 Task: Find connections with filter location Aberdare with filter topic #Learningswith filter profile language Spanish with filter current company Bata India Limited with filter school Pillai College of Arts,Commerce and Science with filter industry Wholesale Photography Equipment and Supplies with filter service category Copywriting with filter keywords title Web Developer
Action: Mouse moved to (168, 246)
Screenshot: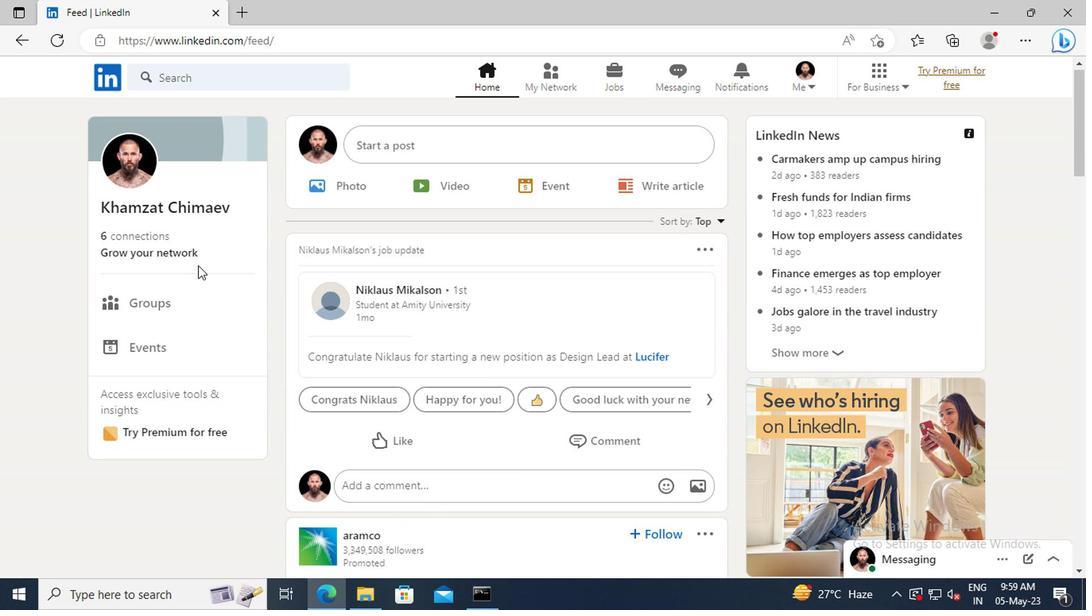 
Action: Mouse pressed left at (168, 246)
Screenshot: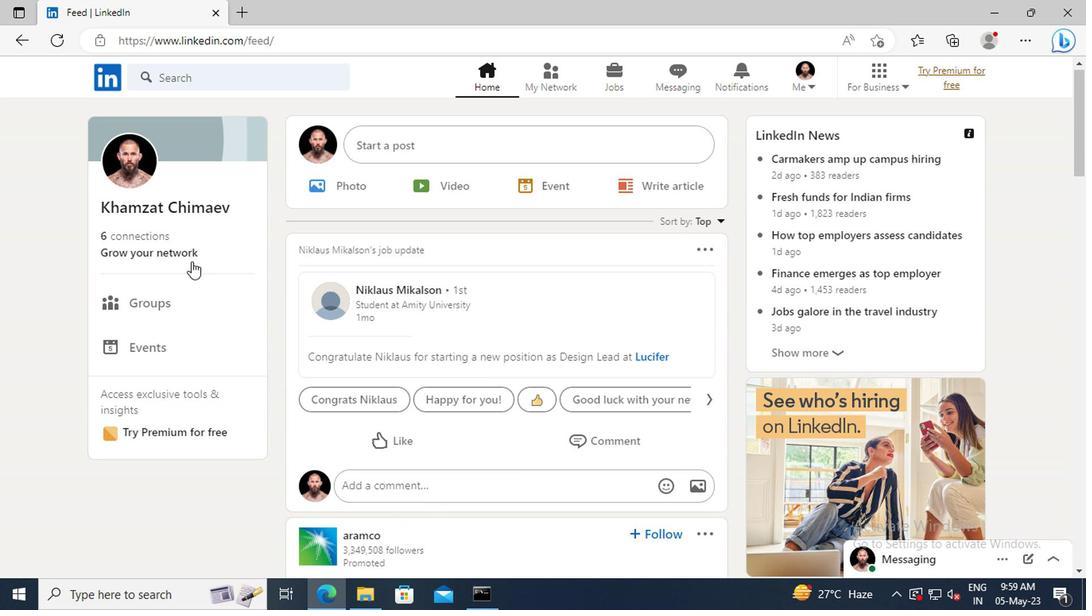
Action: Mouse moved to (169, 168)
Screenshot: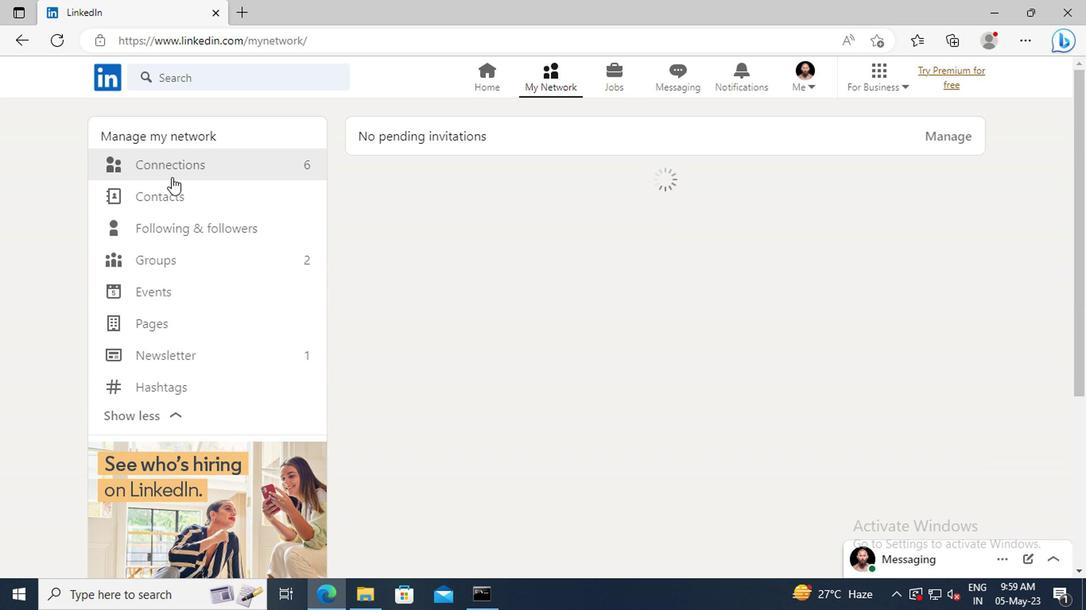 
Action: Mouse pressed left at (169, 168)
Screenshot: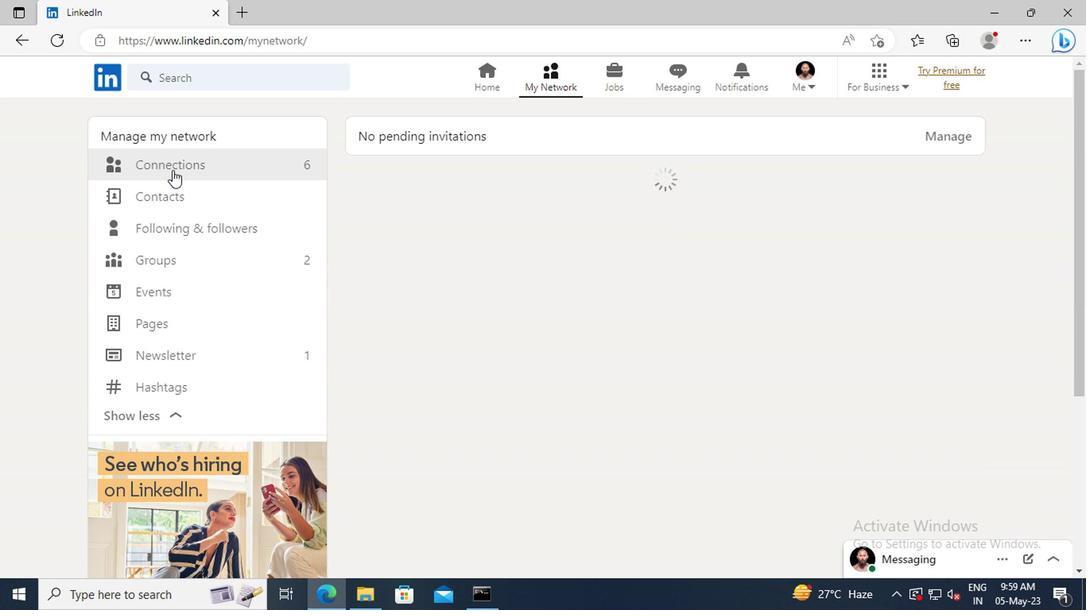 
Action: Mouse moved to (643, 166)
Screenshot: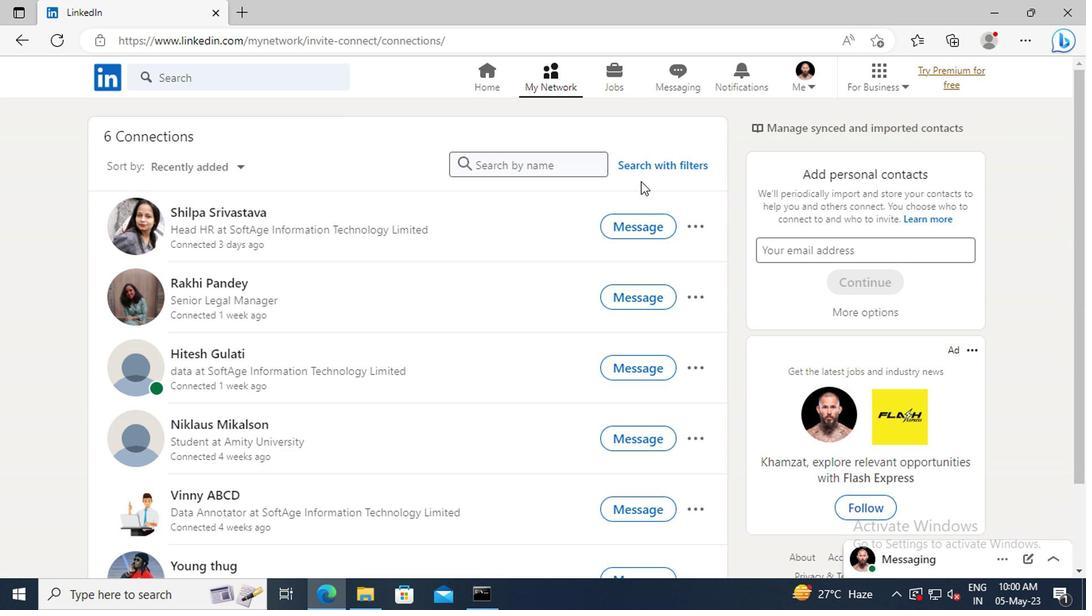 
Action: Mouse pressed left at (643, 166)
Screenshot: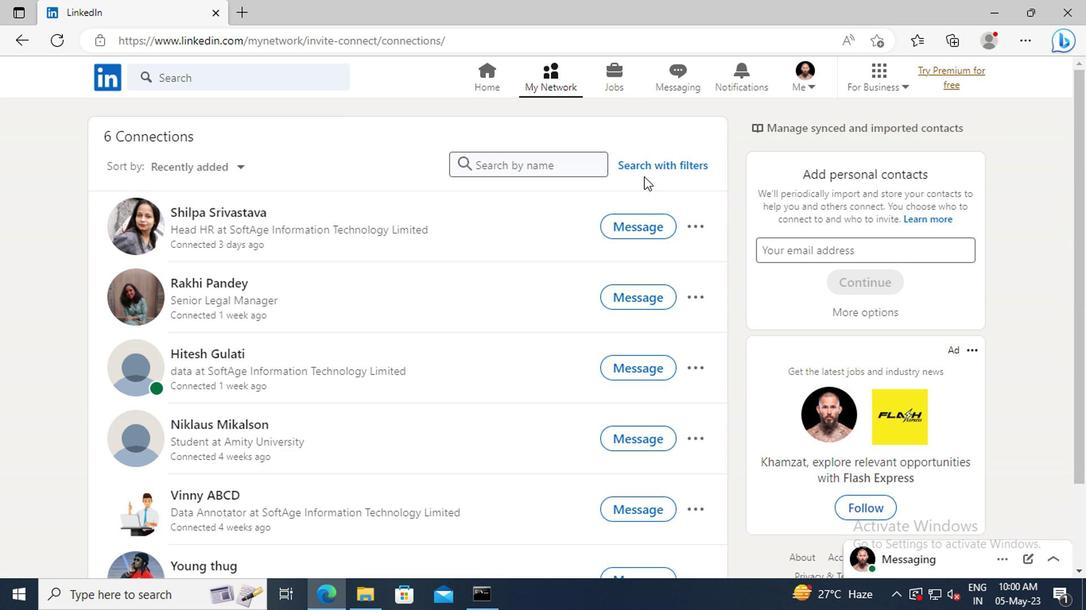 
Action: Mouse moved to (592, 128)
Screenshot: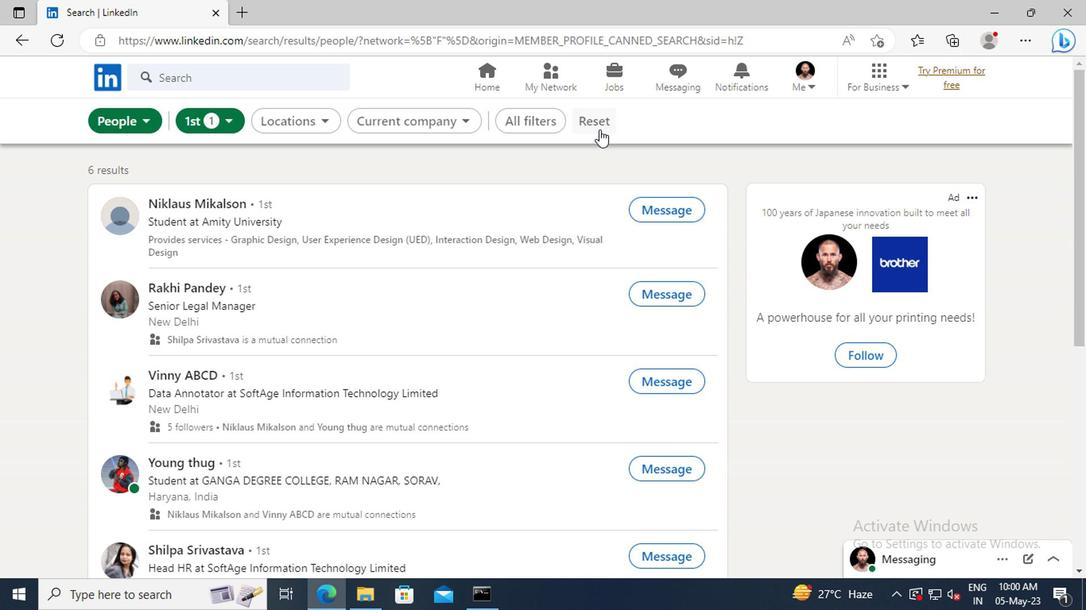 
Action: Mouse pressed left at (592, 128)
Screenshot: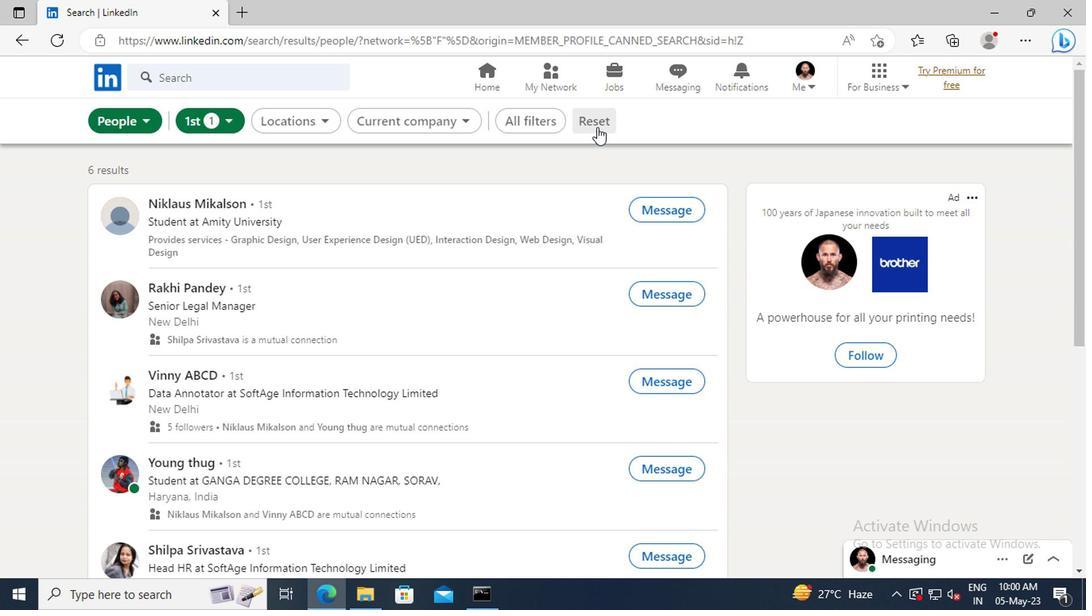 
Action: Mouse moved to (568, 127)
Screenshot: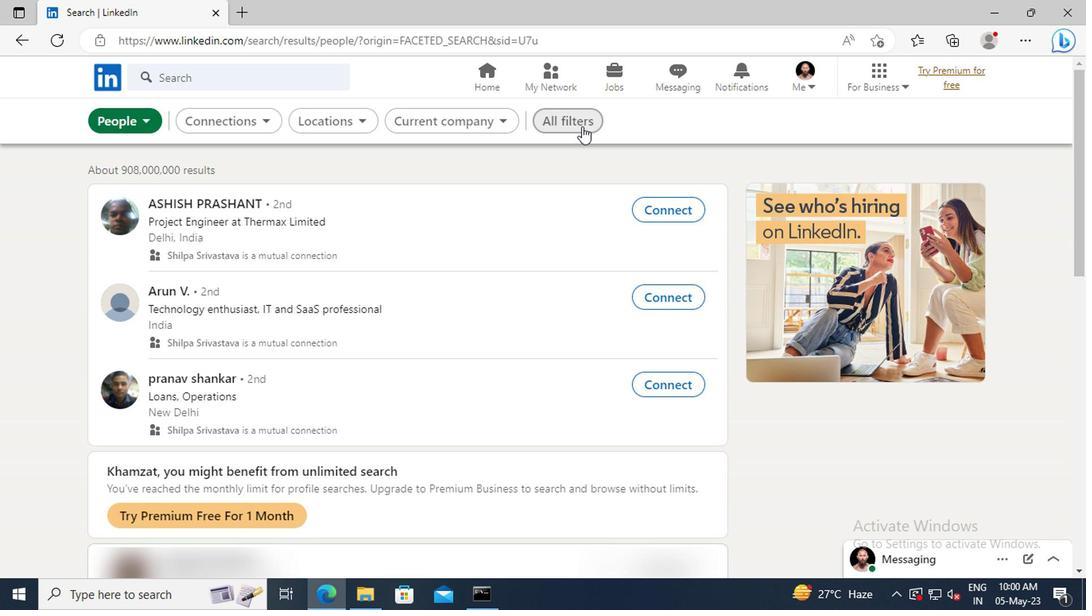 
Action: Mouse pressed left at (568, 127)
Screenshot: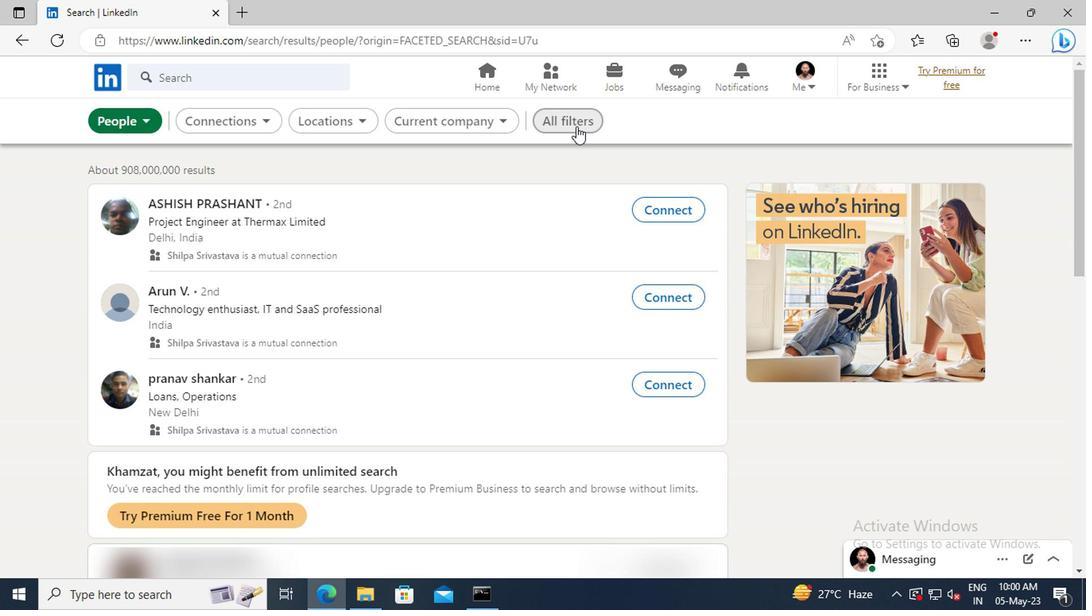 
Action: Mouse moved to (858, 279)
Screenshot: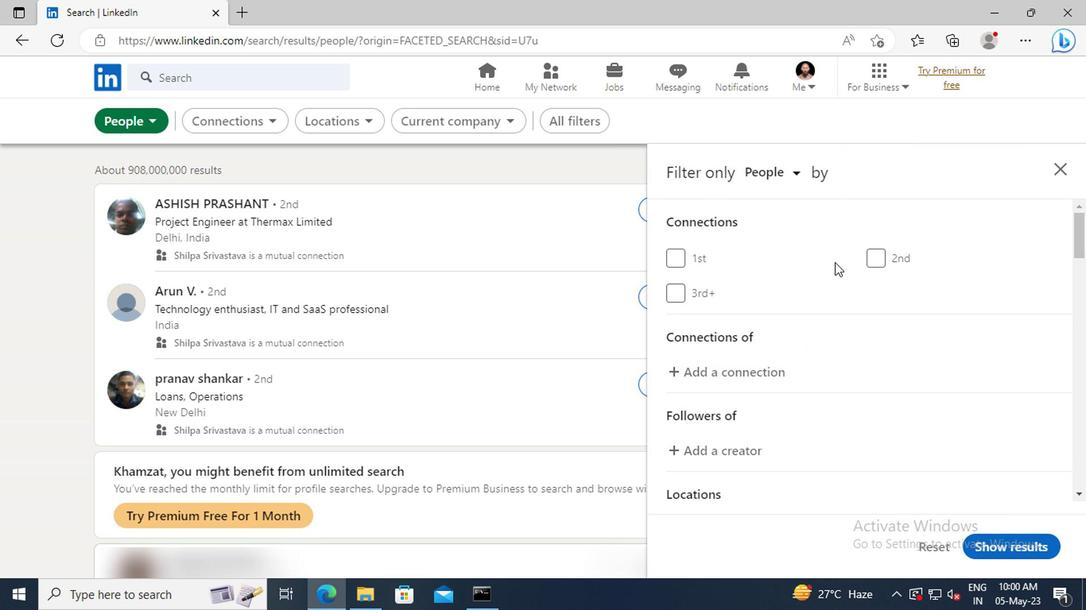 
Action: Mouse scrolled (858, 278) with delta (0, 0)
Screenshot: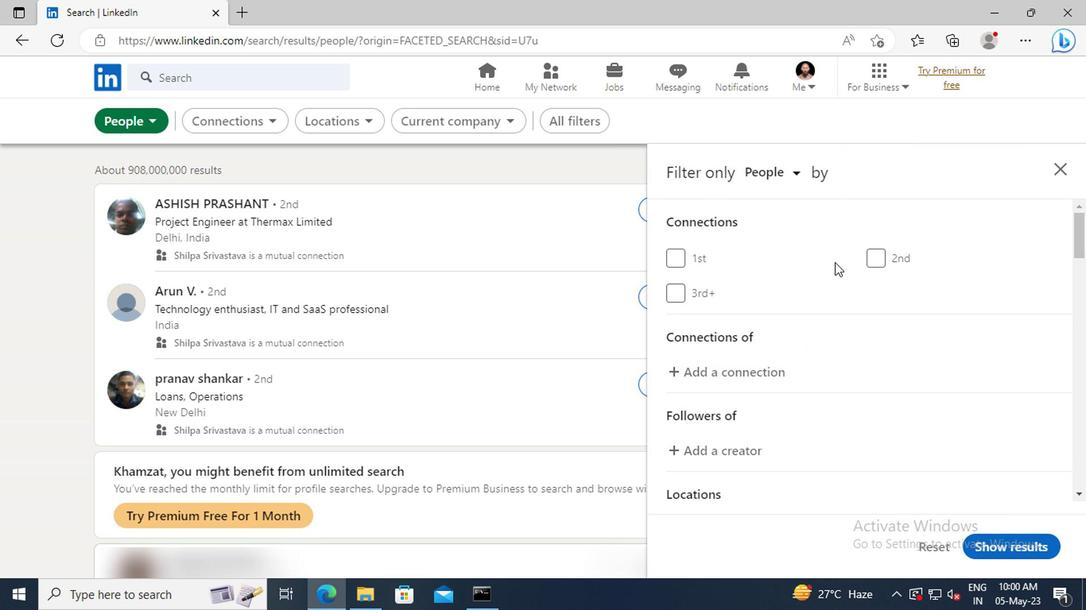 
Action: Mouse moved to (858, 280)
Screenshot: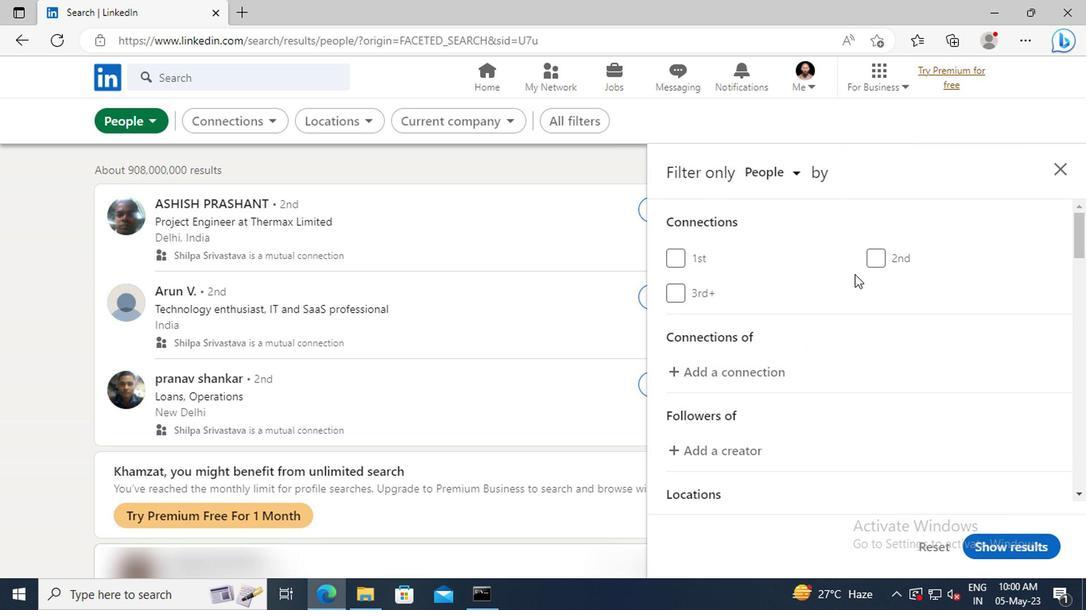 
Action: Mouse scrolled (858, 279) with delta (0, -1)
Screenshot: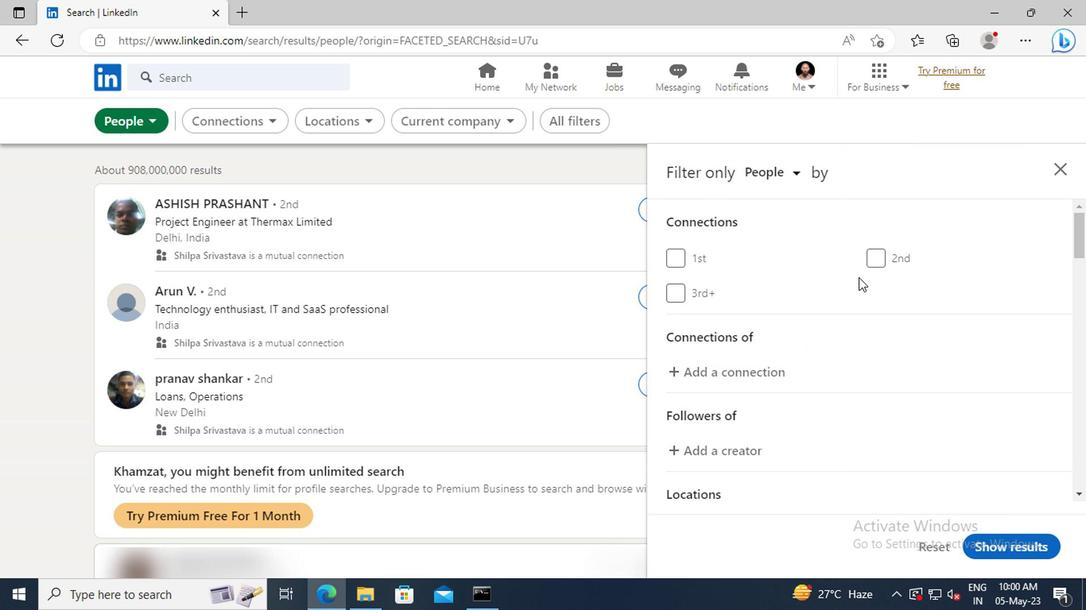 
Action: Mouse scrolled (858, 279) with delta (0, -1)
Screenshot: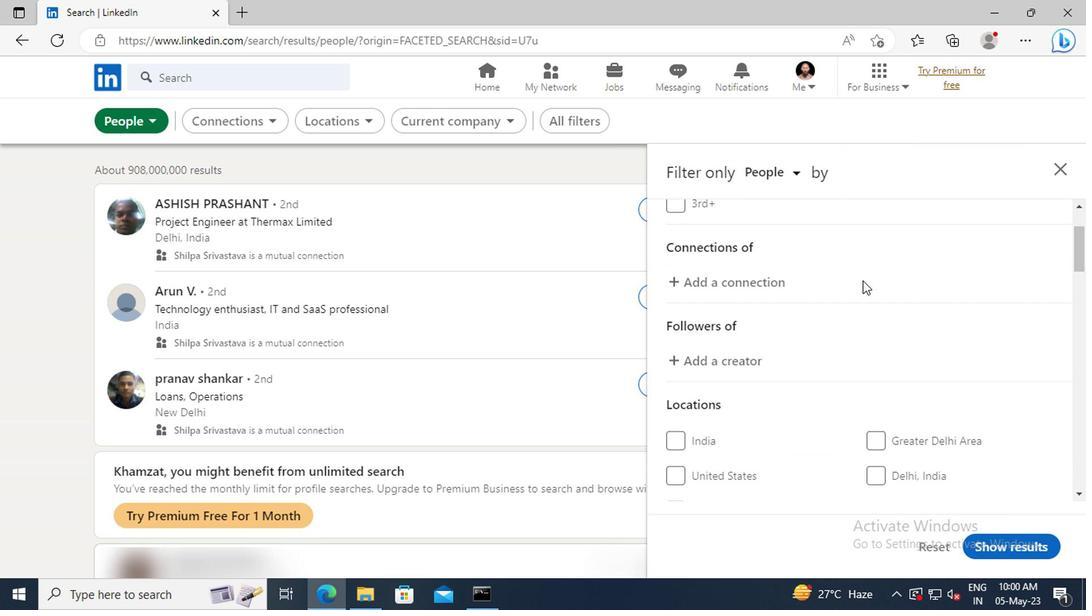 
Action: Mouse scrolled (858, 279) with delta (0, -1)
Screenshot: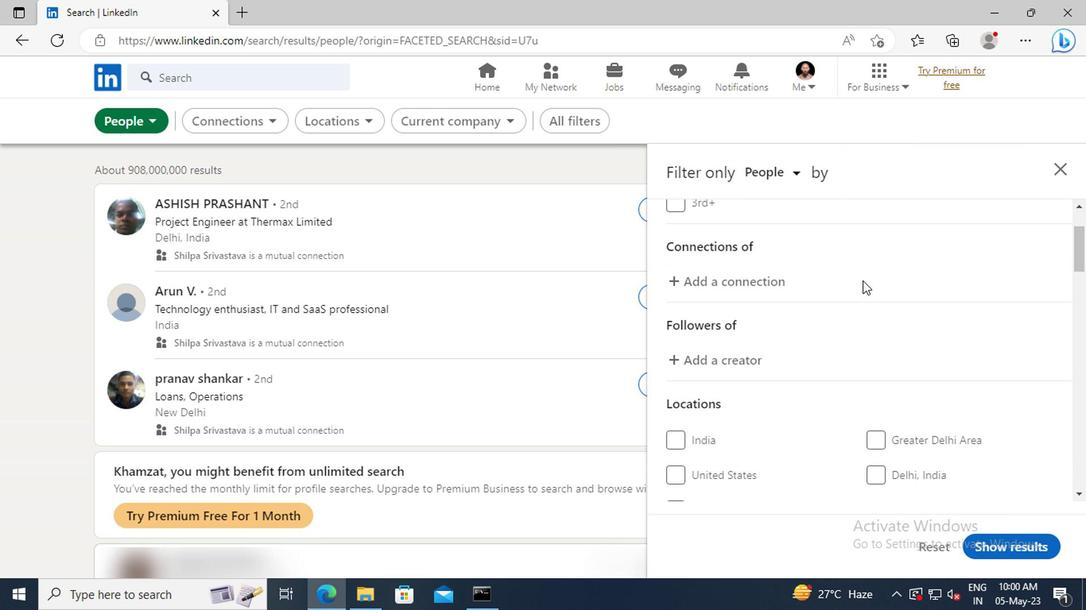 
Action: Mouse scrolled (858, 279) with delta (0, -1)
Screenshot: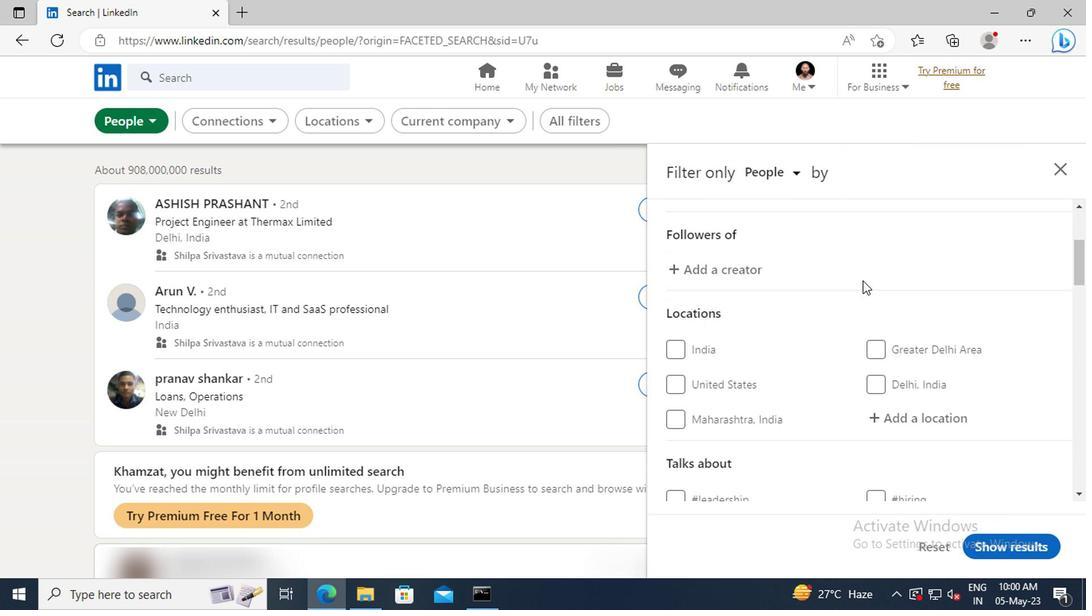 
Action: Mouse scrolled (858, 279) with delta (0, -1)
Screenshot: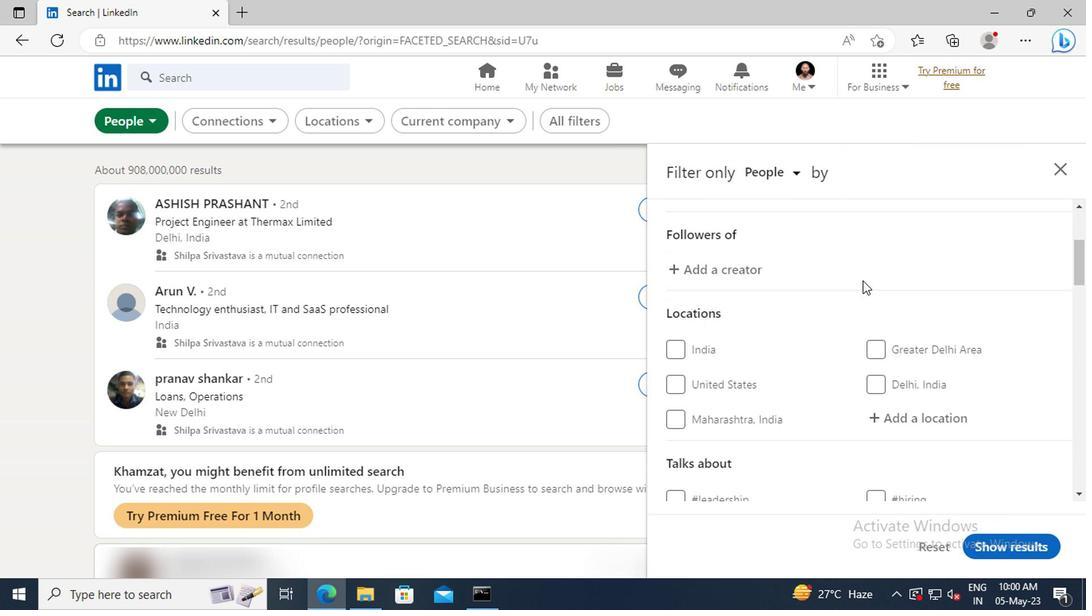 
Action: Mouse scrolled (858, 279) with delta (0, -1)
Screenshot: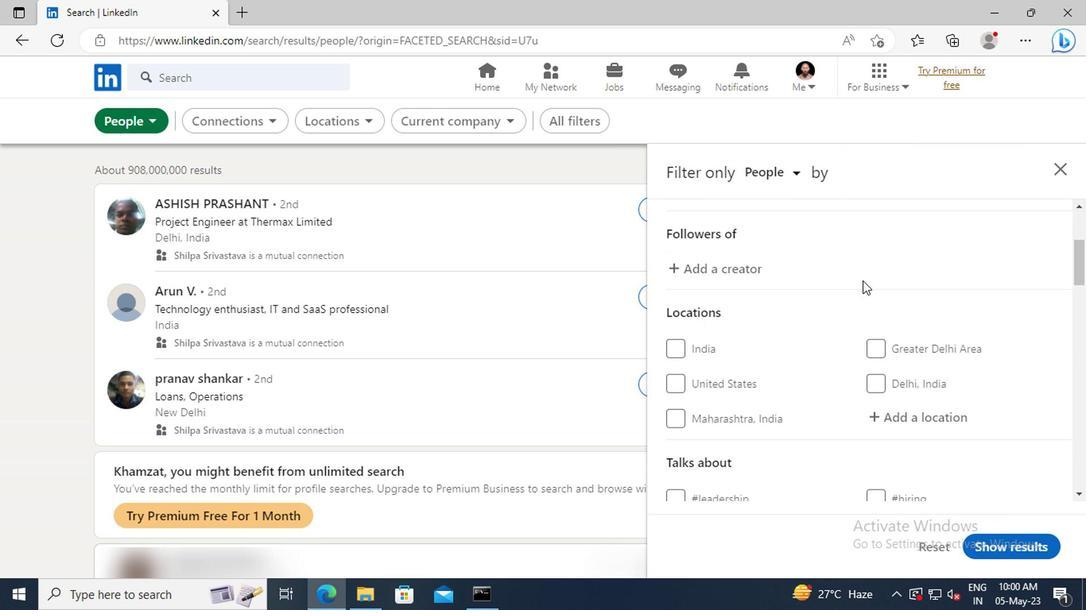 
Action: Mouse moved to (872, 286)
Screenshot: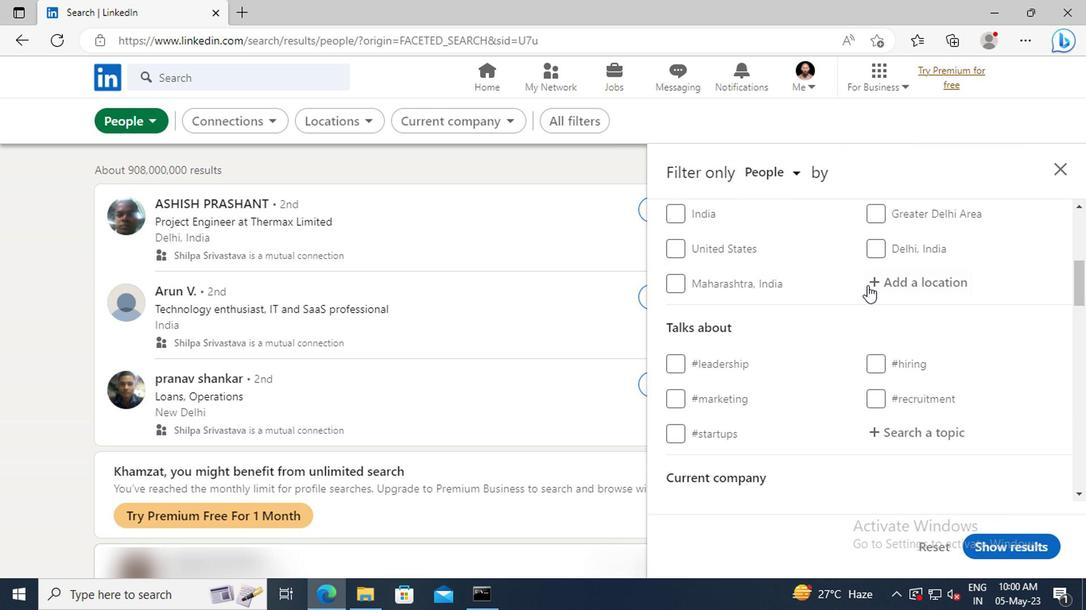 
Action: Mouse pressed left at (872, 286)
Screenshot: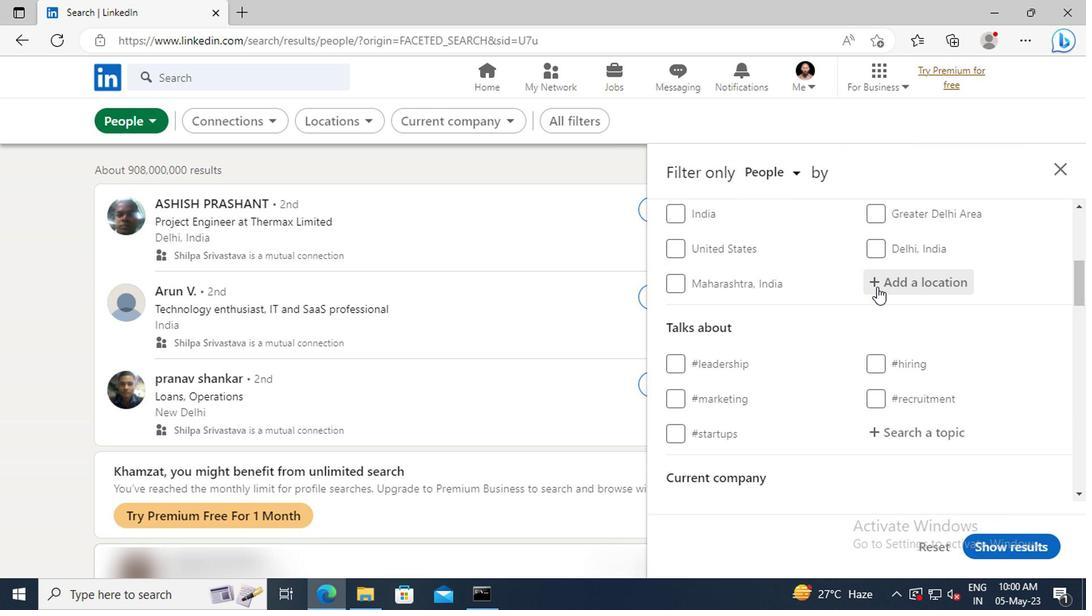 
Action: Key pressed <Key.shift>ABERDARE
Screenshot: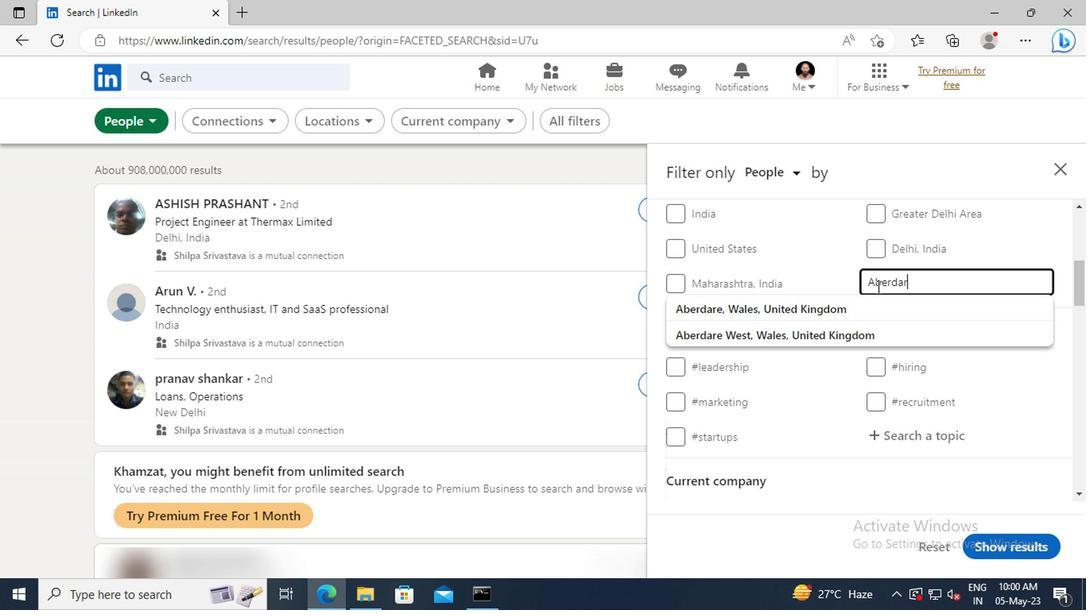 
Action: Mouse moved to (872, 305)
Screenshot: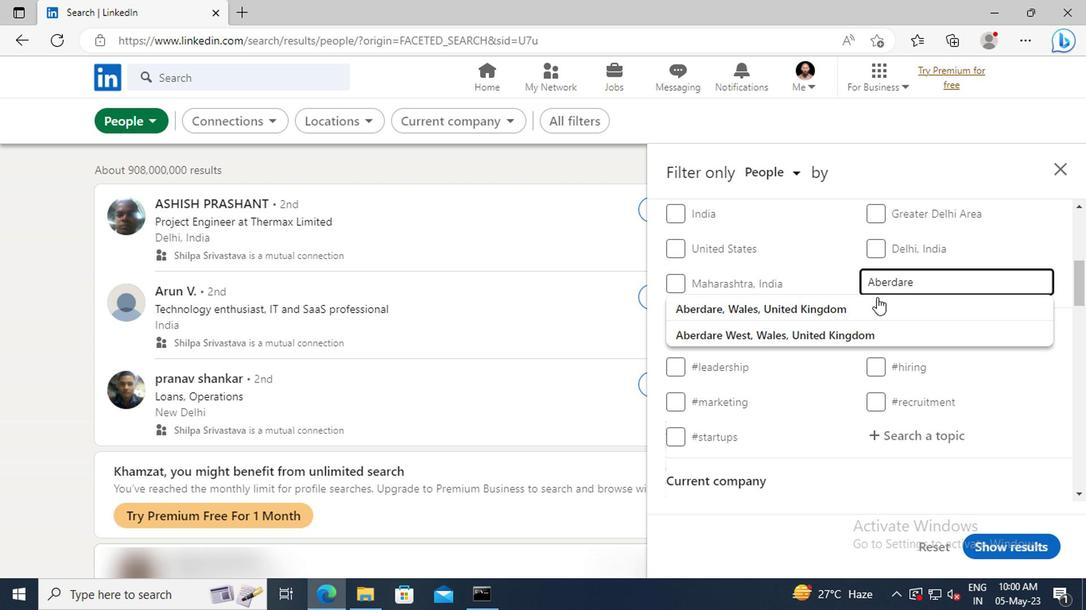 
Action: Mouse pressed left at (872, 305)
Screenshot: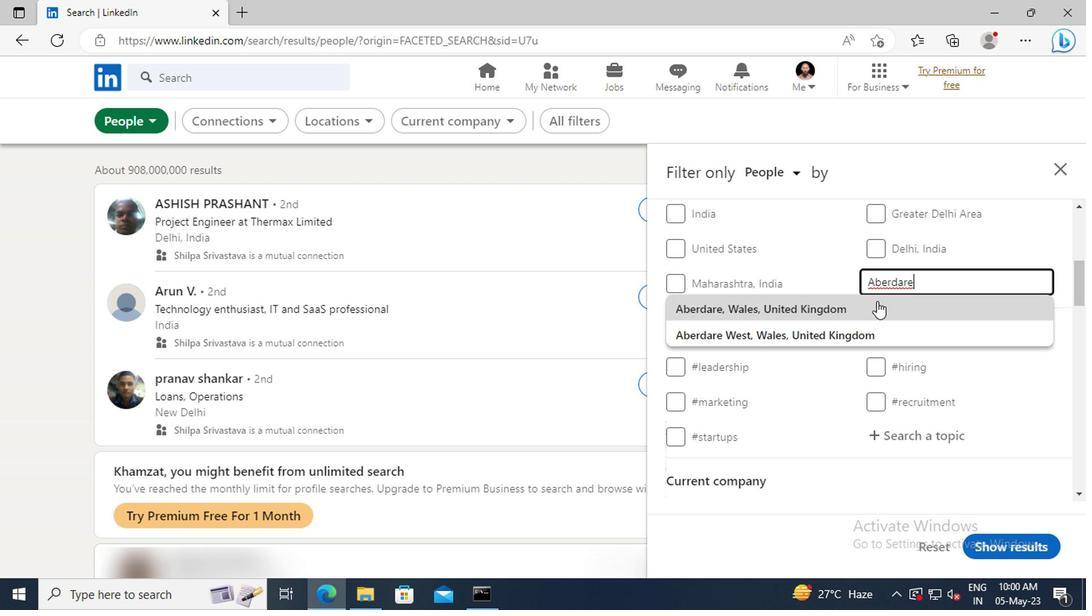 
Action: Mouse moved to (872, 306)
Screenshot: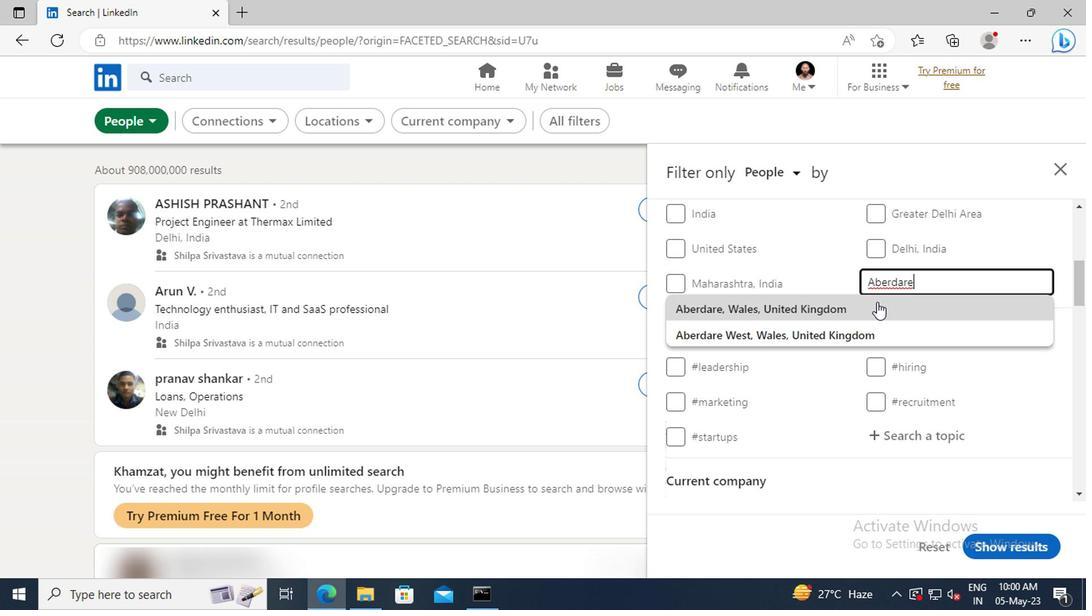 
Action: Mouse scrolled (872, 305) with delta (0, -1)
Screenshot: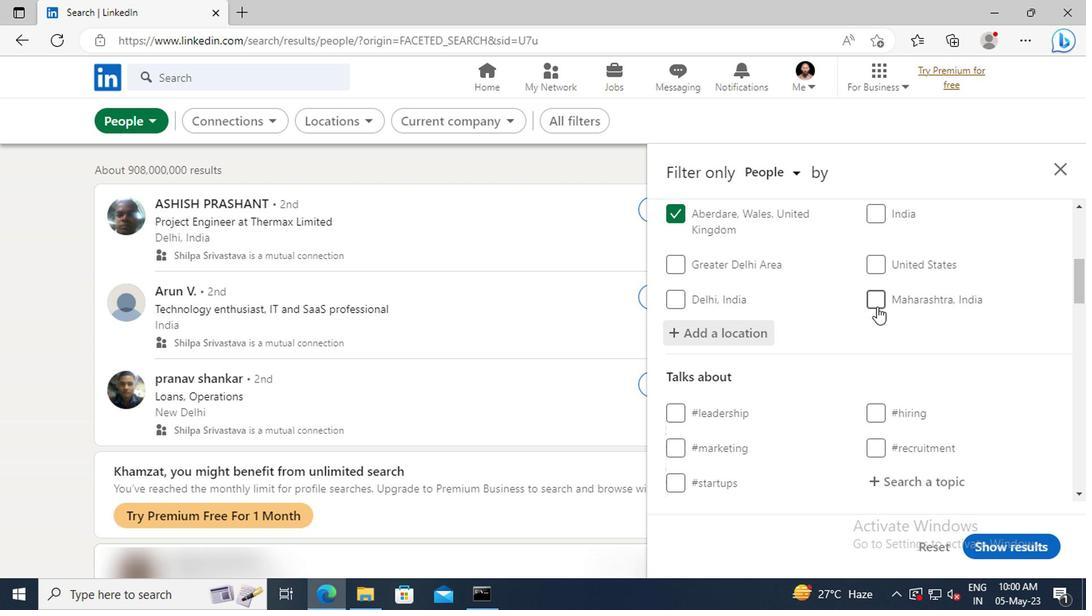 
Action: Mouse scrolled (872, 305) with delta (0, -1)
Screenshot: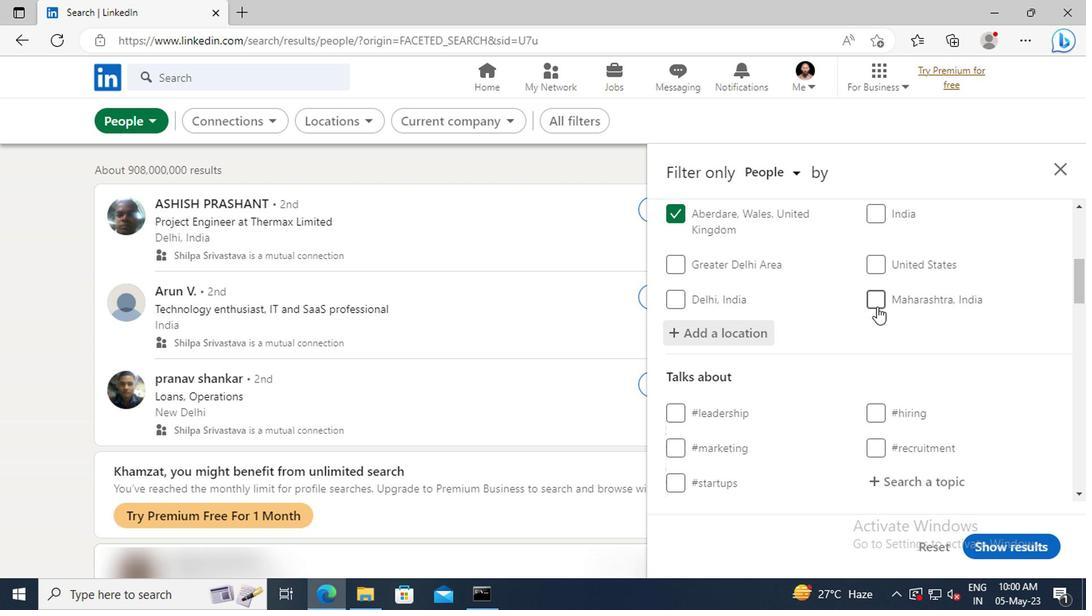 
Action: Mouse scrolled (872, 305) with delta (0, -1)
Screenshot: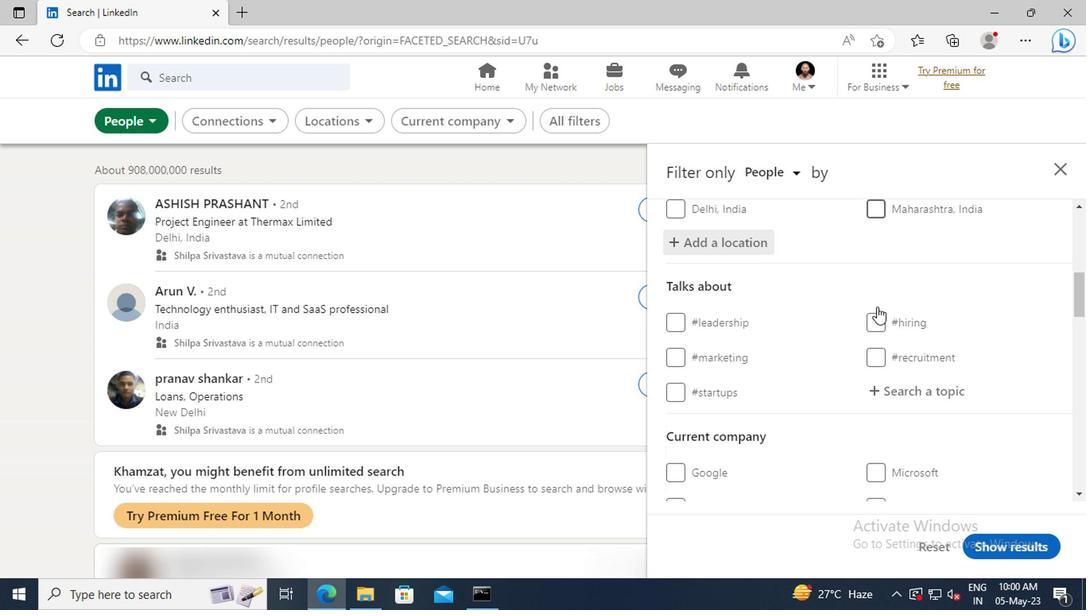
Action: Mouse scrolled (872, 305) with delta (0, -1)
Screenshot: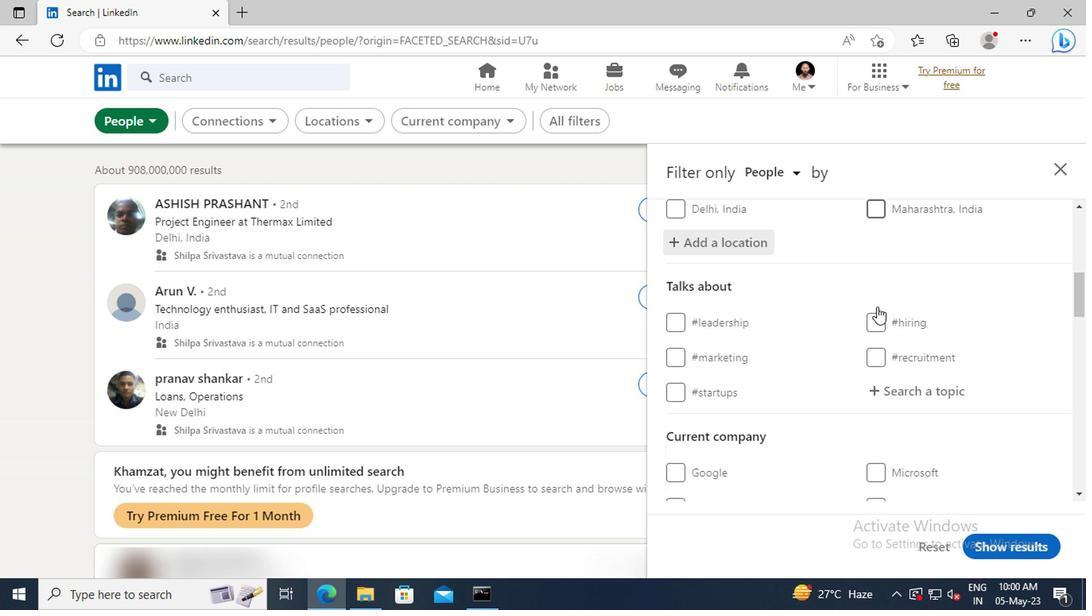 
Action: Mouse moved to (878, 306)
Screenshot: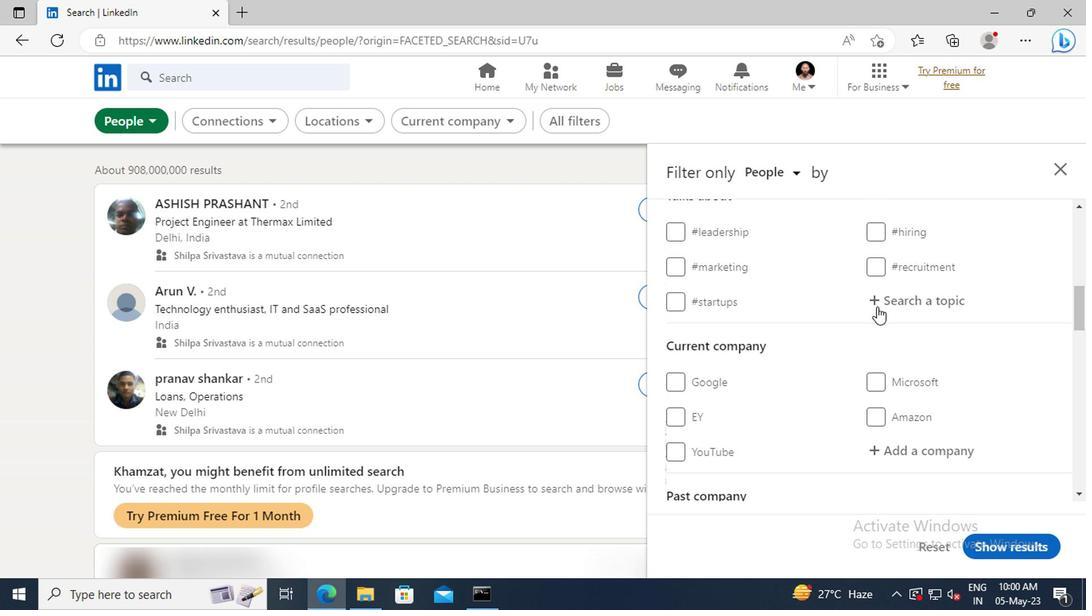 
Action: Mouse pressed left at (878, 306)
Screenshot: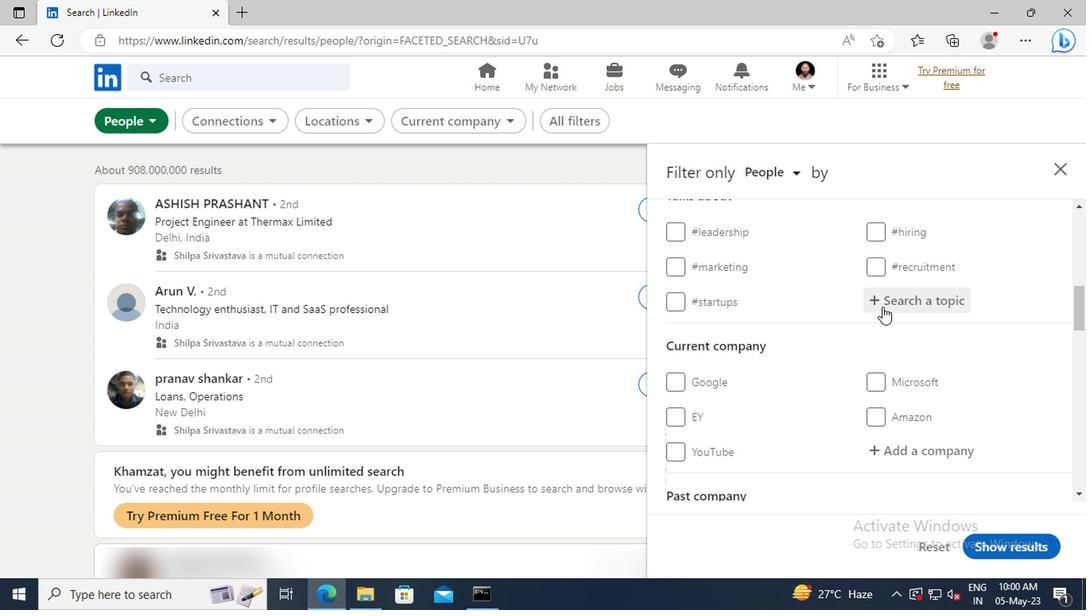 
Action: Key pressed <Key.shift>LEARNINGS
Screenshot: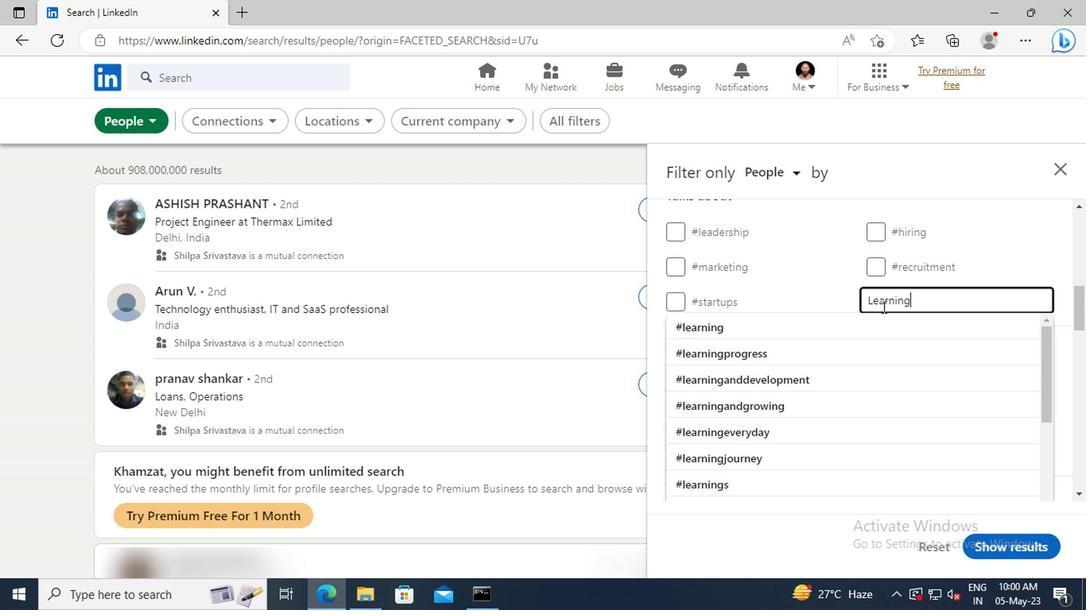 
Action: Mouse moved to (882, 319)
Screenshot: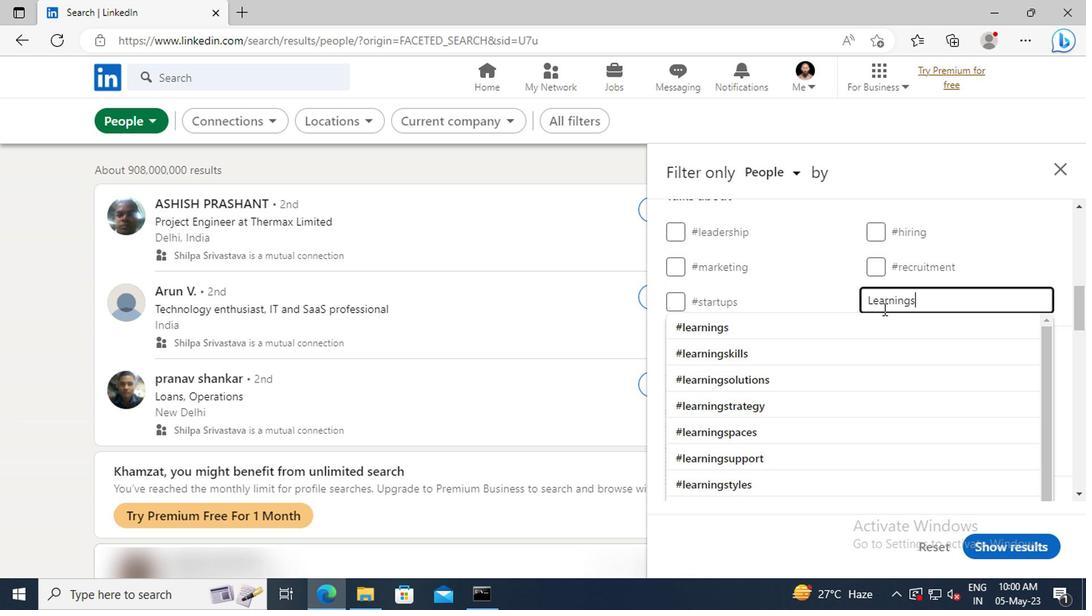 
Action: Mouse pressed left at (882, 319)
Screenshot: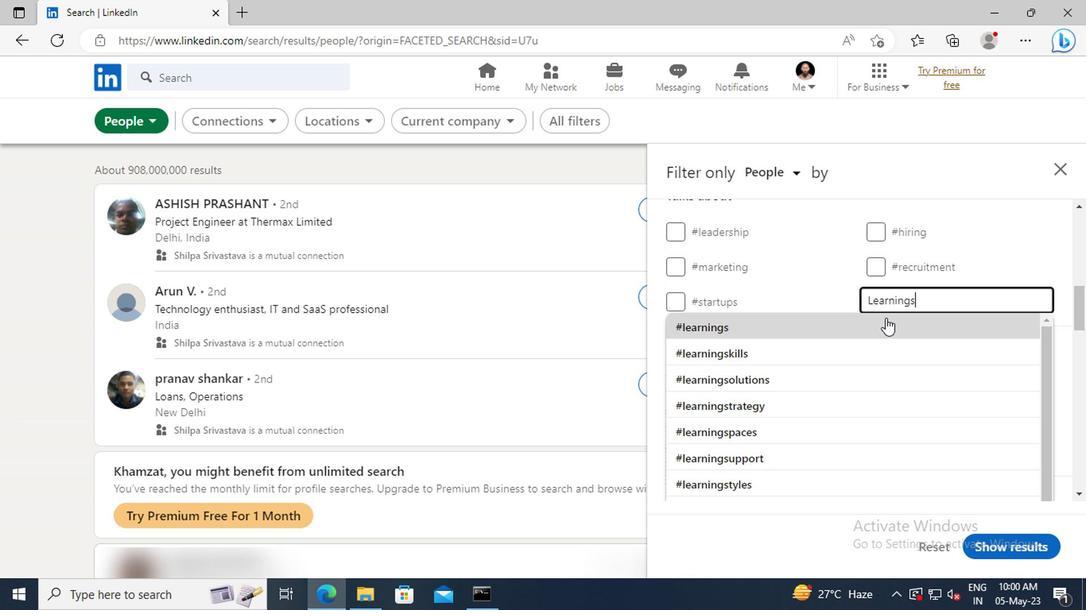 
Action: Mouse scrolled (882, 318) with delta (0, 0)
Screenshot: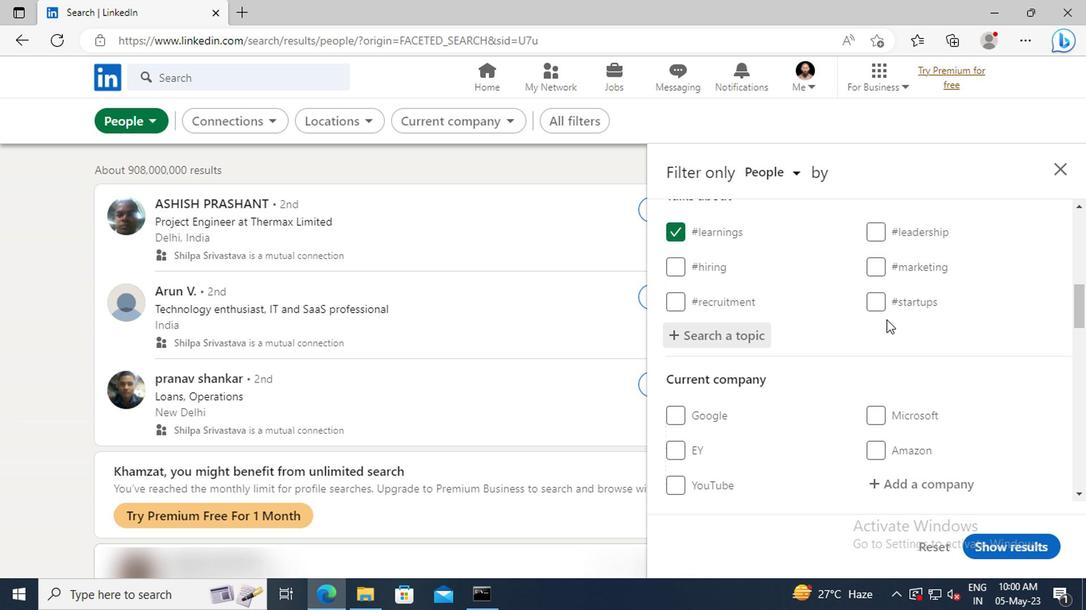 
Action: Mouse scrolled (882, 318) with delta (0, 0)
Screenshot: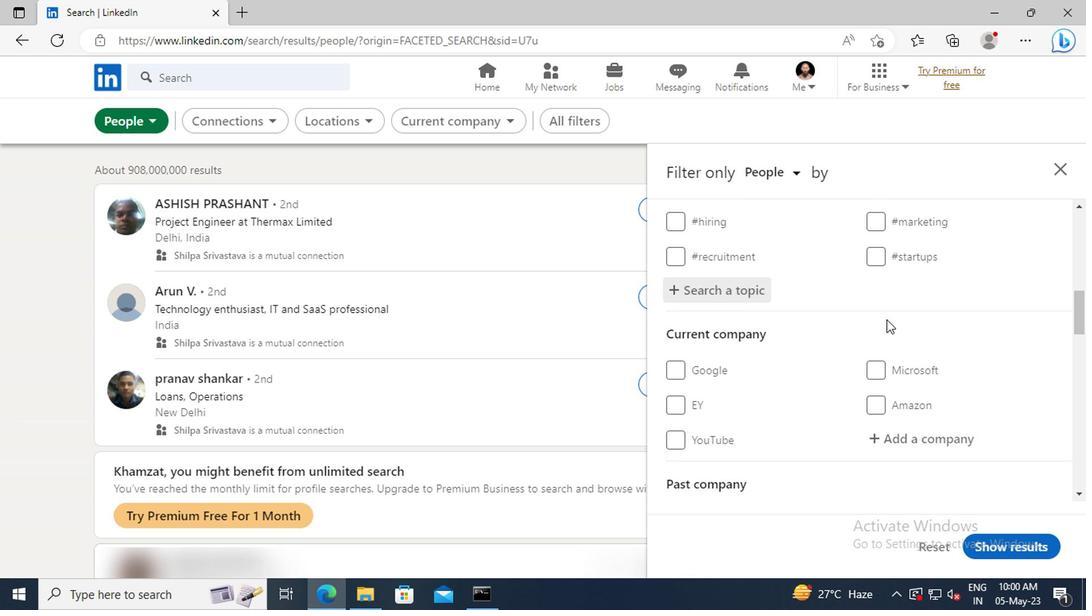 
Action: Mouse scrolled (882, 318) with delta (0, 0)
Screenshot: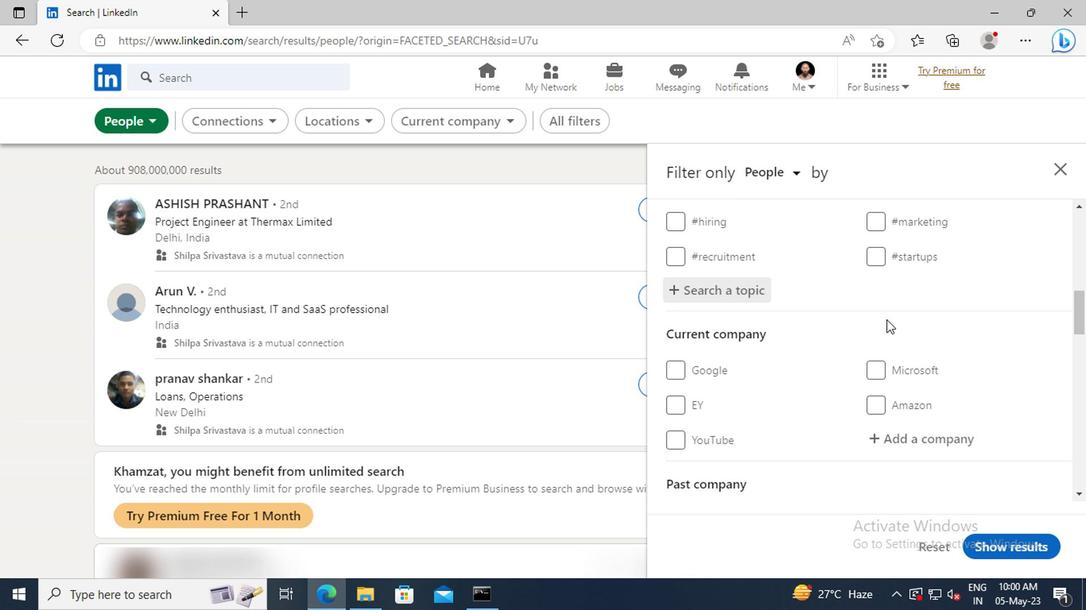 
Action: Mouse scrolled (882, 318) with delta (0, 0)
Screenshot: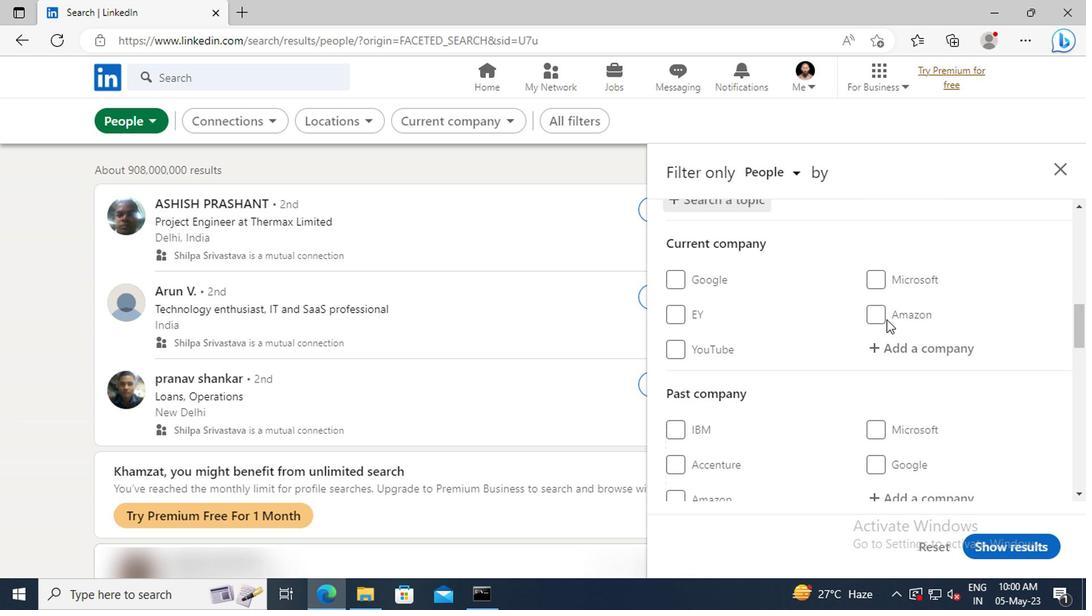 
Action: Mouse scrolled (882, 318) with delta (0, 0)
Screenshot: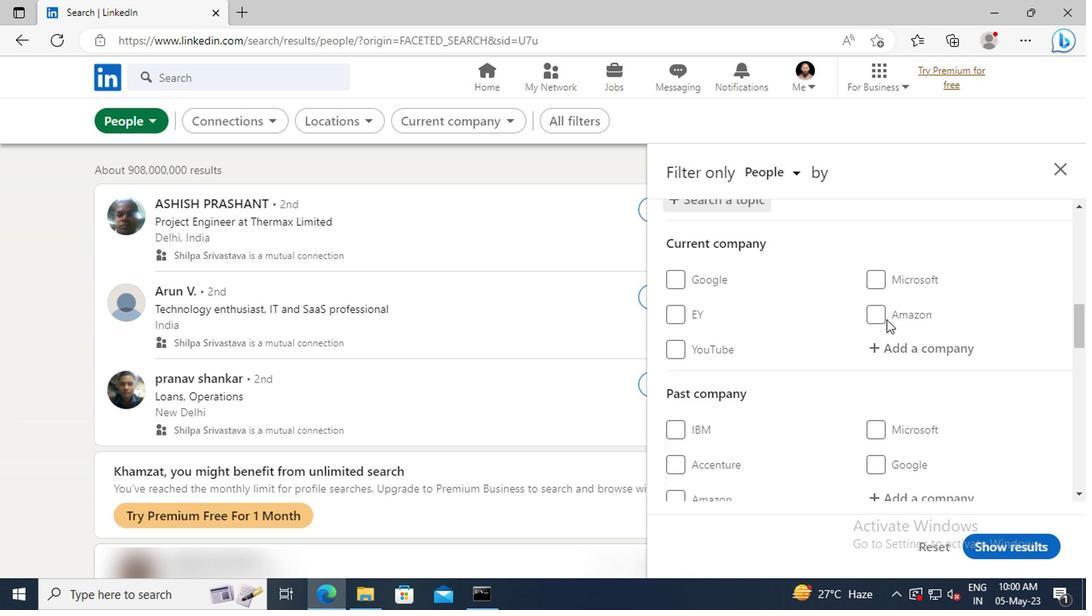 
Action: Mouse scrolled (882, 318) with delta (0, 0)
Screenshot: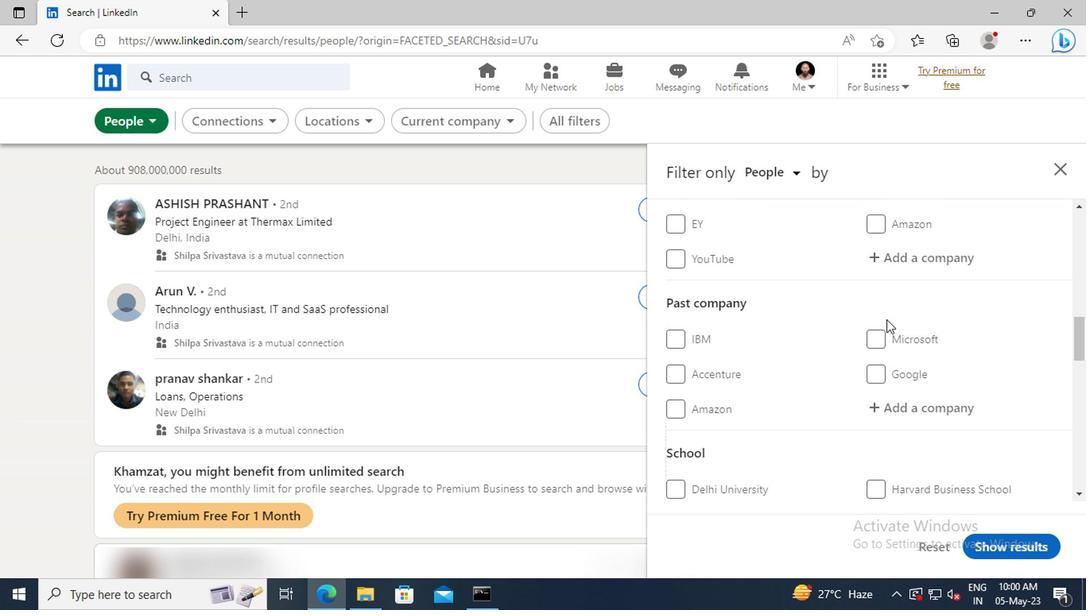 
Action: Mouse scrolled (882, 318) with delta (0, 0)
Screenshot: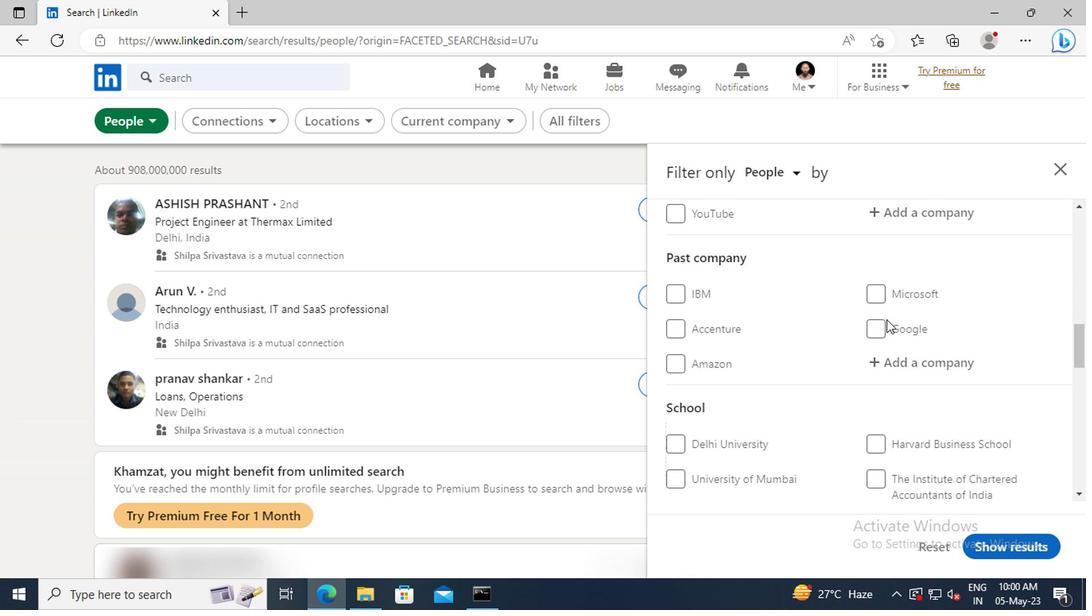 
Action: Mouse scrolled (882, 318) with delta (0, 0)
Screenshot: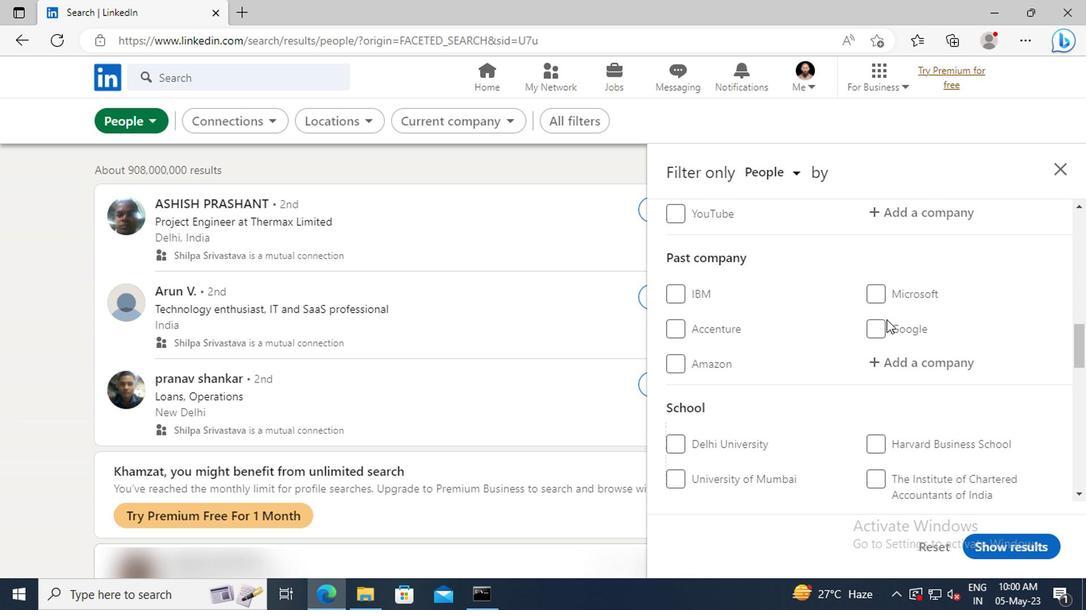 
Action: Mouse scrolled (882, 318) with delta (0, 0)
Screenshot: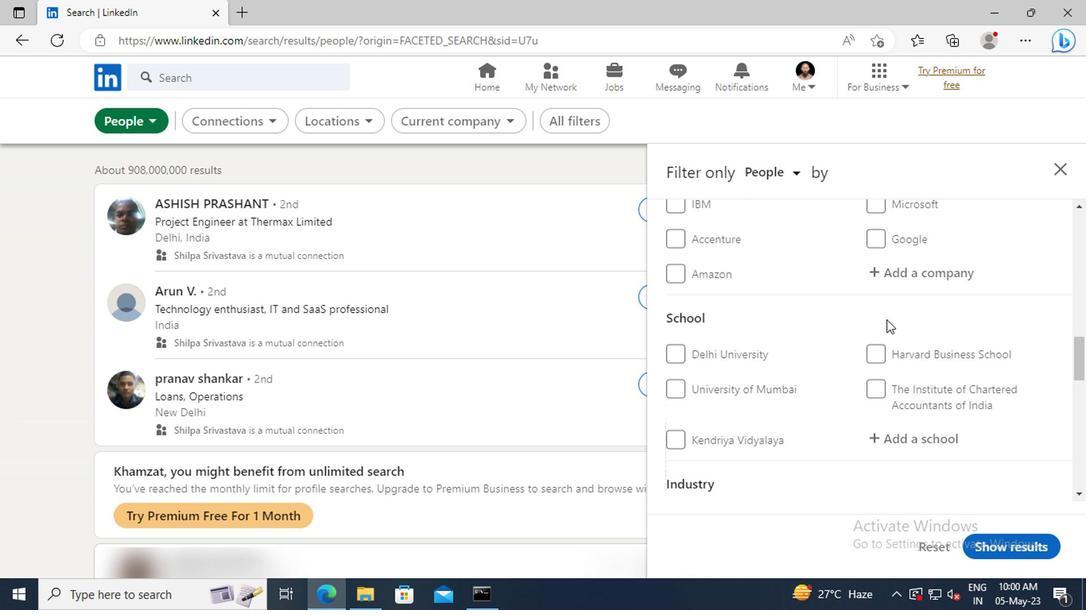 
Action: Mouse scrolled (882, 318) with delta (0, 0)
Screenshot: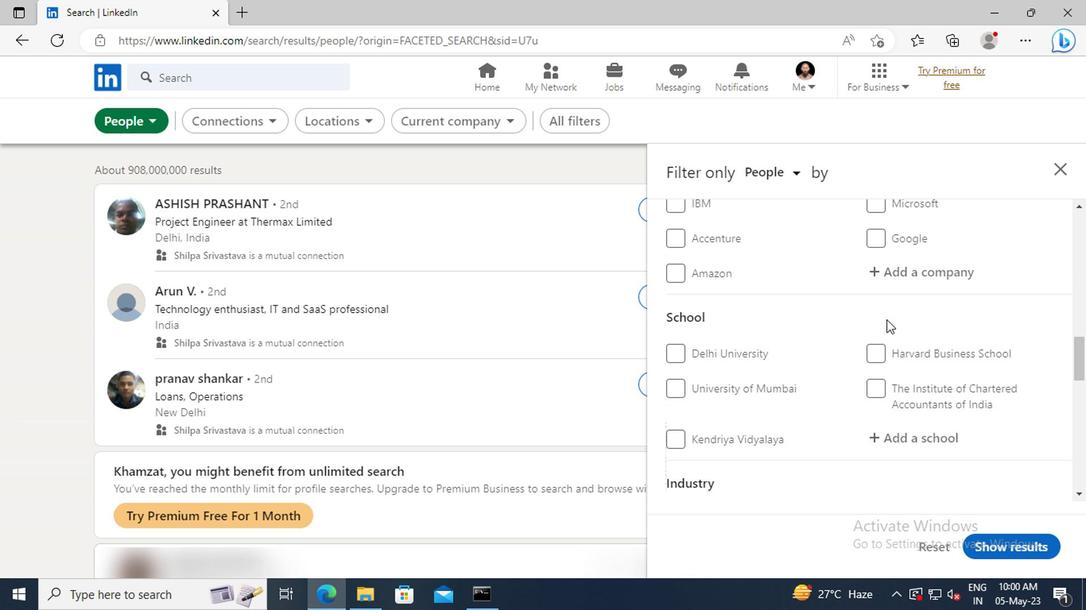 
Action: Mouse scrolled (882, 318) with delta (0, 0)
Screenshot: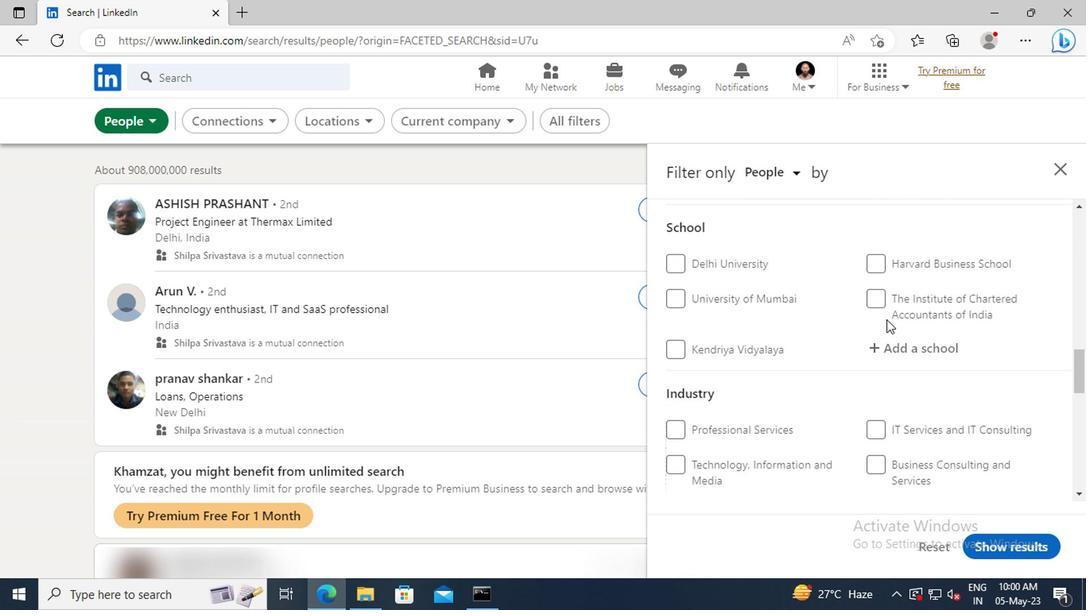 
Action: Mouse scrolled (882, 318) with delta (0, 0)
Screenshot: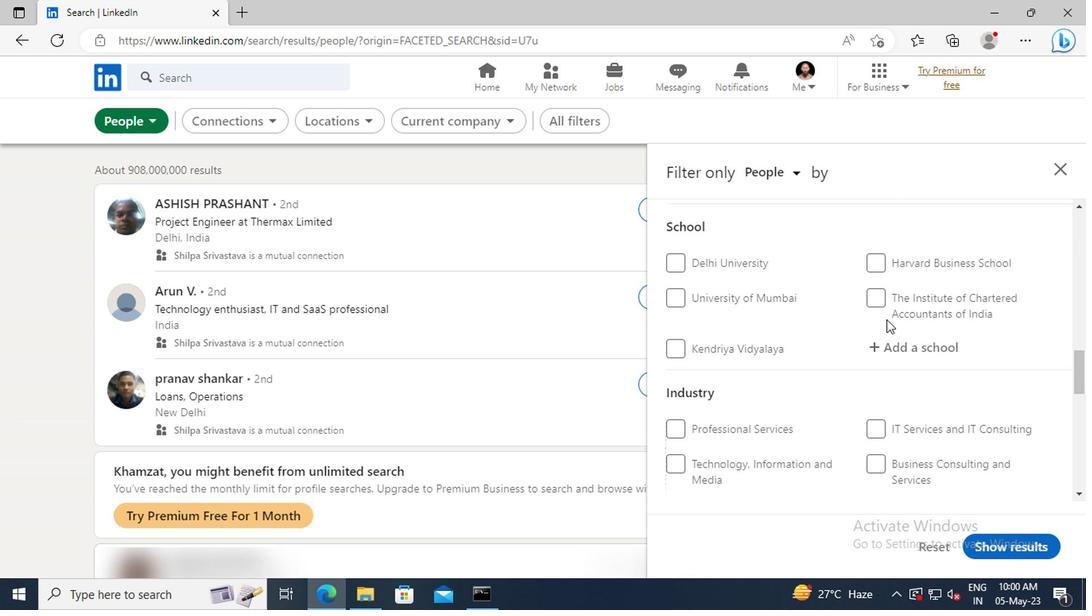 
Action: Mouse scrolled (882, 318) with delta (0, 0)
Screenshot: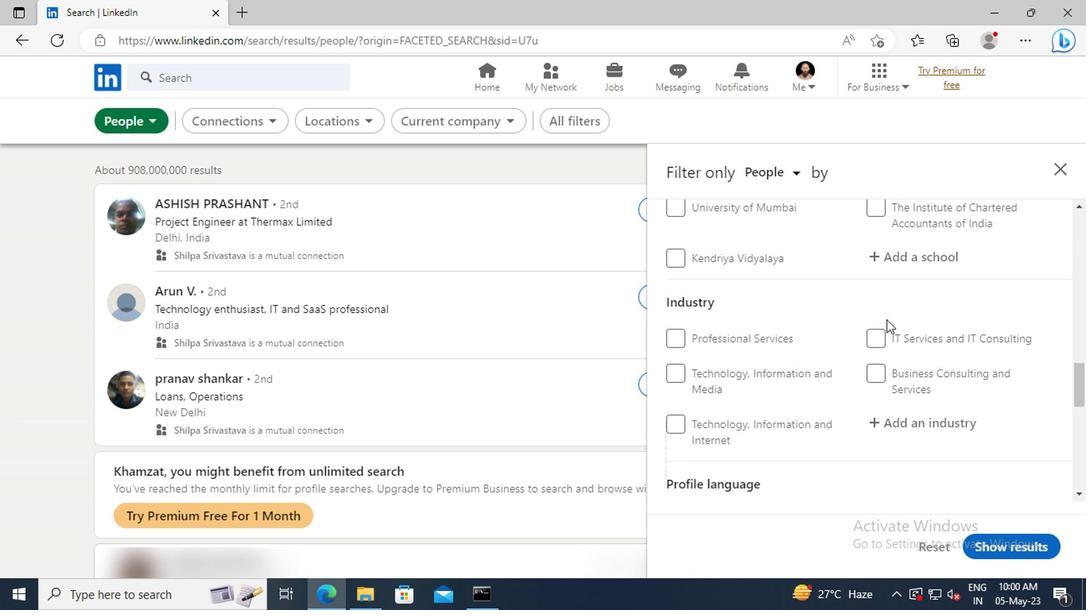 
Action: Mouse scrolled (882, 318) with delta (0, 0)
Screenshot: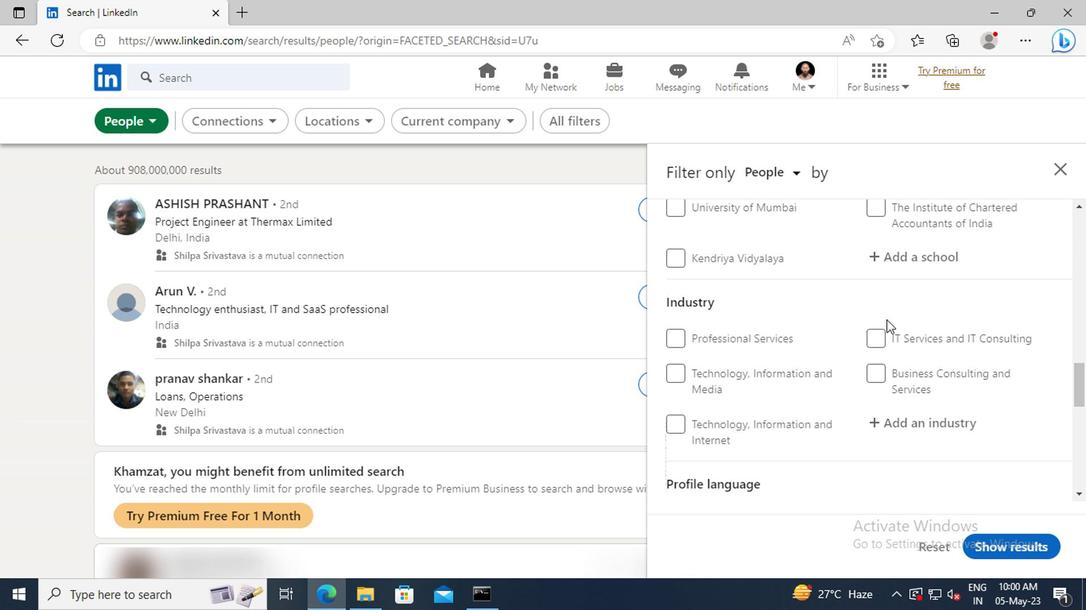 
Action: Mouse scrolled (882, 318) with delta (0, 0)
Screenshot: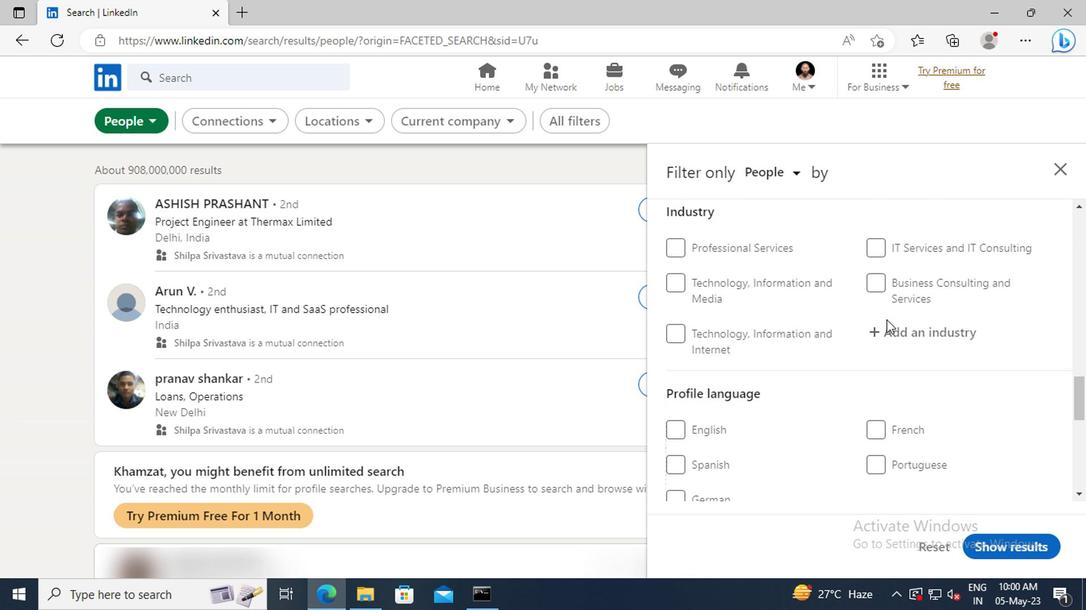 
Action: Mouse scrolled (882, 318) with delta (0, 0)
Screenshot: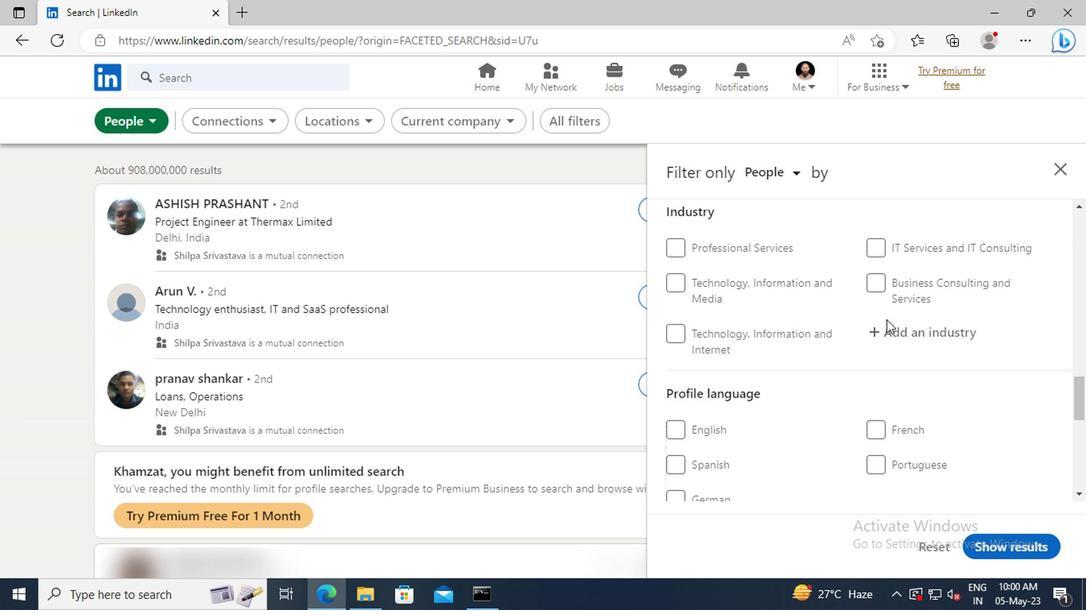 
Action: Mouse moved to (674, 376)
Screenshot: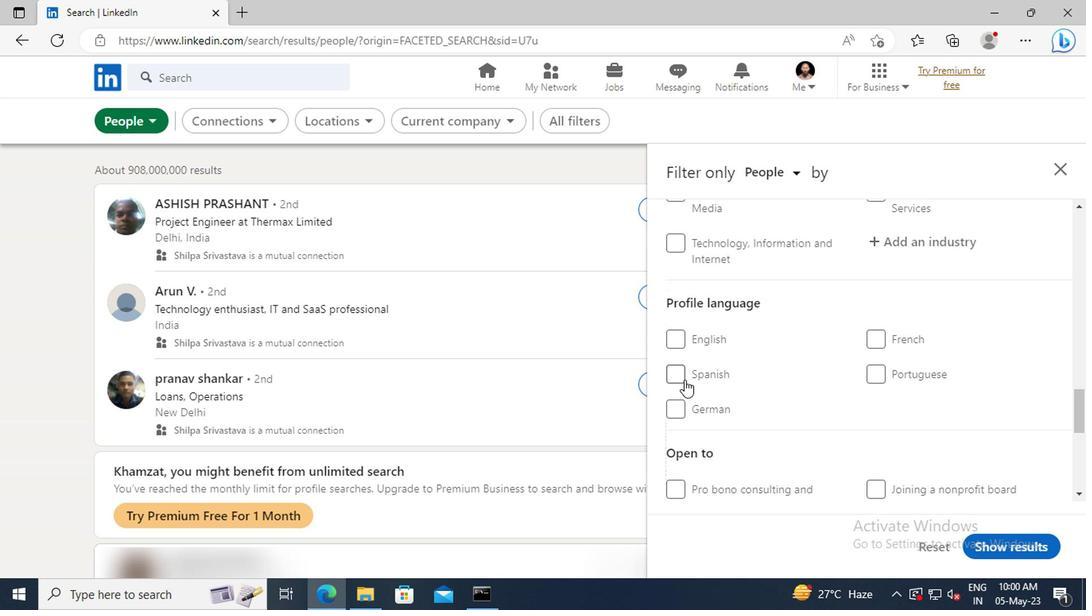 
Action: Mouse pressed left at (674, 376)
Screenshot: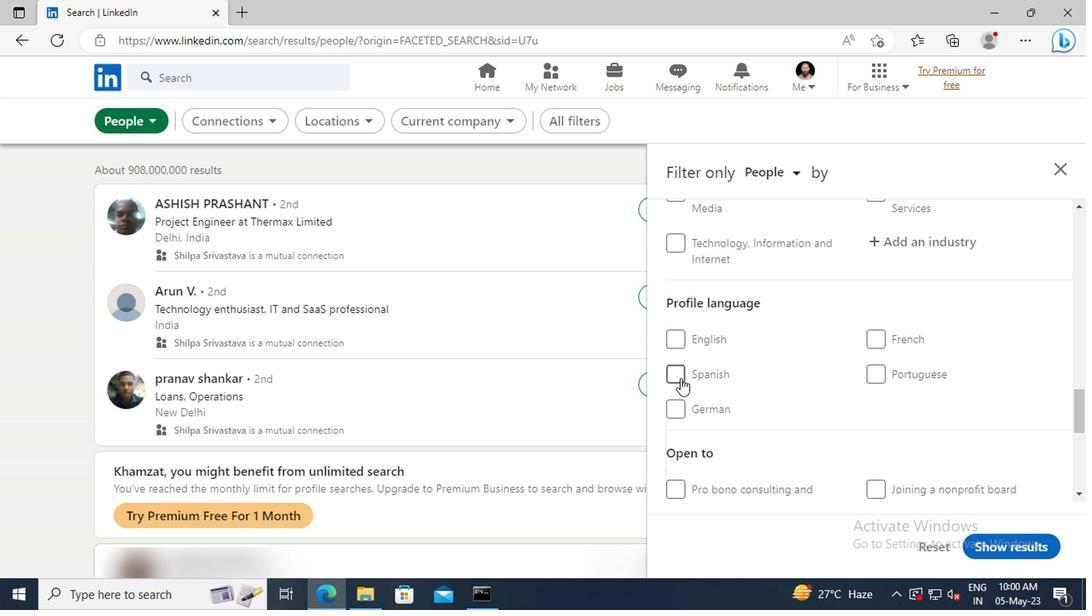 
Action: Mouse moved to (880, 356)
Screenshot: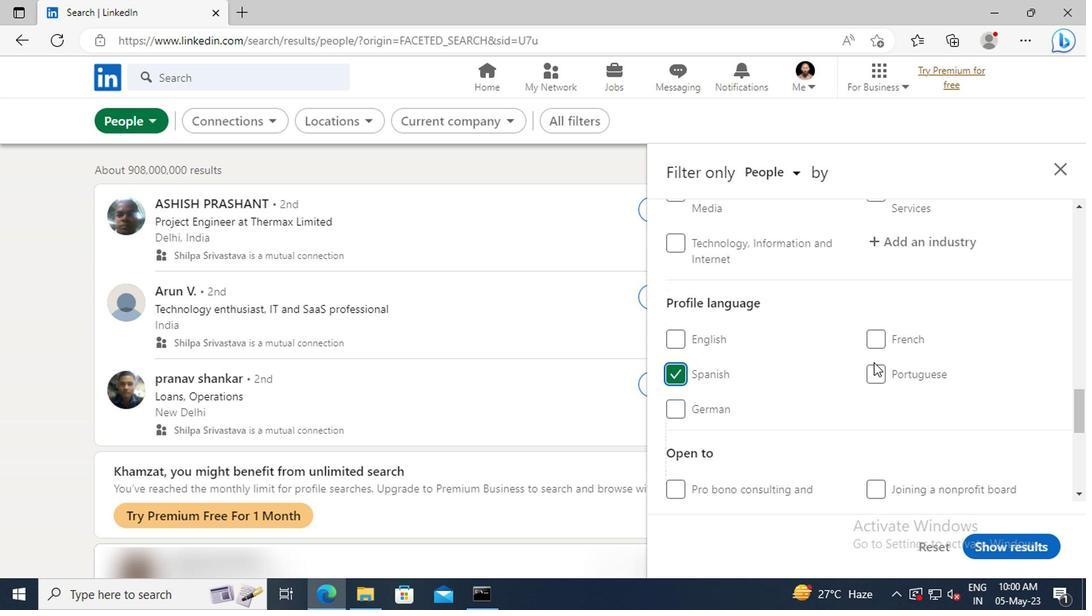 
Action: Mouse scrolled (880, 357) with delta (0, 0)
Screenshot: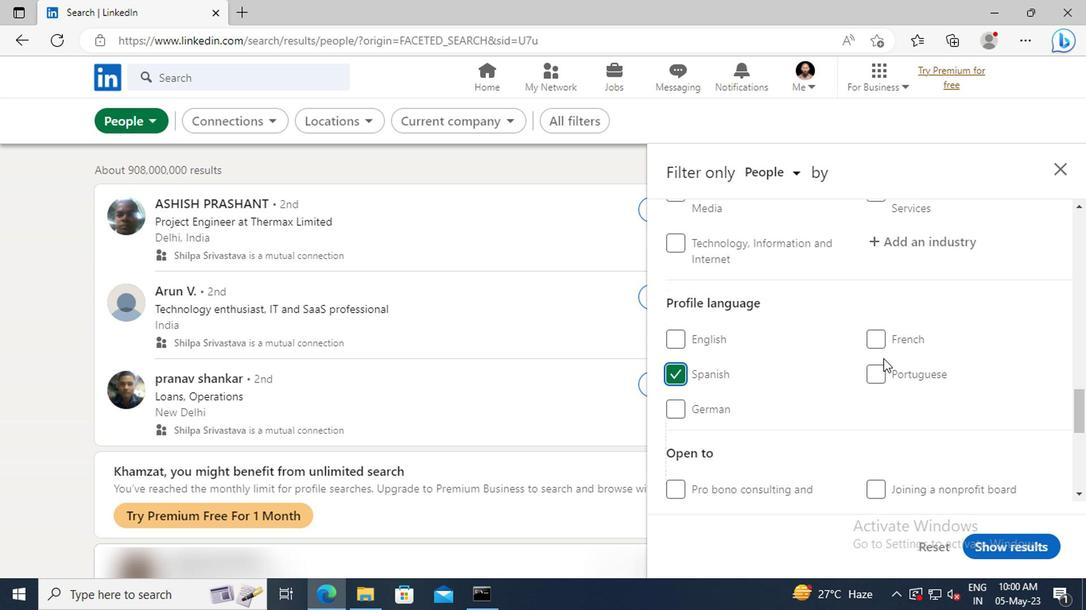 
Action: Mouse scrolled (880, 357) with delta (0, 0)
Screenshot: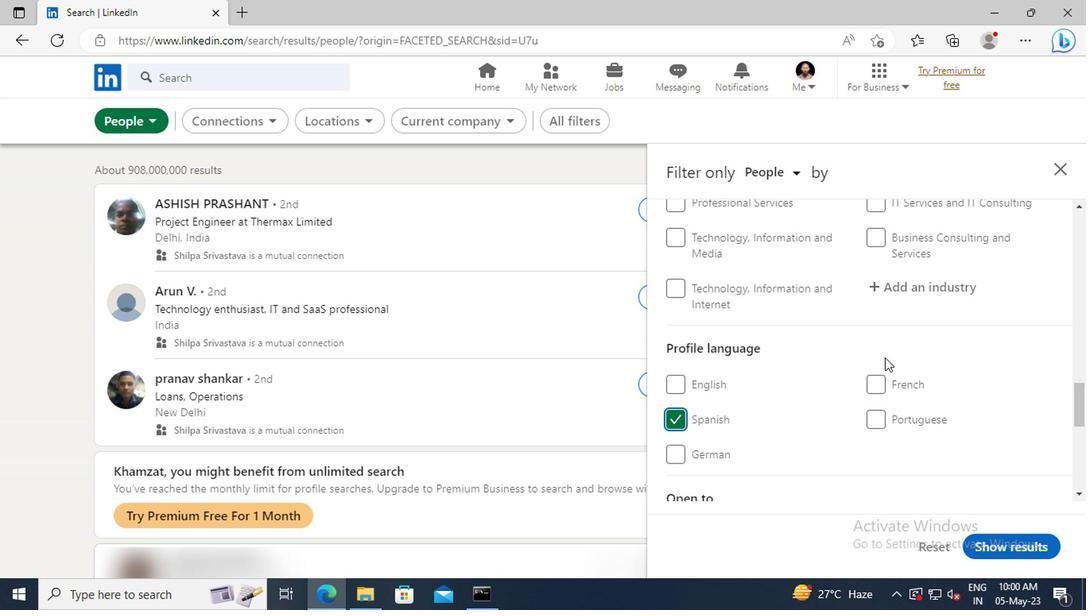 
Action: Mouse scrolled (880, 357) with delta (0, 0)
Screenshot: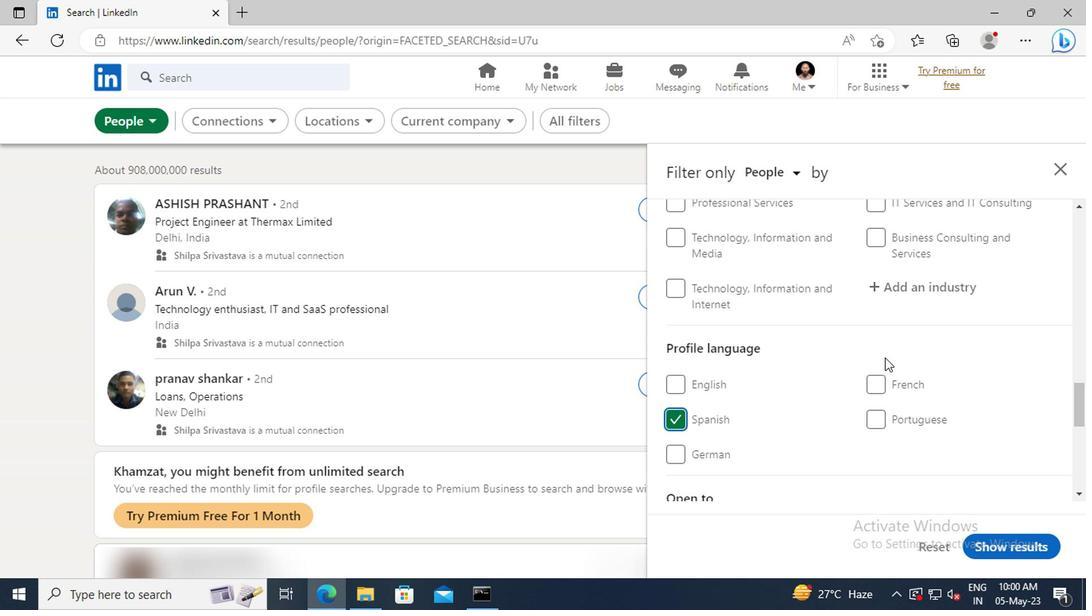 
Action: Mouse scrolled (880, 357) with delta (0, 0)
Screenshot: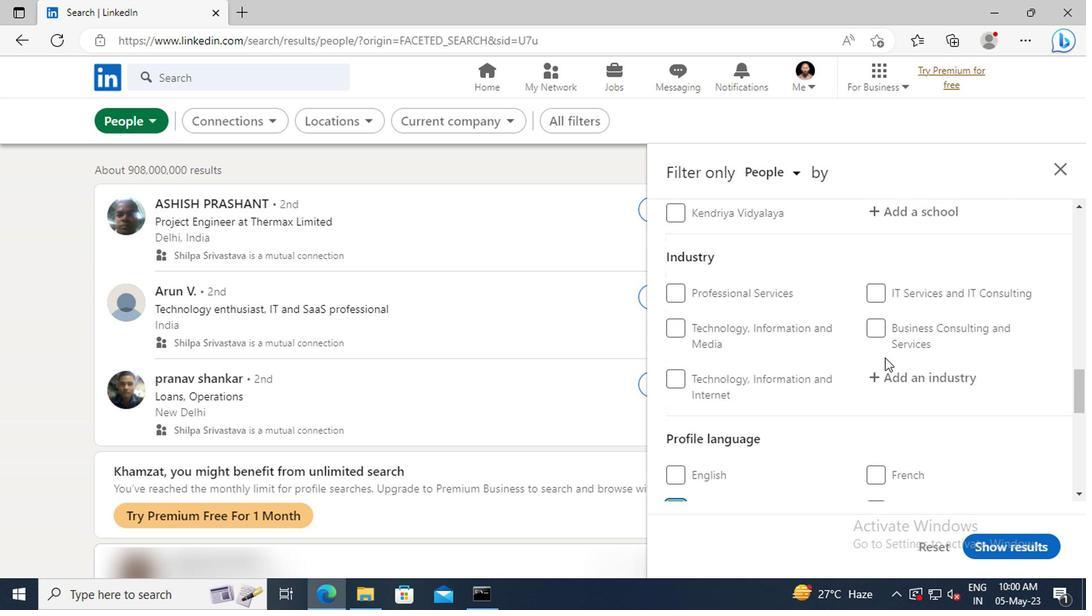 
Action: Mouse scrolled (880, 357) with delta (0, 0)
Screenshot: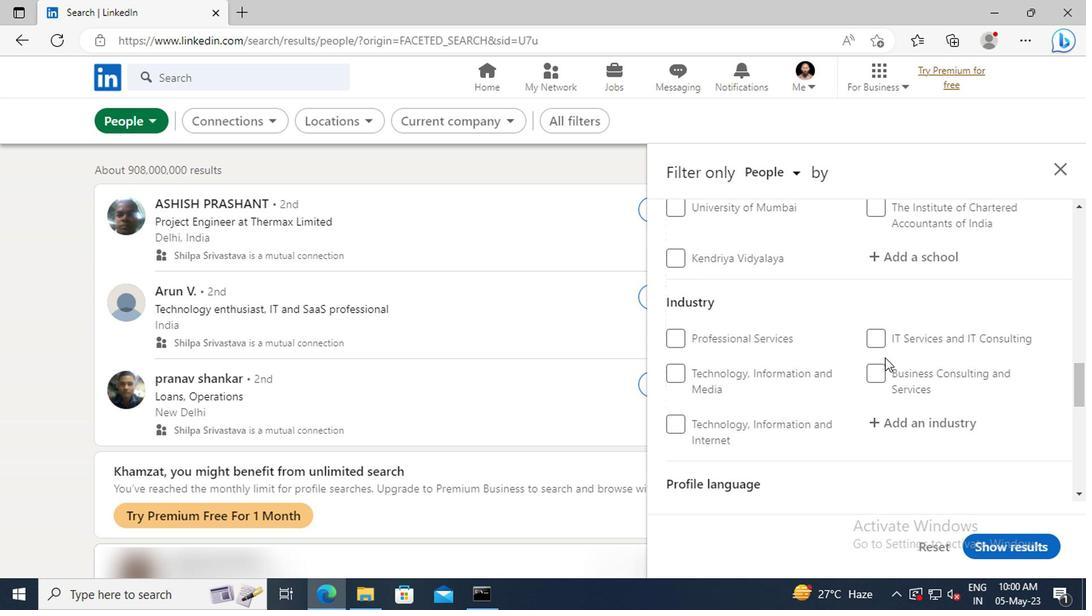 
Action: Mouse scrolled (880, 357) with delta (0, 0)
Screenshot: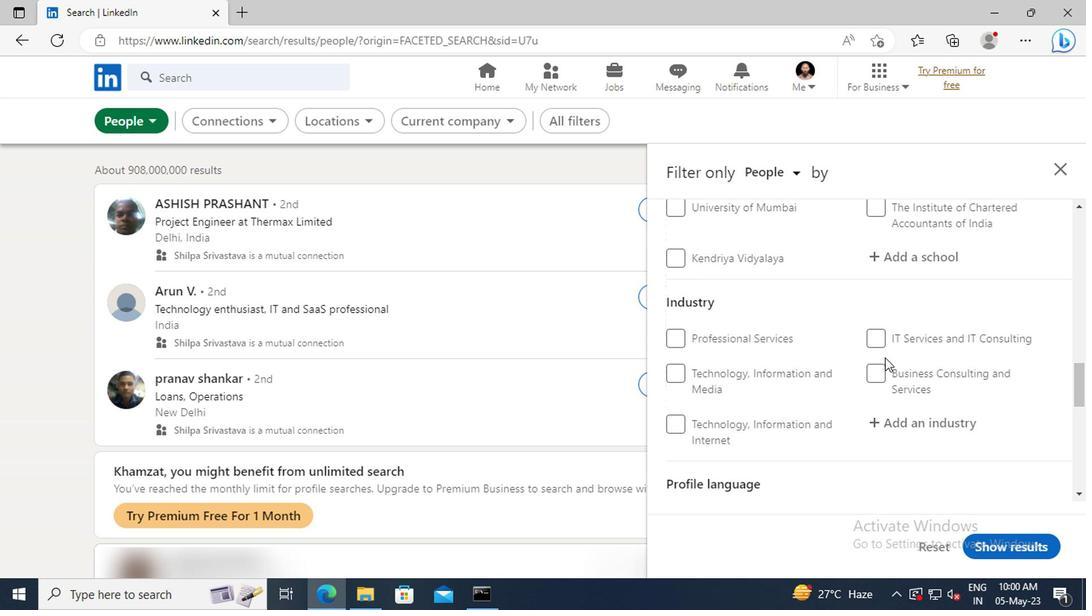 
Action: Mouse scrolled (880, 357) with delta (0, 0)
Screenshot: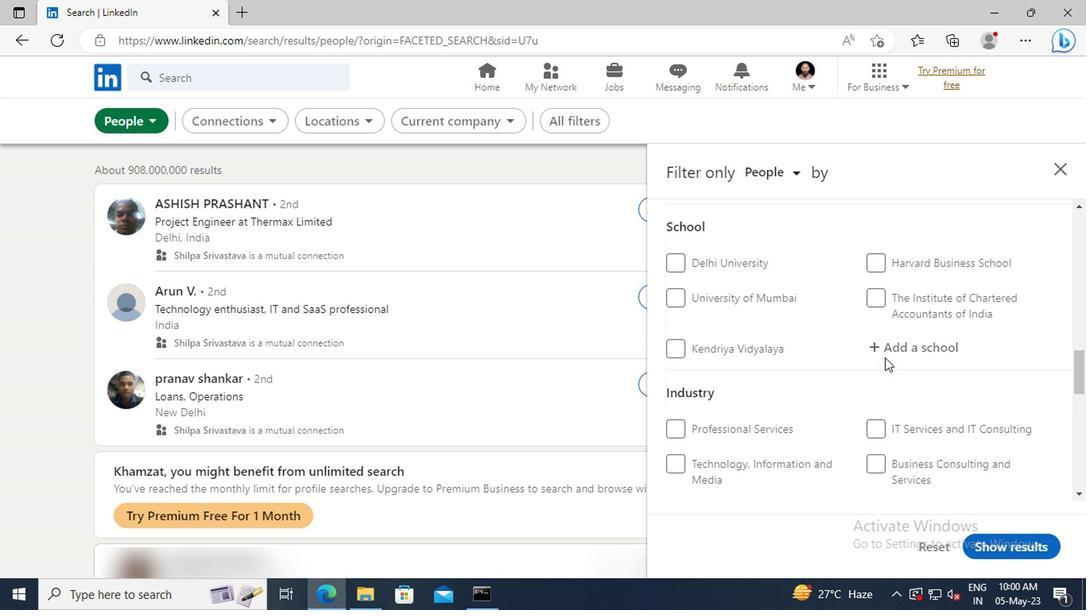 
Action: Mouse scrolled (880, 357) with delta (0, 0)
Screenshot: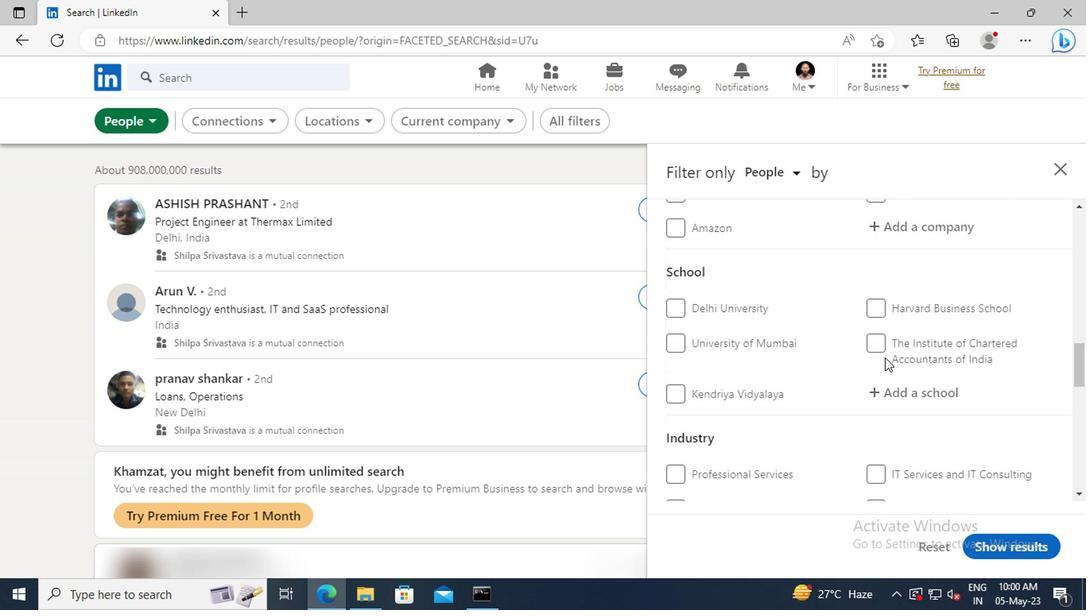 
Action: Mouse scrolled (880, 357) with delta (0, 0)
Screenshot: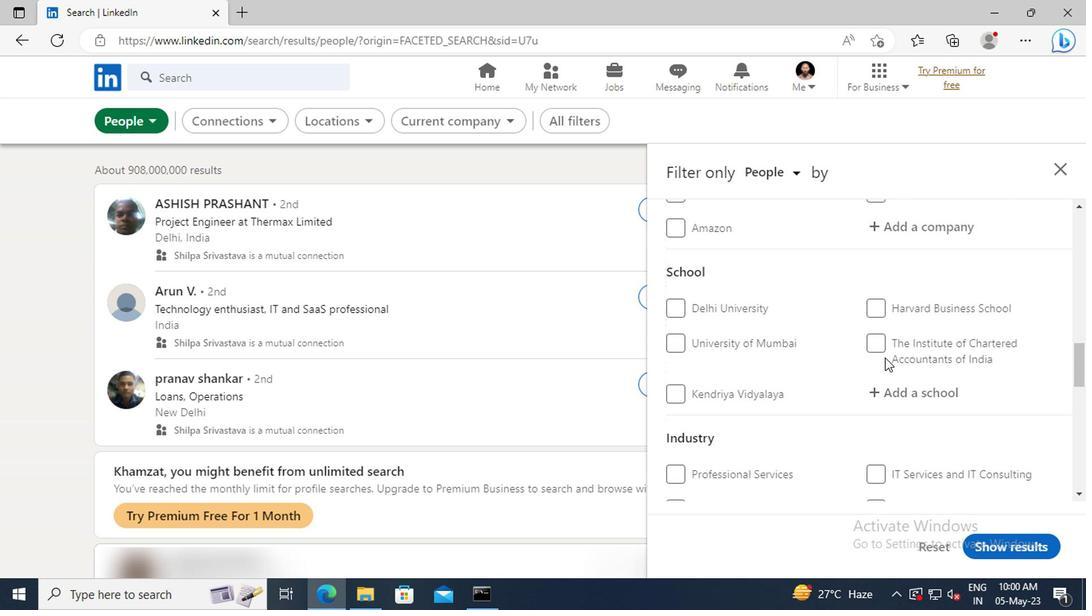 
Action: Mouse scrolled (880, 357) with delta (0, 0)
Screenshot: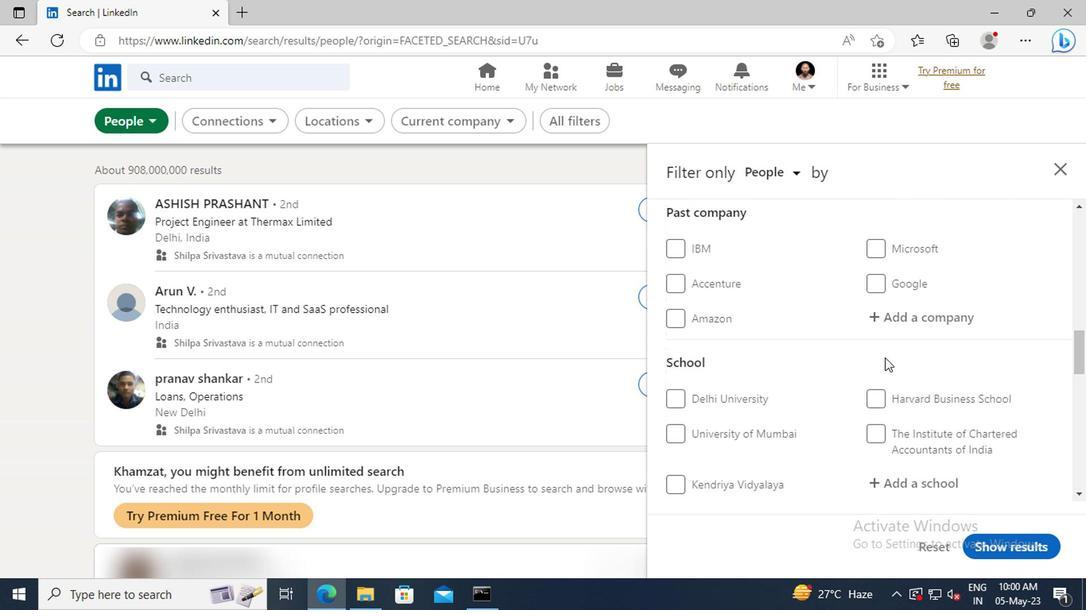 
Action: Mouse scrolled (880, 357) with delta (0, 0)
Screenshot: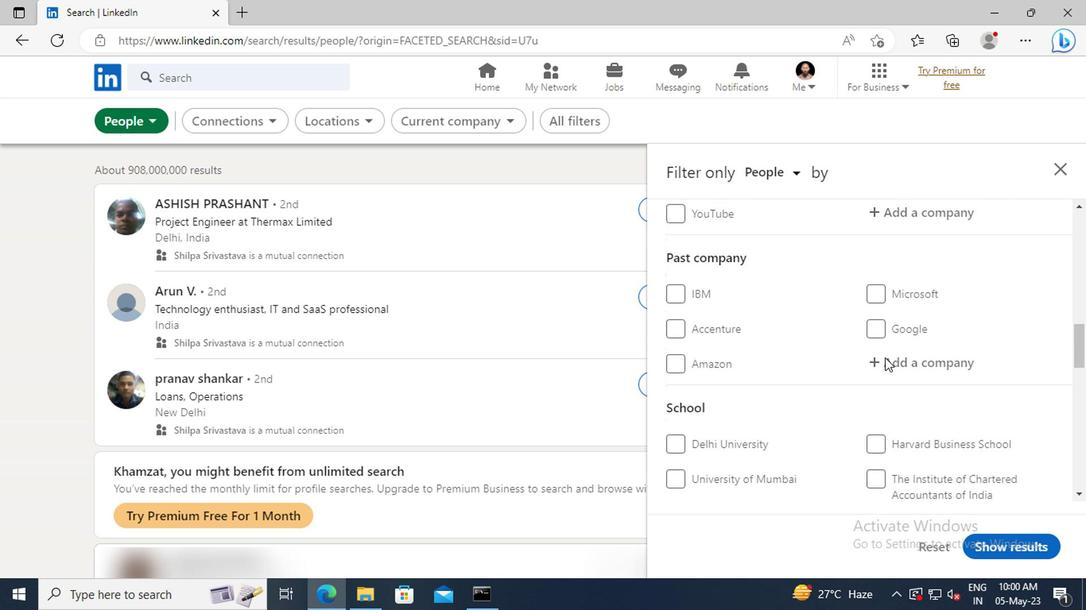 
Action: Mouse scrolled (880, 357) with delta (0, 0)
Screenshot: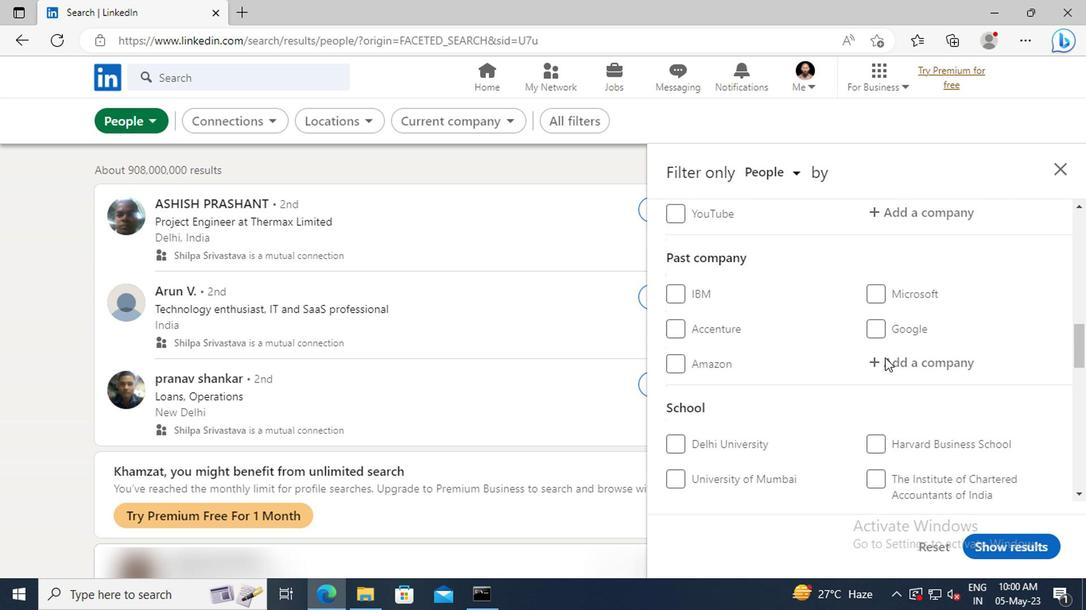 
Action: Mouse scrolled (880, 357) with delta (0, 0)
Screenshot: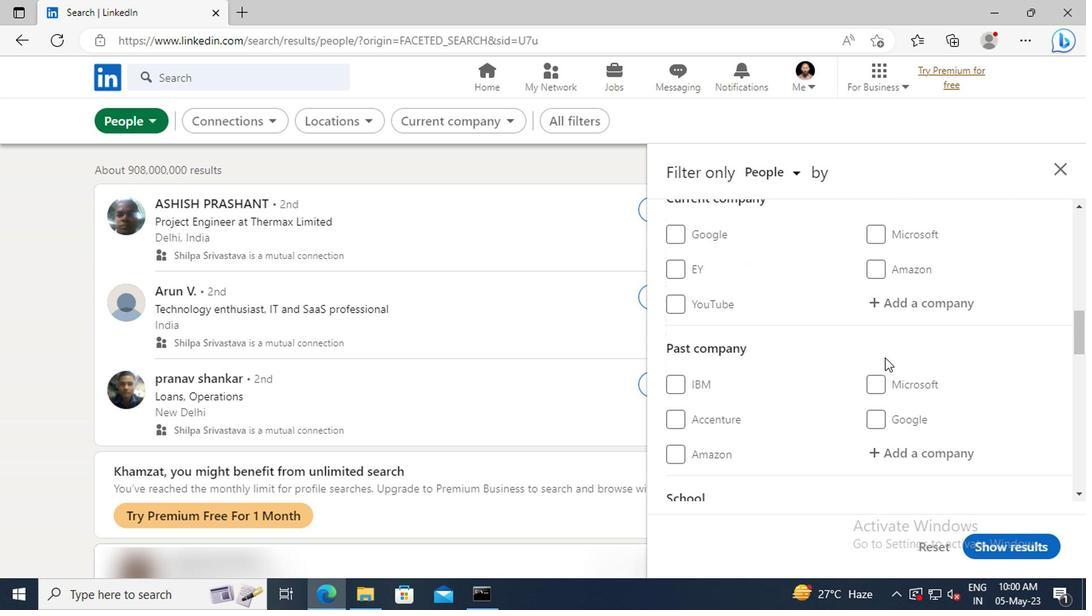 
Action: Mouse moved to (879, 348)
Screenshot: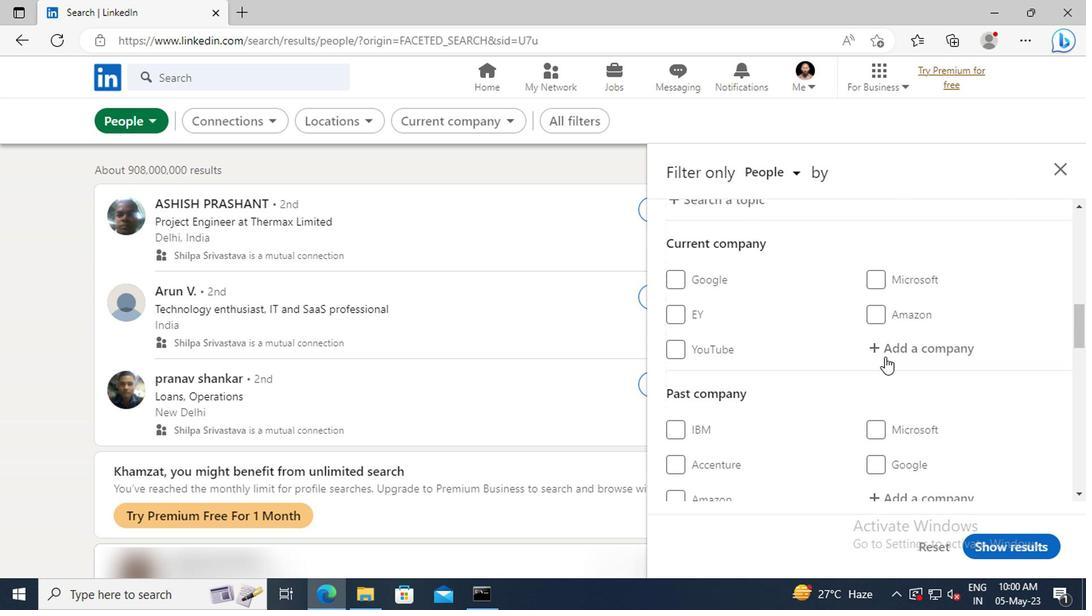 
Action: Mouse pressed left at (879, 348)
Screenshot: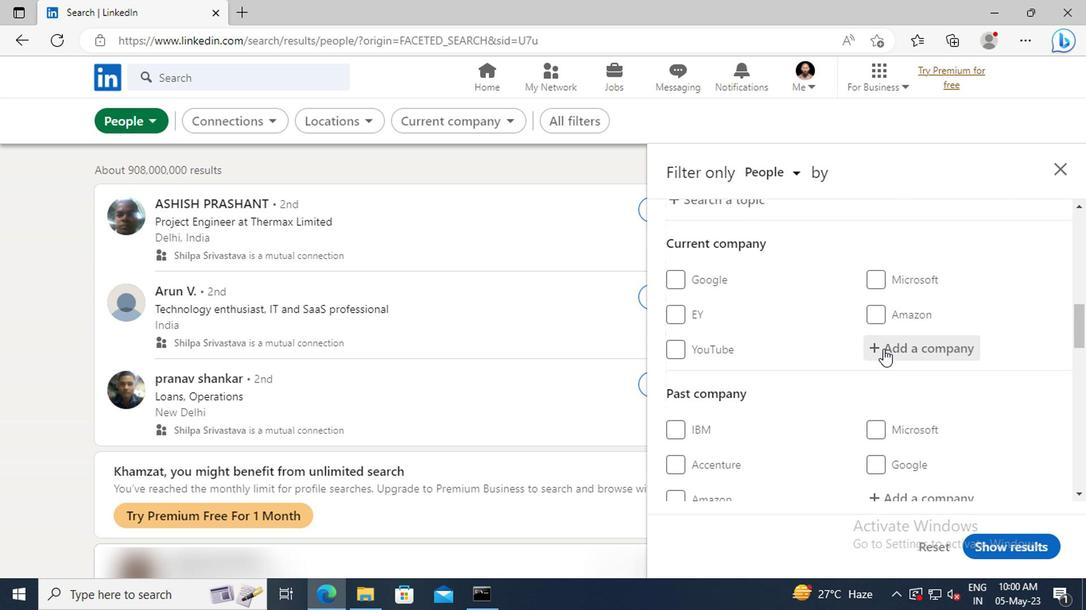 
Action: Key pressed <Key.shift>BATA<Key.space><Key.shift>IN
Screenshot: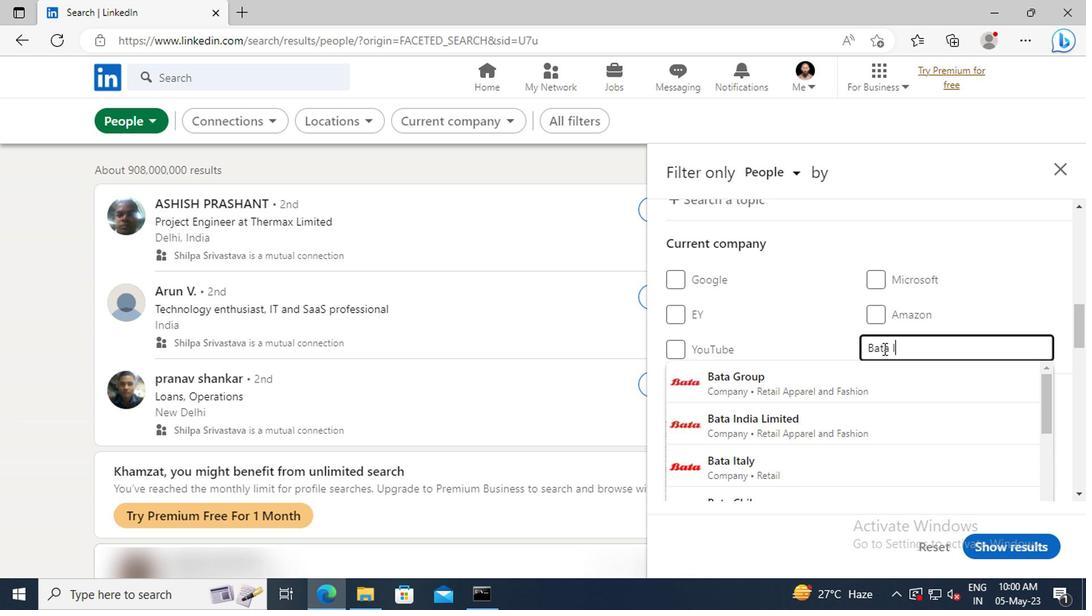 
Action: Mouse moved to (876, 372)
Screenshot: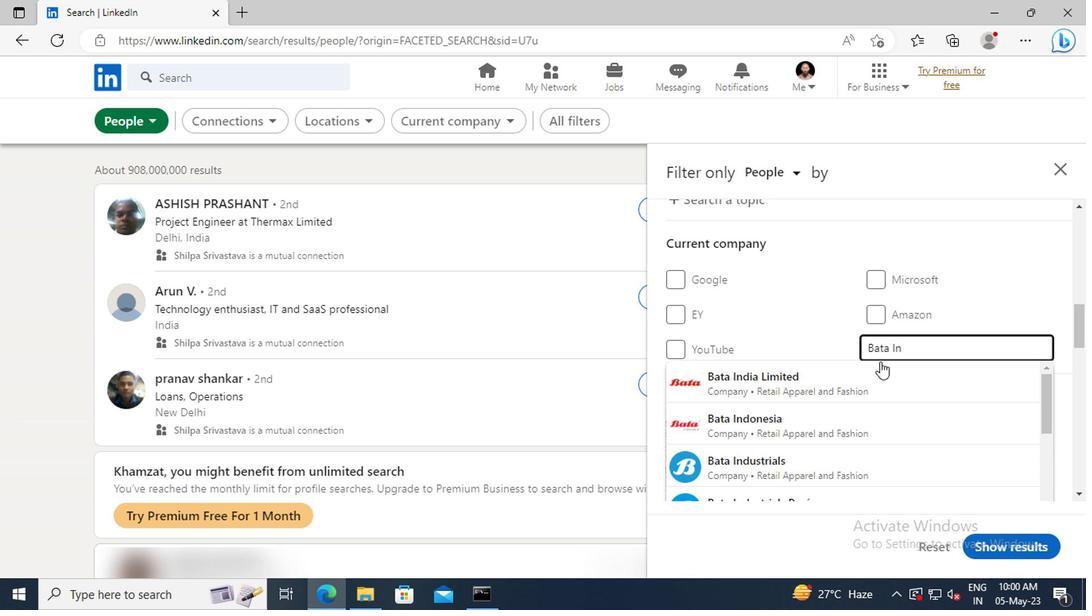 
Action: Mouse pressed left at (876, 372)
Screenshot: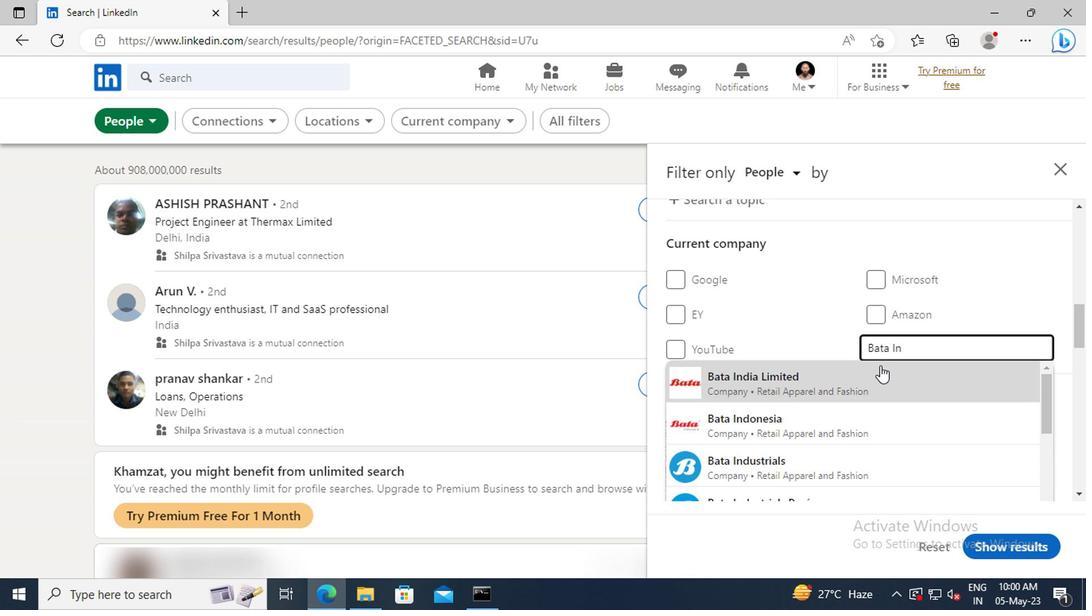 
Action: Mouse scrolled (876, 371) with delta (0, -1)
Screenshot: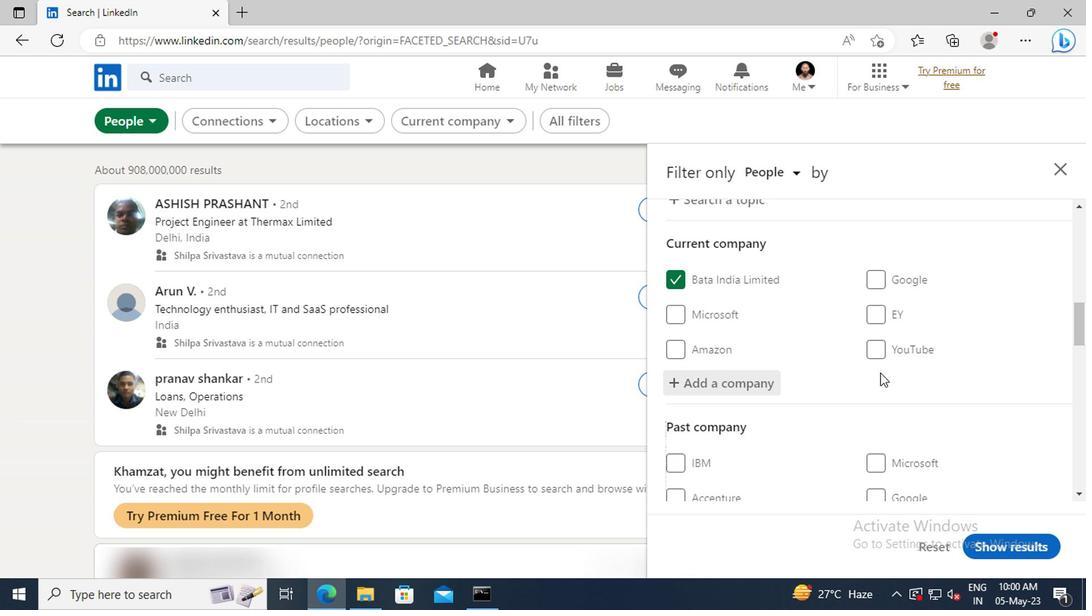 
Action: Mouse scrolled (876, 371) with delta (0, -1)
Screenshot: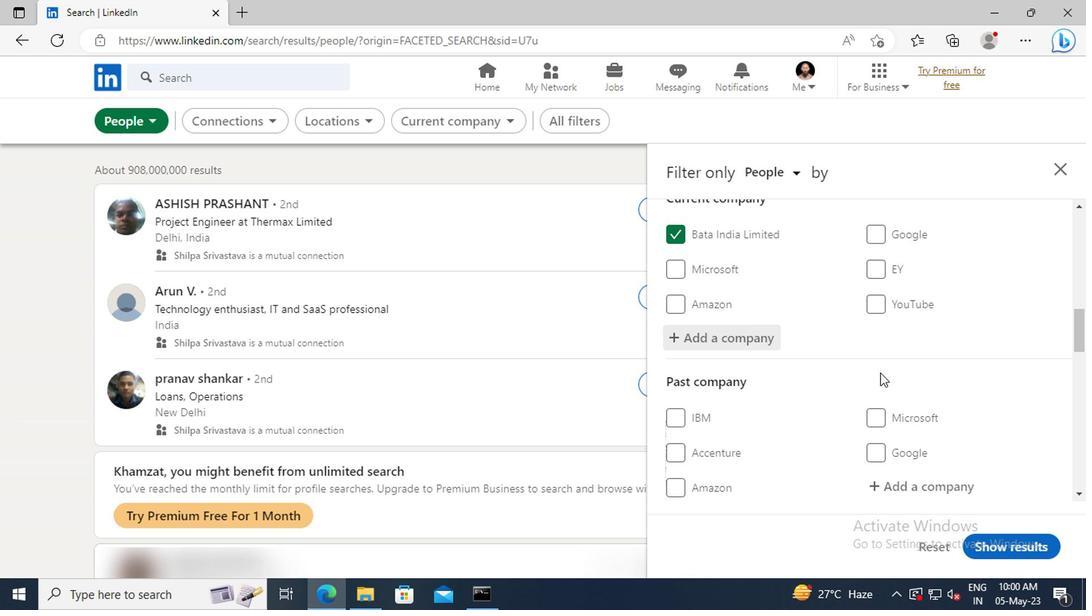 
Action: Mouse scrolled (876, 371) with delta (0, -1)
Screenshot: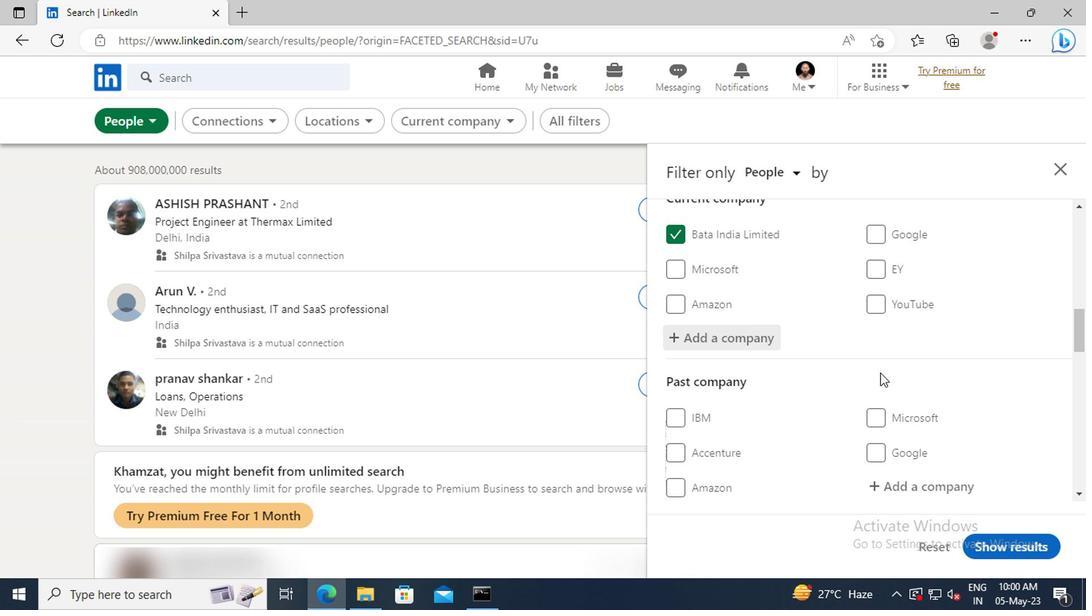 
Action: Mouse moved to (874, 368)
Screenshot: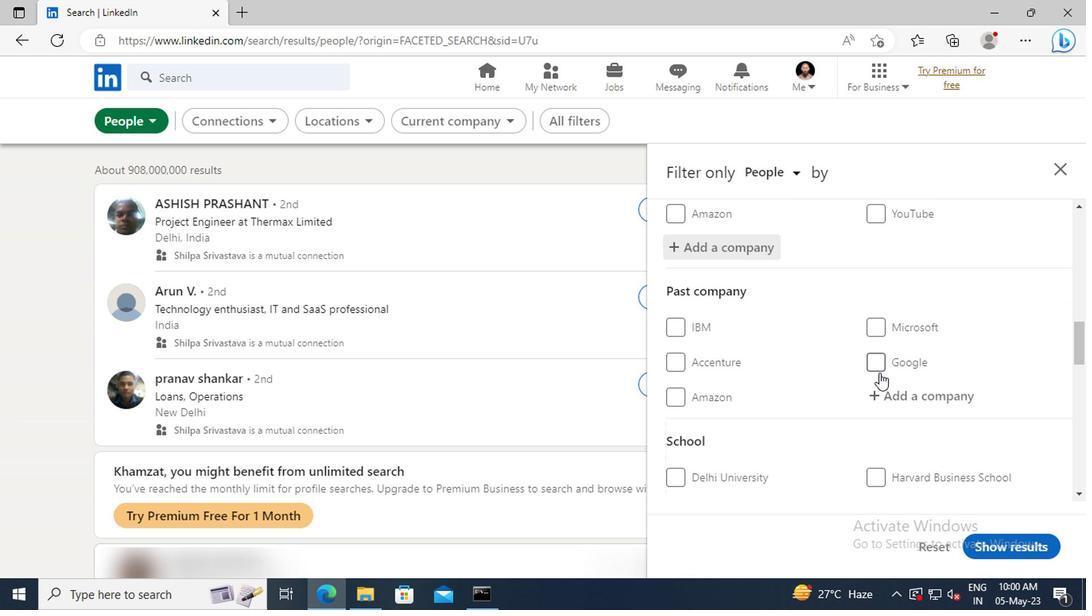
Action: Mouse scrolled (874, 367) with delta (0, -1)
Screenshot: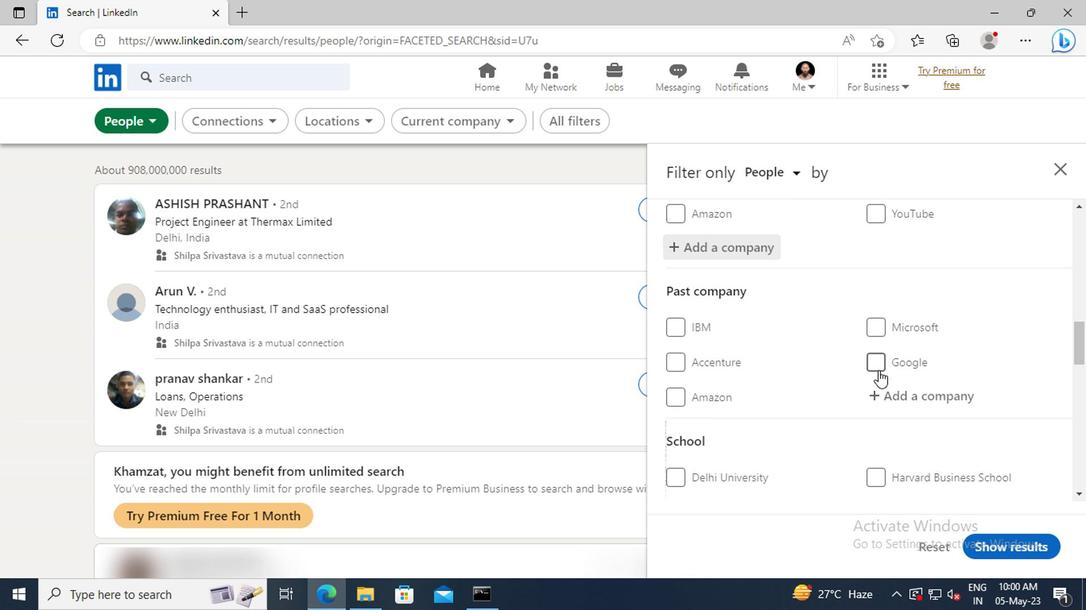 
Action: Mouse scrolled (874, 367) with delta (0, -1)
Screenshot: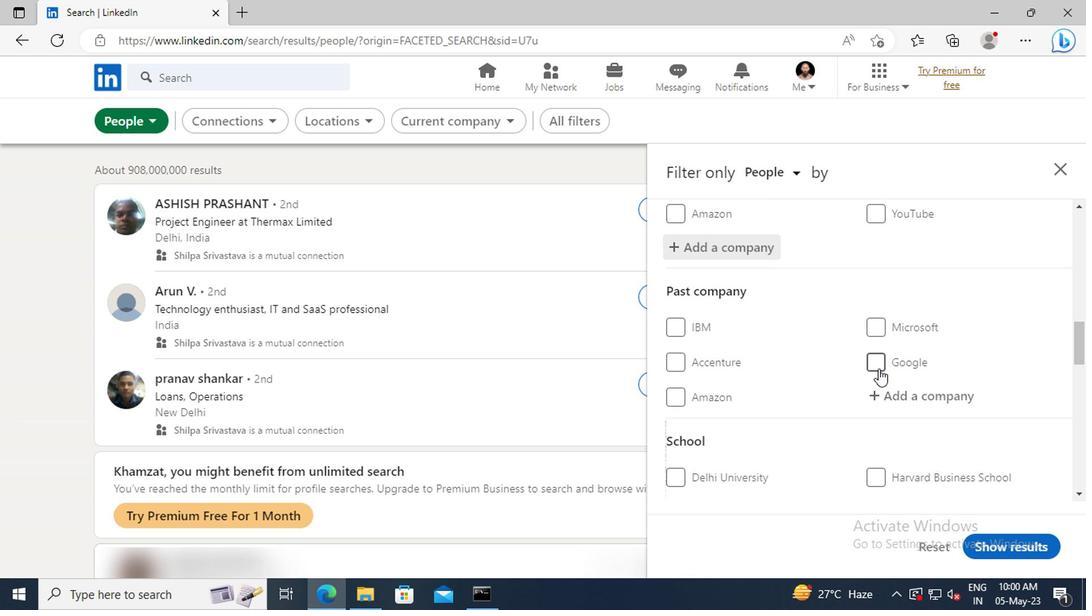 
Action: Mouse scrolled (874, 367) with delta (0, -1)
Screenshot: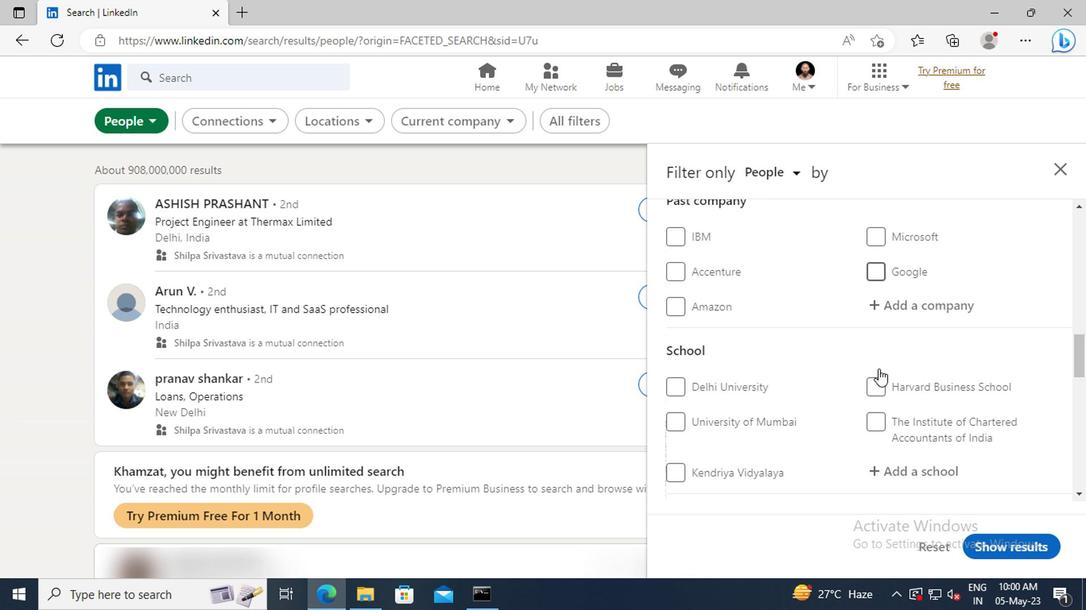 
Action: Mouse scrolled (874, 367) with delta (0, -1)
Screenshot: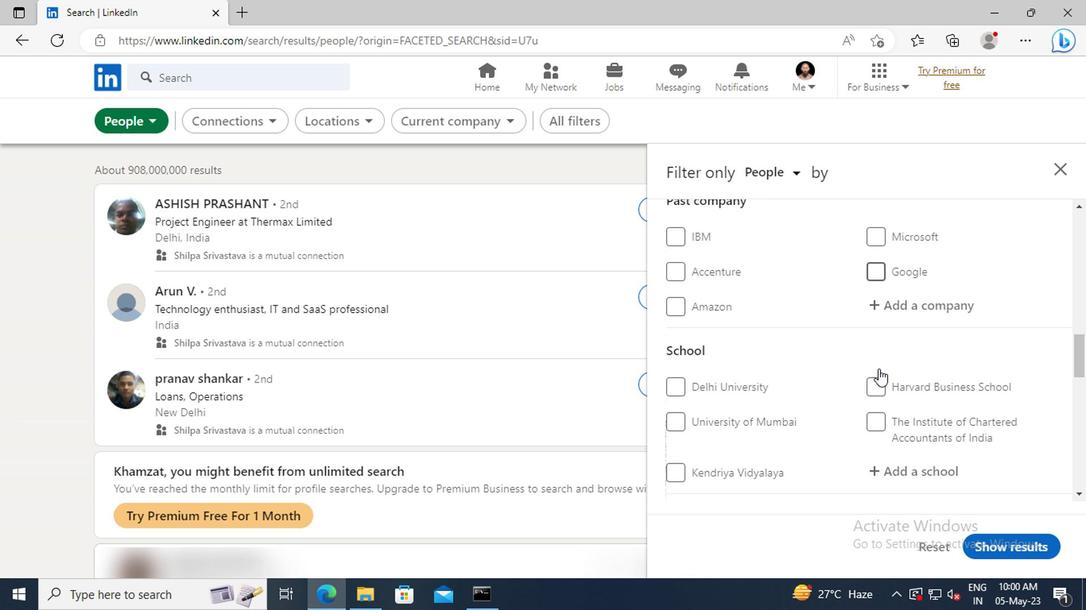 
Action: Mouse moved to (884, 379)
Screenshot: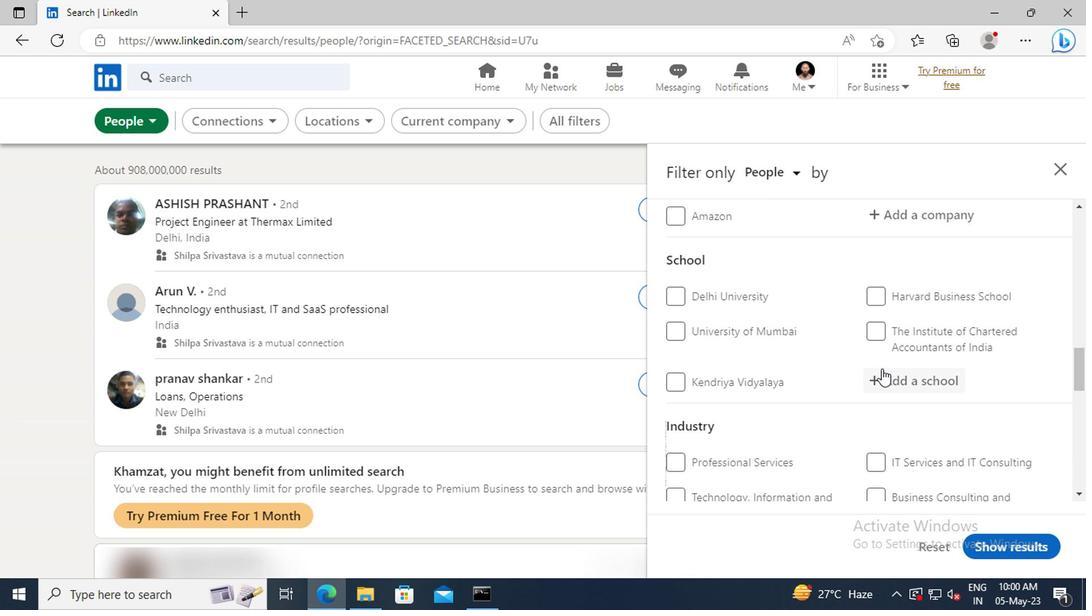 
Action: Mouse pressed left at (884, 379)
Screenshot: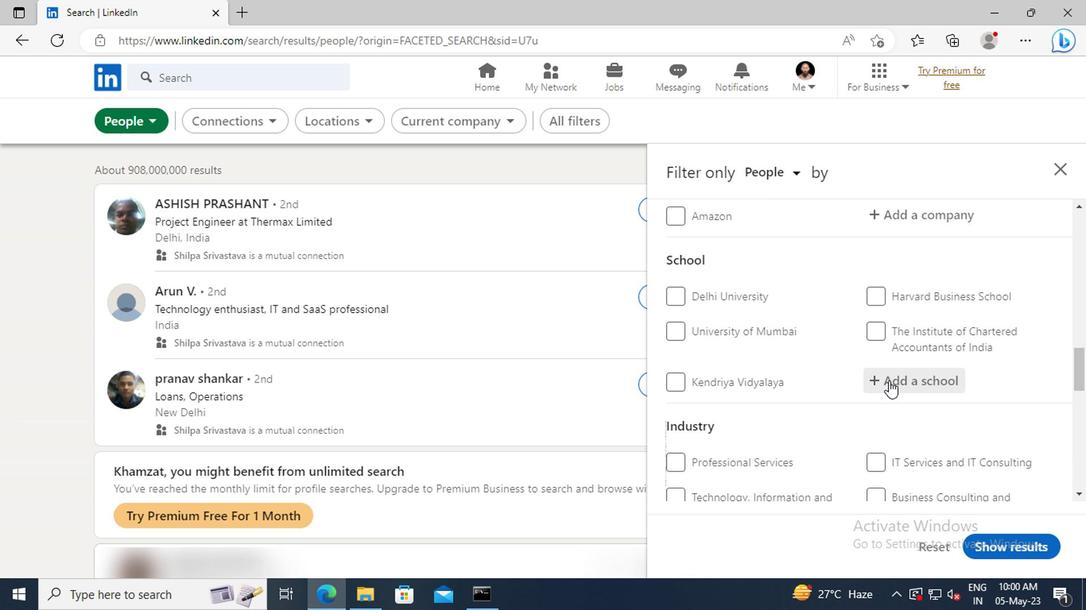 
Action: Key pressed <Key.shift>PILLAI<Key.space><Key.shift>COLL
Screenshot: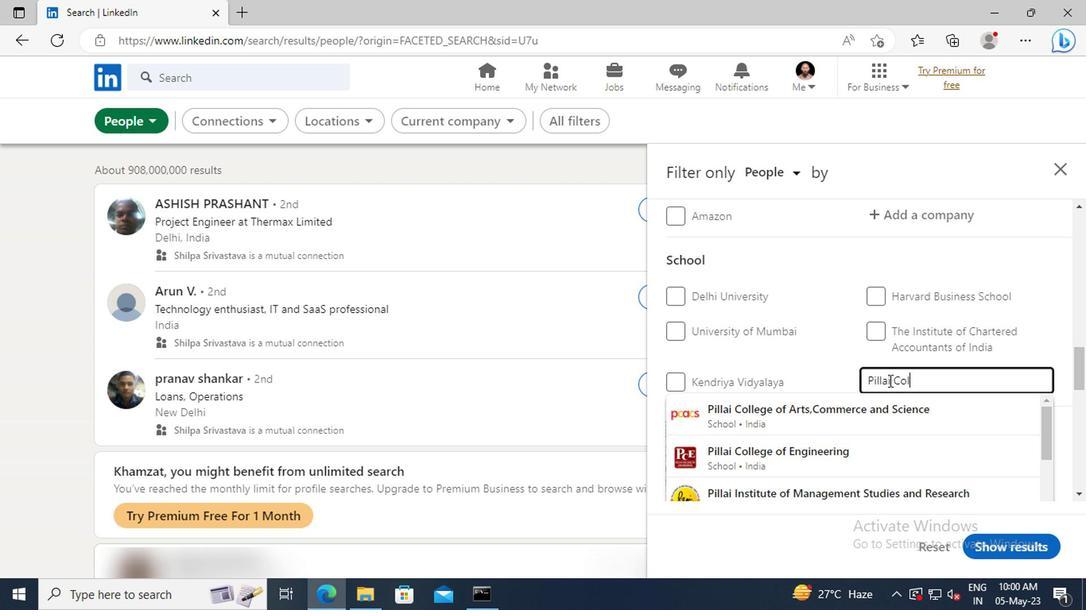 
Action: Mouse moved to (887, 439)
Screenshot: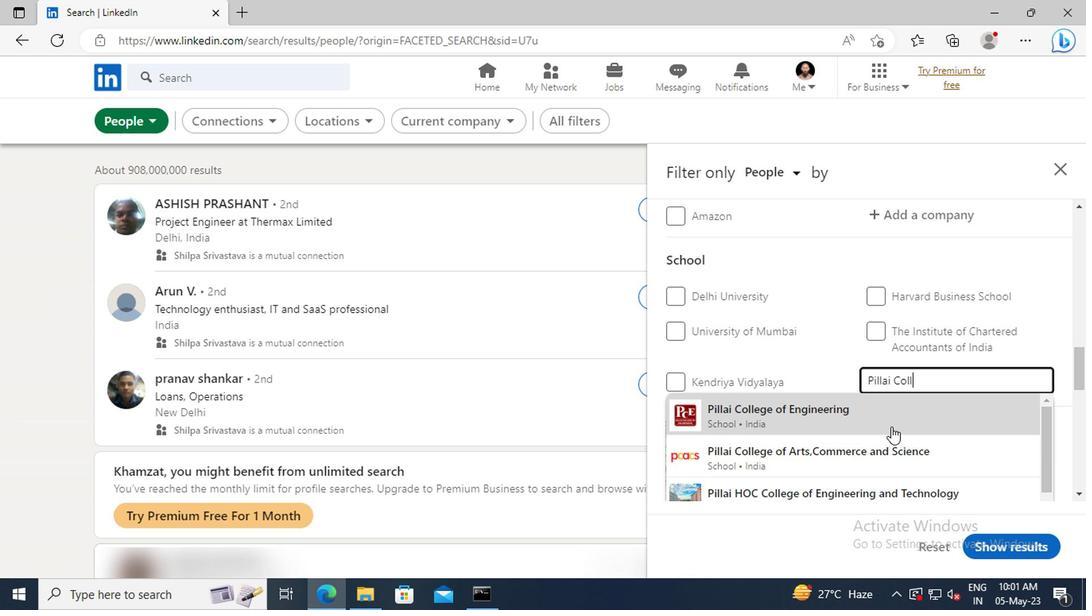
Action: Mouse pressed left at (887, 439)
Screenshot: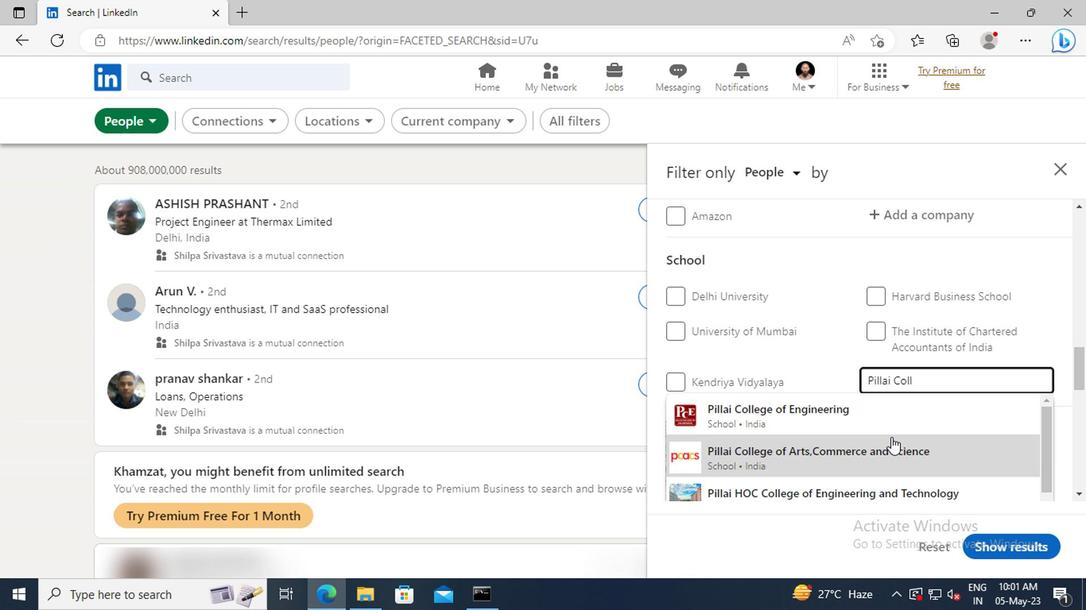 
Action: Mouse scrolled (887, 439) with delta (0, 0)
Screenshot: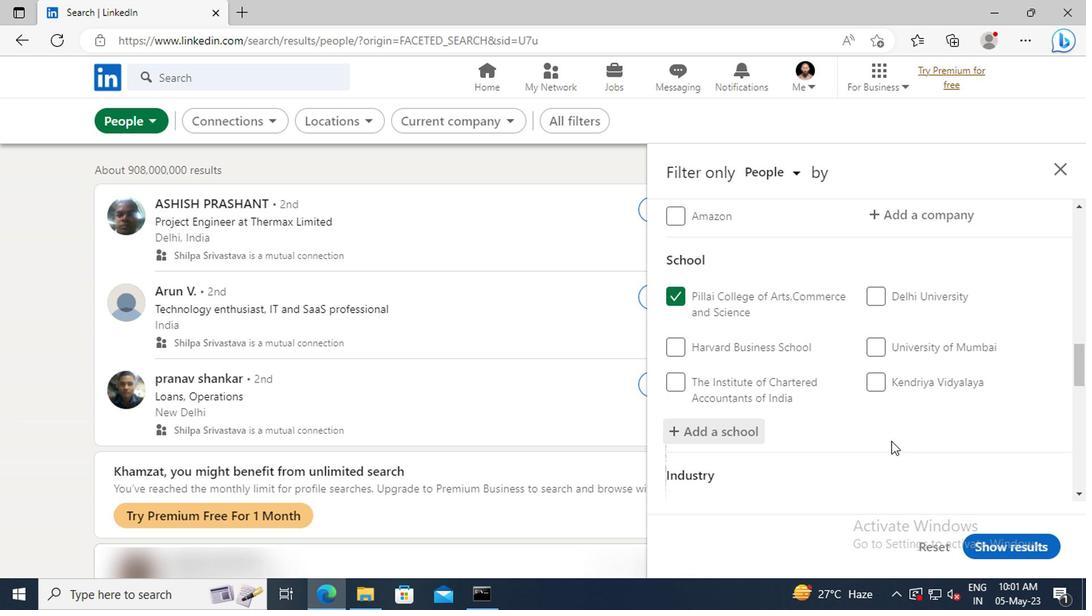 
Action: Mouse moved to (887, 435)
Screenshot: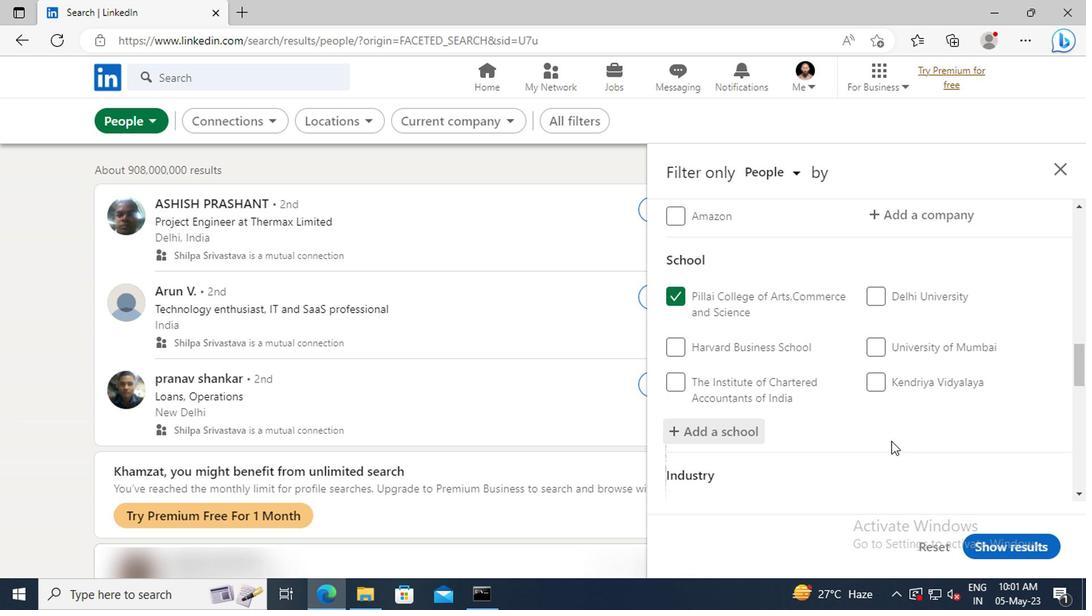 
Action: Mouse scrolled (887, 435) with delta (0, 0)
Screenshot: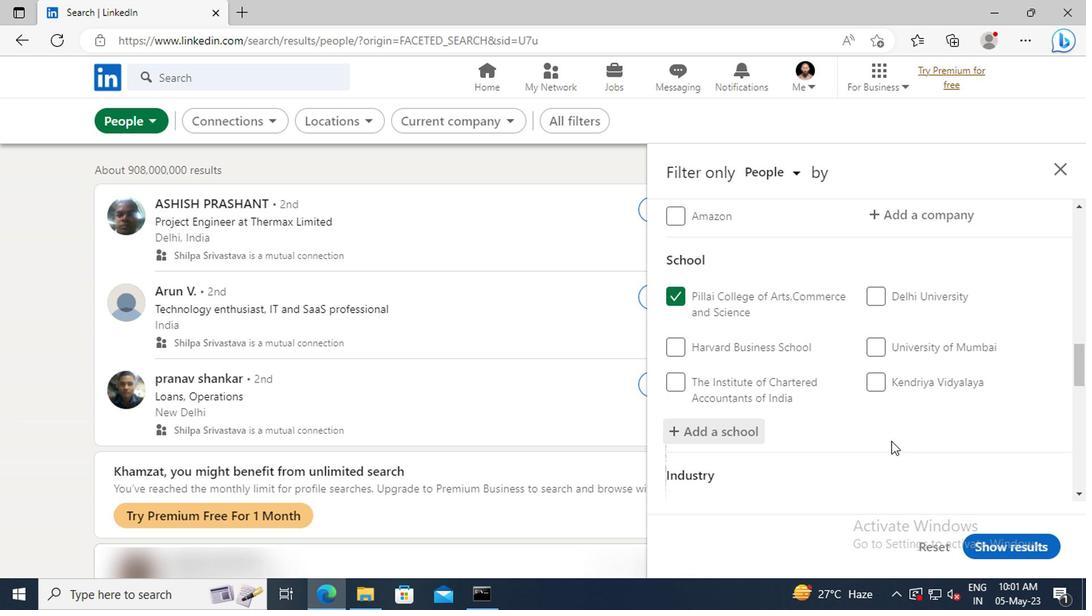 
Action: Mouse moved to (880, 400)
Screenshot: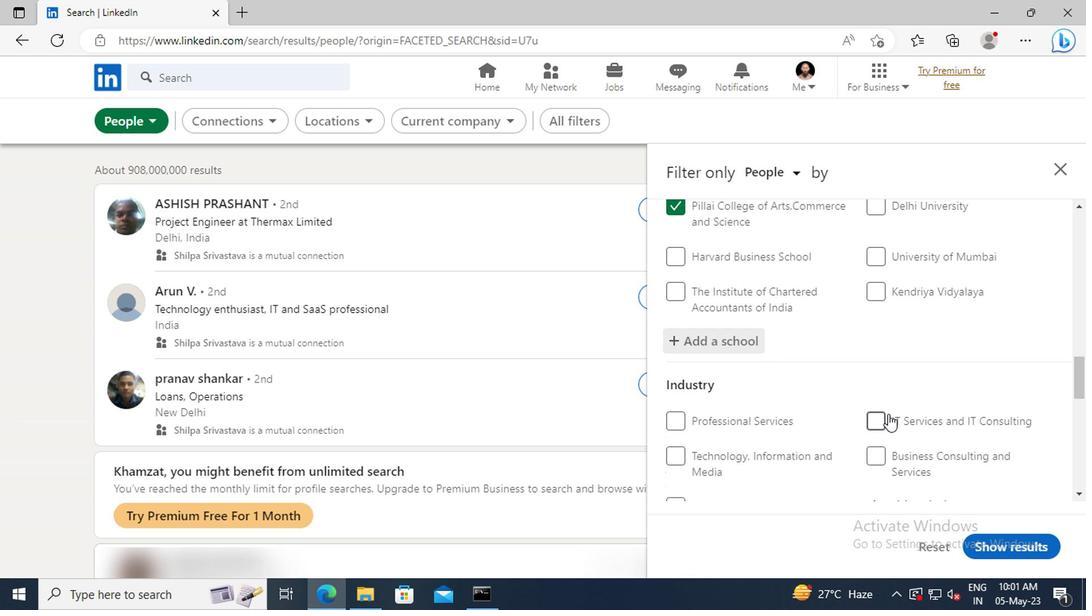 
Action: Mouse scrolled (880, 399) with delta (0, -1)
Screenshot: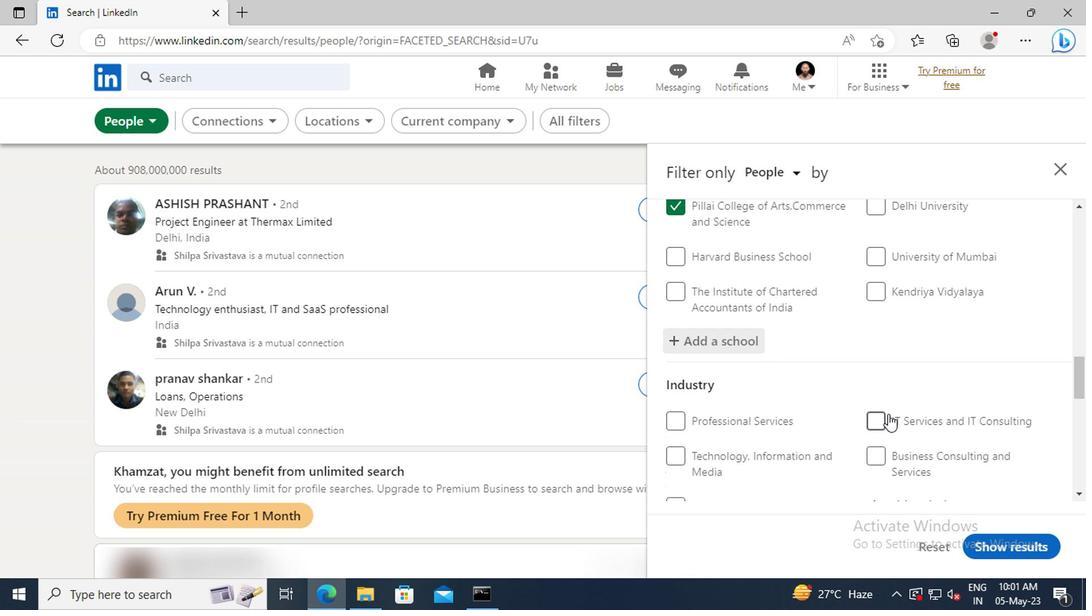 
Action: Mouse moved to (880, 397)
Screenshot: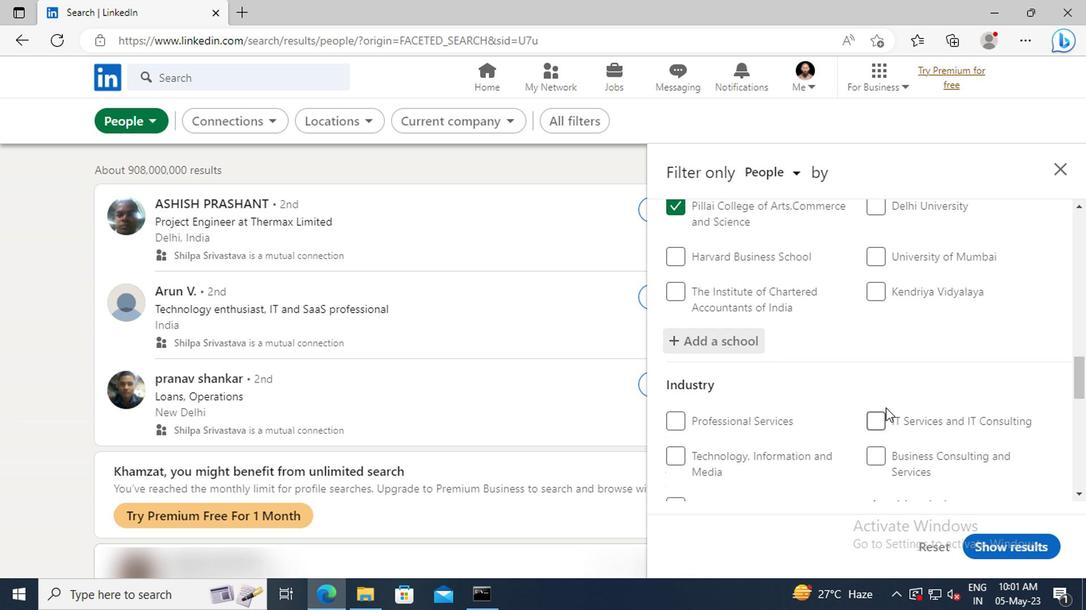 
Action: Mouse scrolled (880, 396) with delta (0, 0)
Screenshot: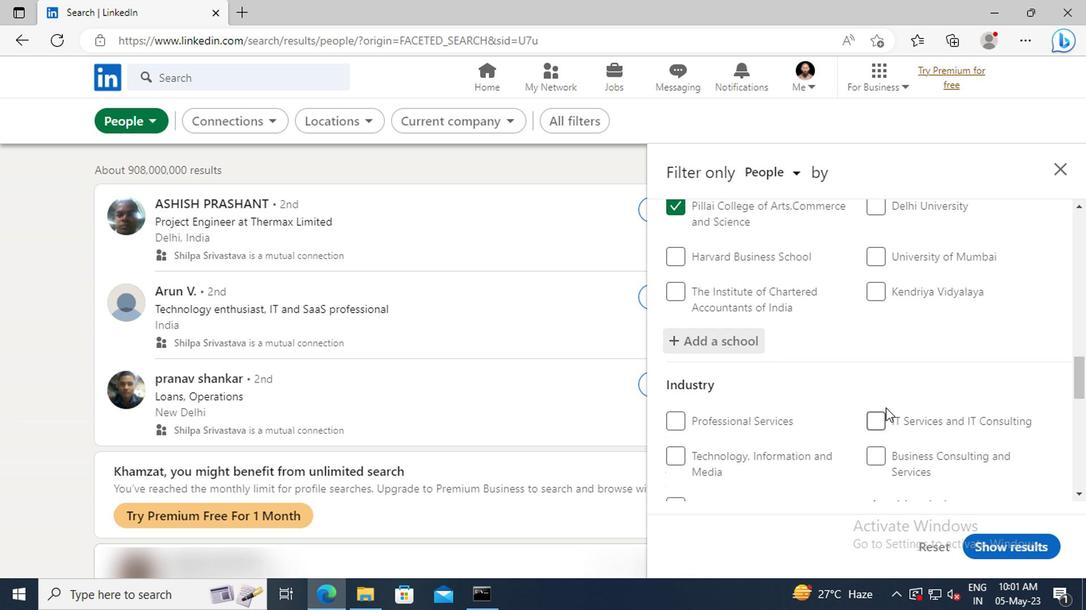 
Action: Mouse moved to (878, 393)
Screenshot: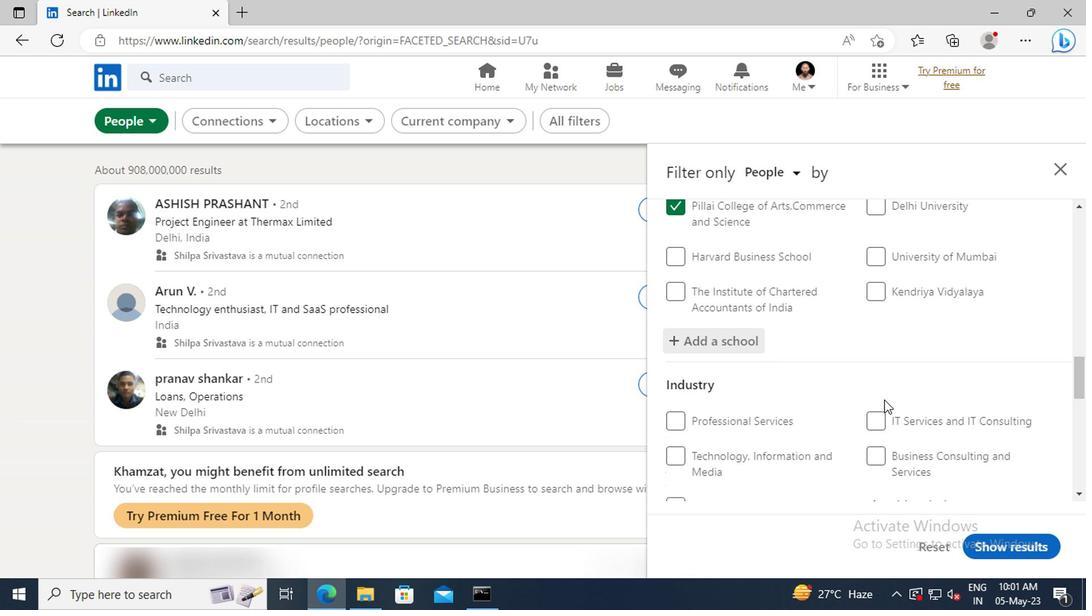 
Action: Mouse scrolled (878, 392) with delta (0, 0)
Screenshot: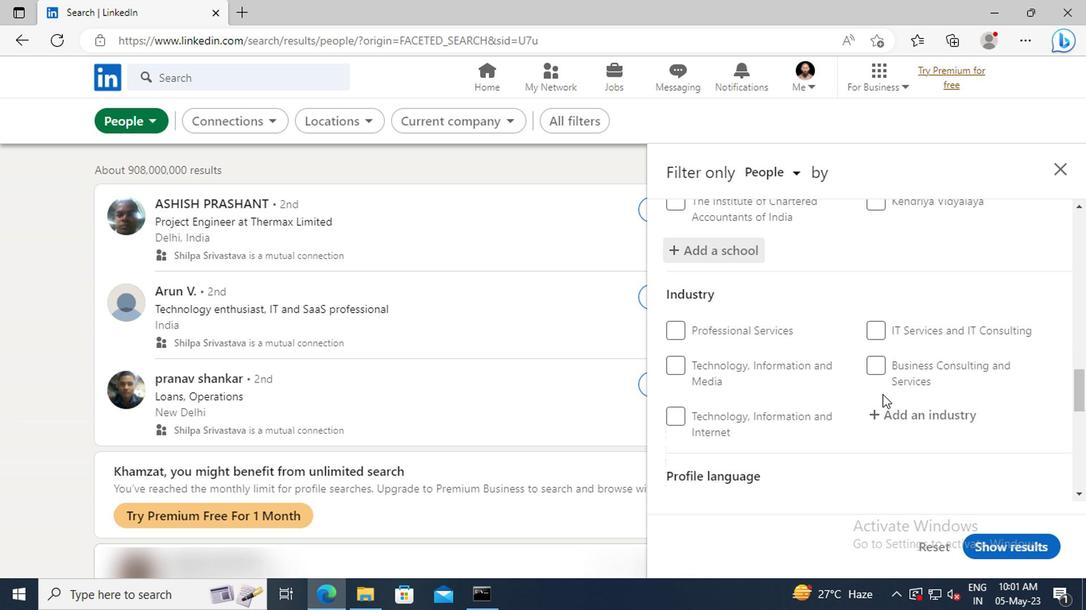 
Action: Mouse moved to (880, 377)
Screenshot: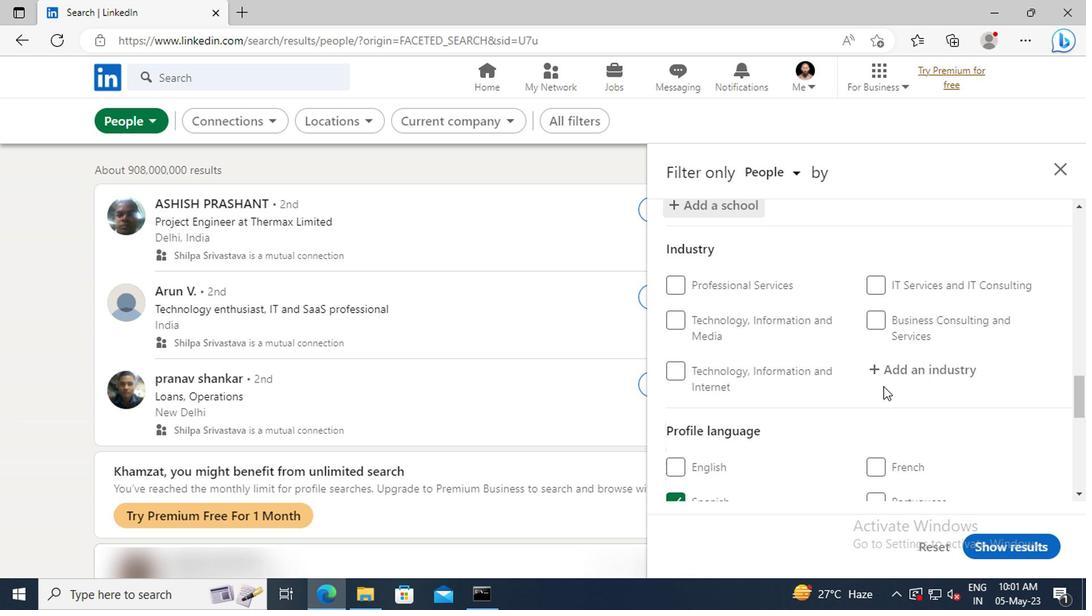 
Action: Mouse pressed left at (880, 377)
Screenshot: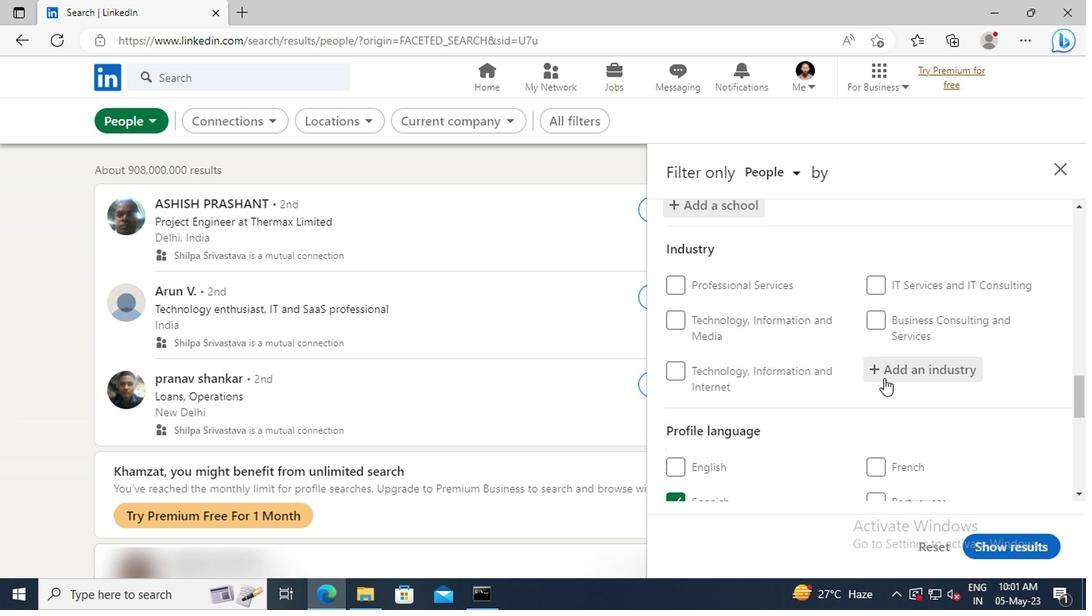 
Action: Key pressed <Key.shift>WHOLESALE<Key.space><Key.shift>PHO
Screenshot: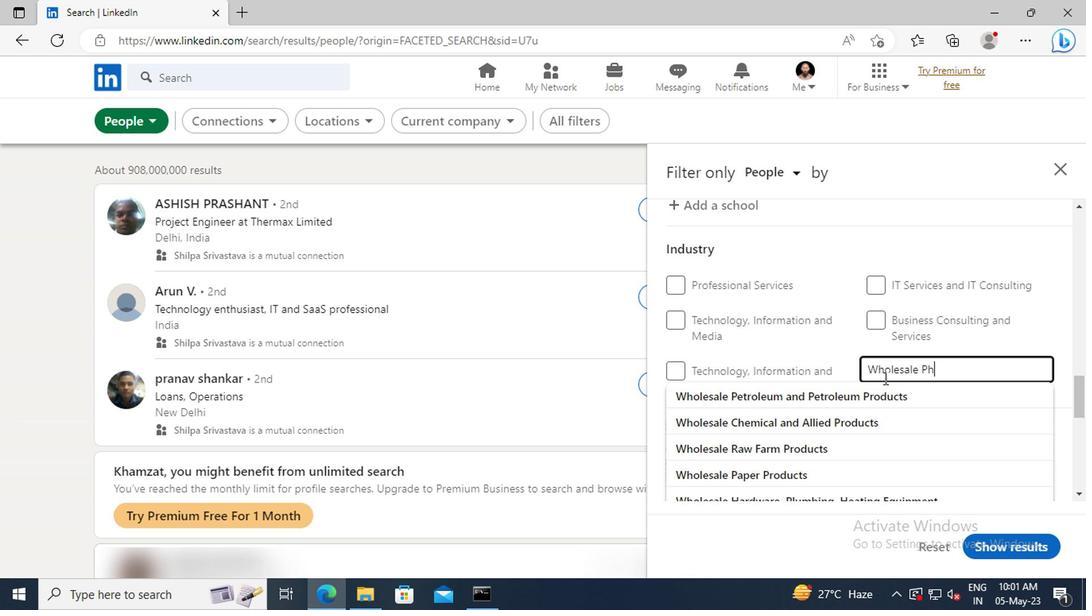 
Action: Mouse moved to (880, 391)
Screenshot: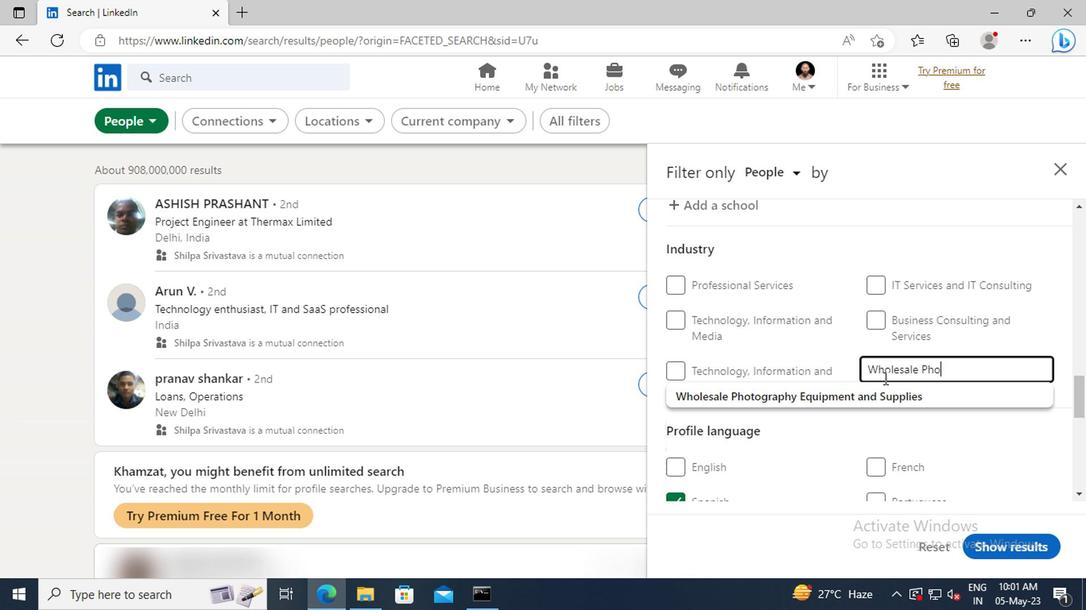 
Action: Mouse pressed left at (880, 391)
Screenshot: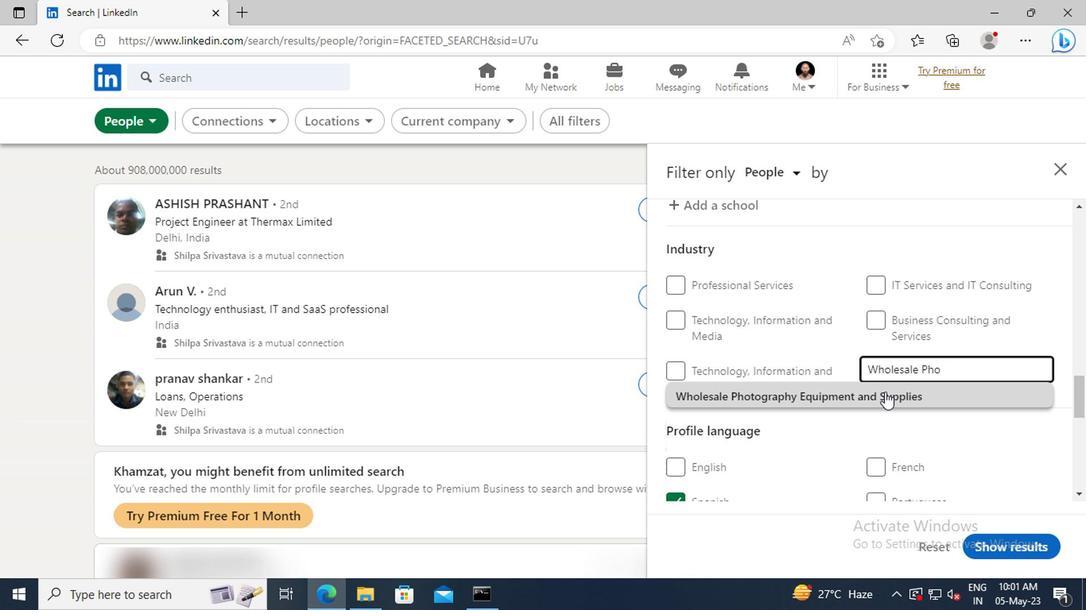 
Action: Mouse scrolled (880, 390) with delta (0, 0)
Screenshot: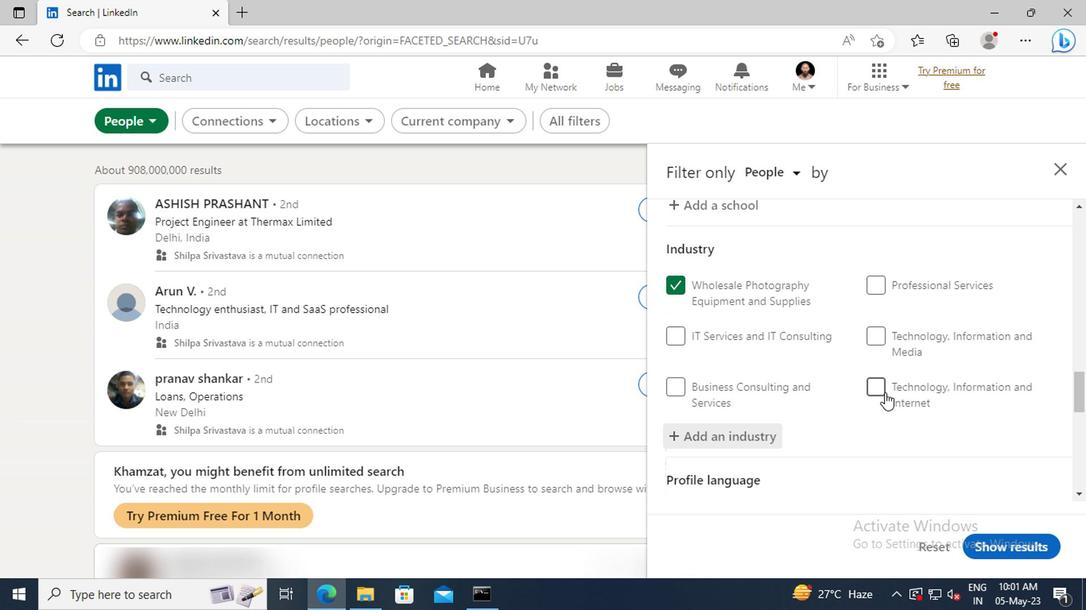 
Action: Mouse scrolled (880, 390) with delta (0, 0)
Screenshot: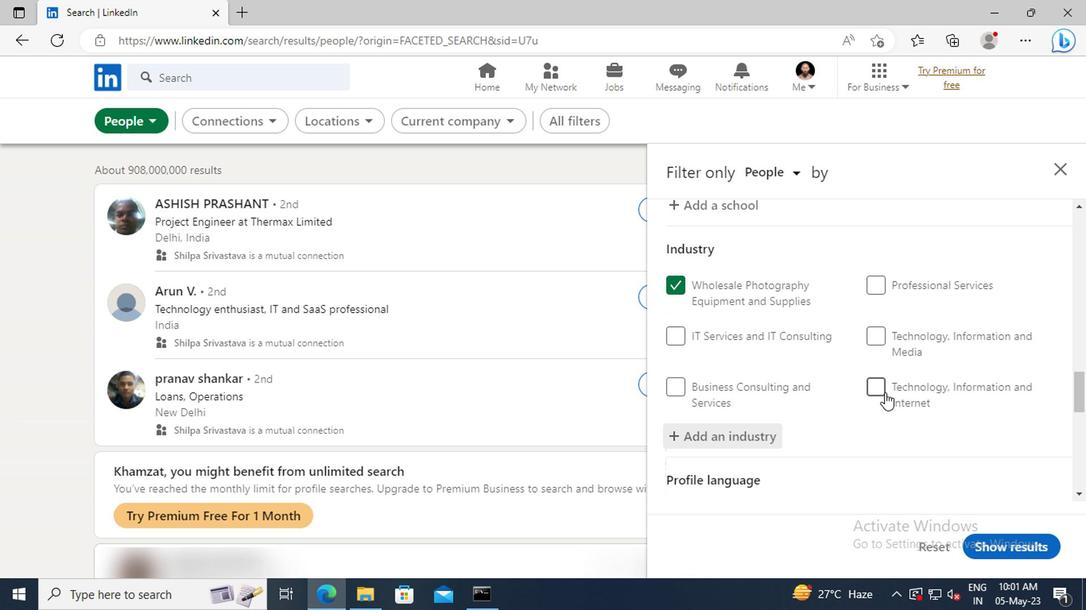 
Action: Mouse moved to (878, 378)
Screenshot: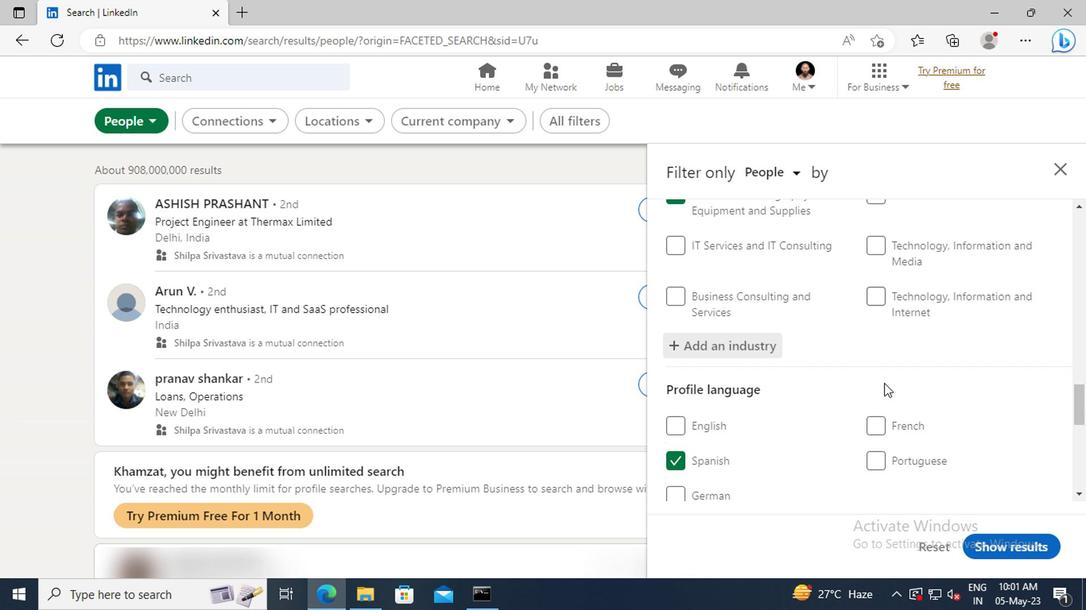
Action: Mouse scrolled (878, 377) with delta (0, -1)
Screenshot: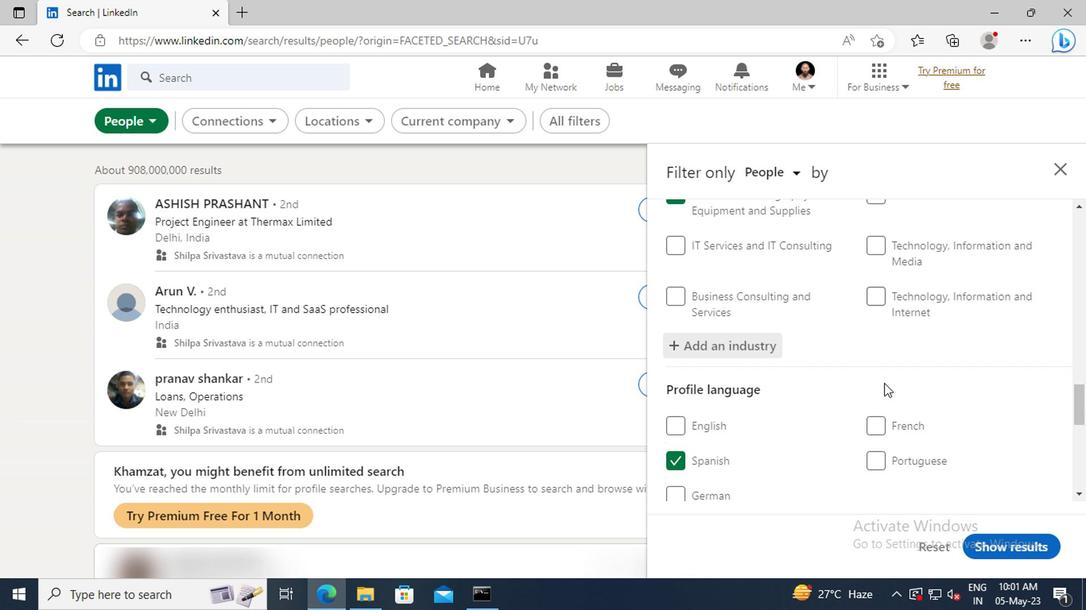 
Action: Mouse moved to (876, 376)
Screenshot: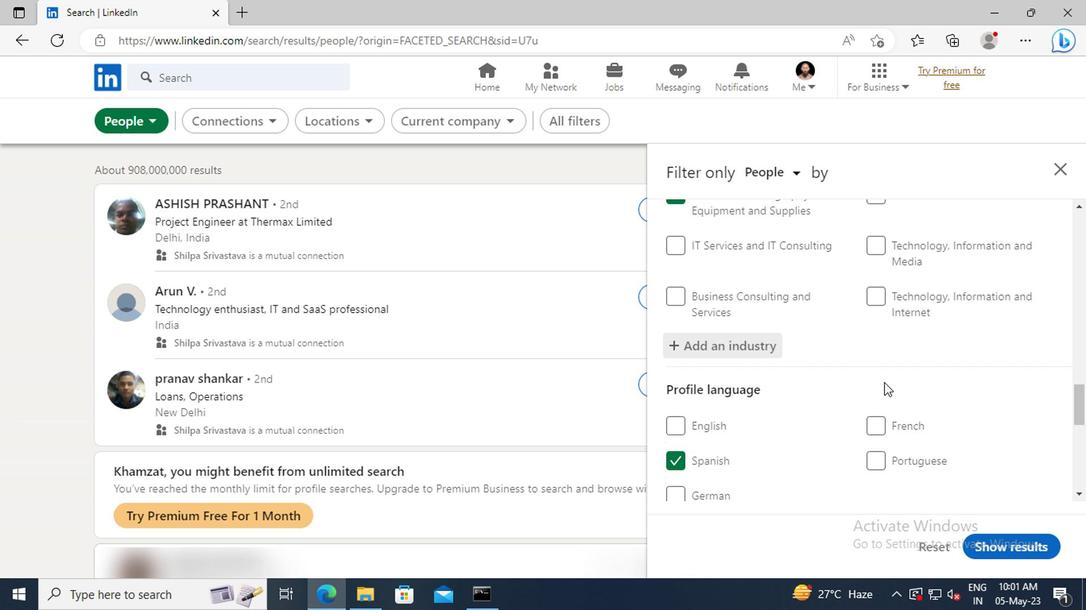 
Action: Mouse scrolled (876, 376) with delta (0, 0)
Screenshot: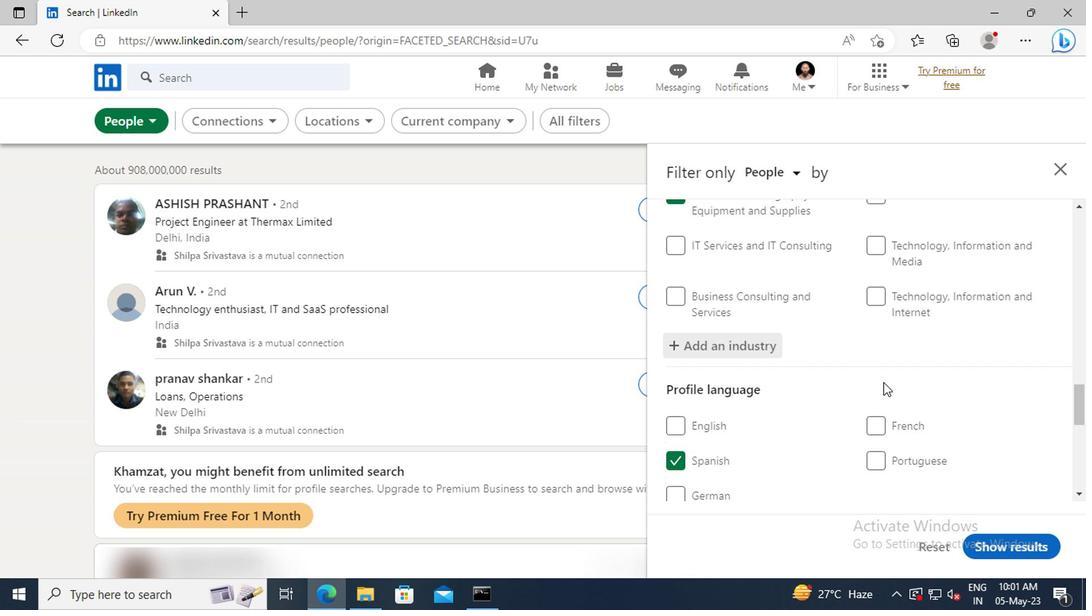 
Action: Mouse moved to (871, 357)
Screenshot: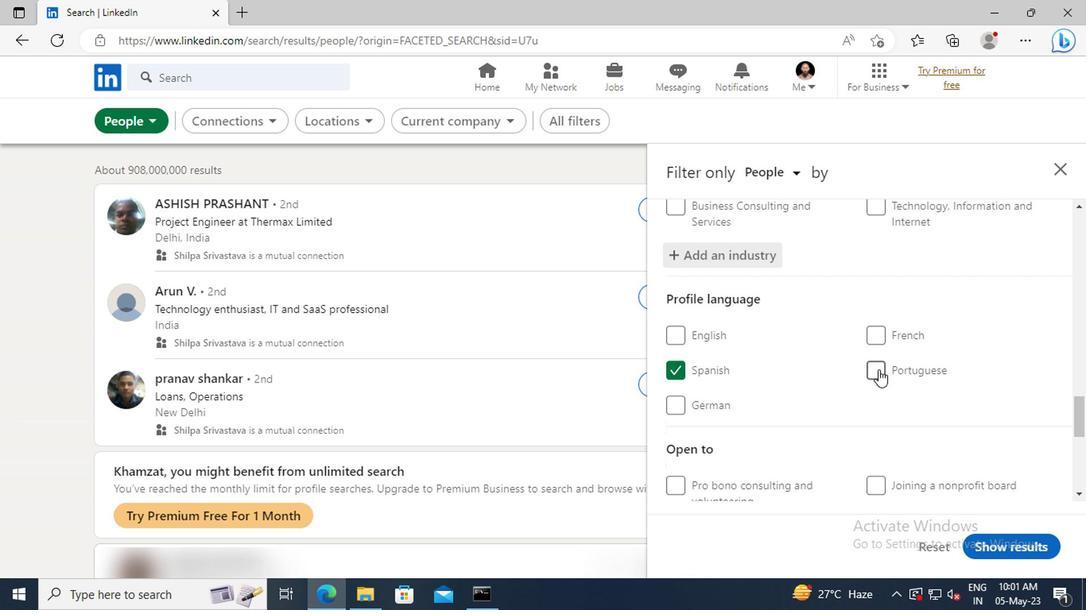 
Action: Mouse scrolled (871, 356) with delta (0, 0)
Screenshot: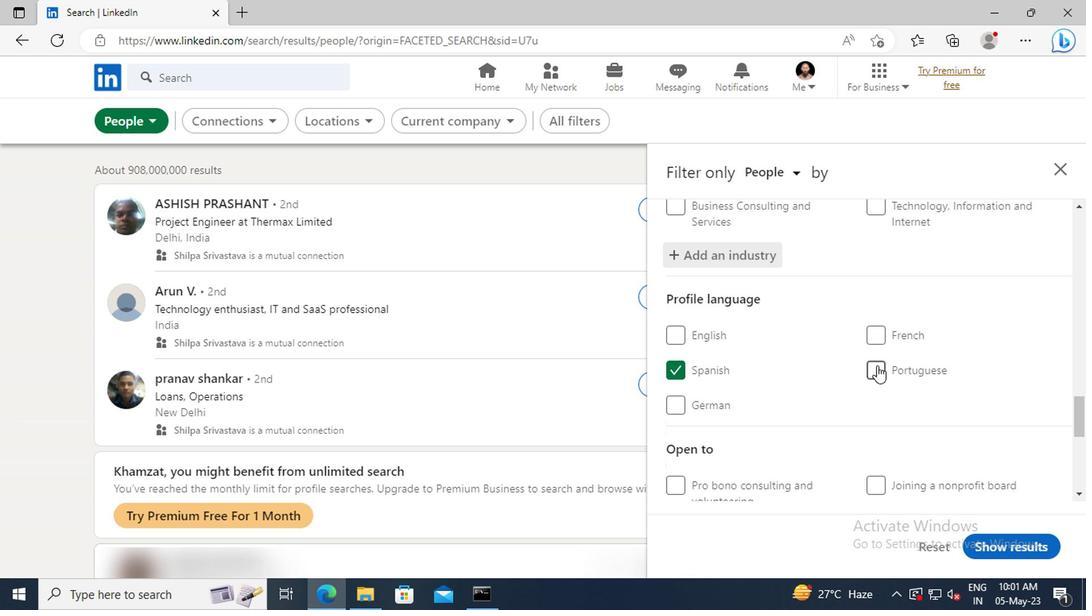 
Action: Mouse scrolled (871, 356) with delta (0, 0)
Screenshot: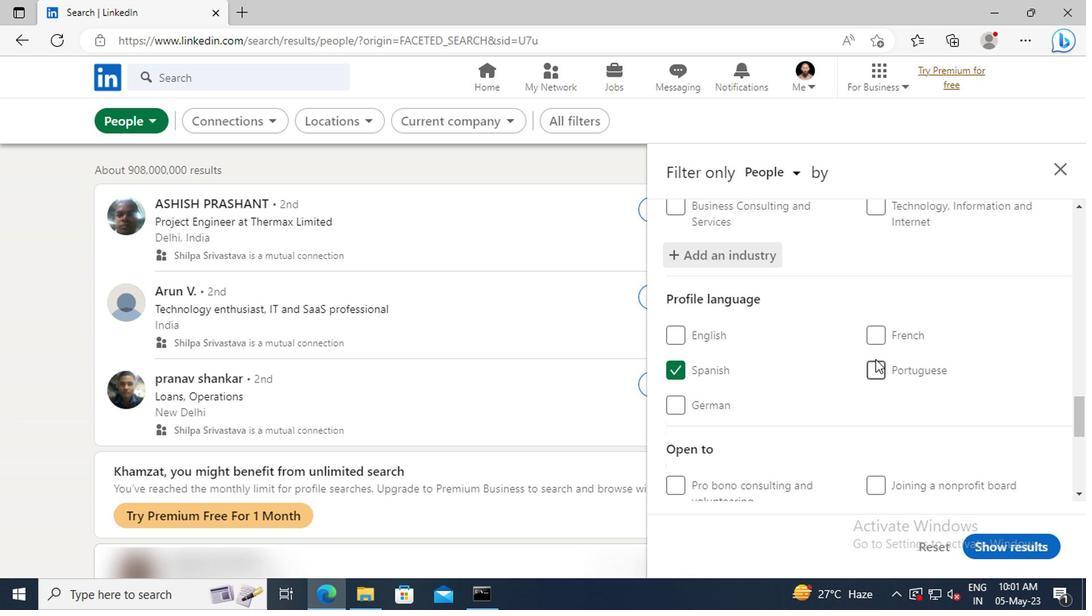 
Action: Mouse scrolled (871, 356) with delta (0, 0)
Screenshot: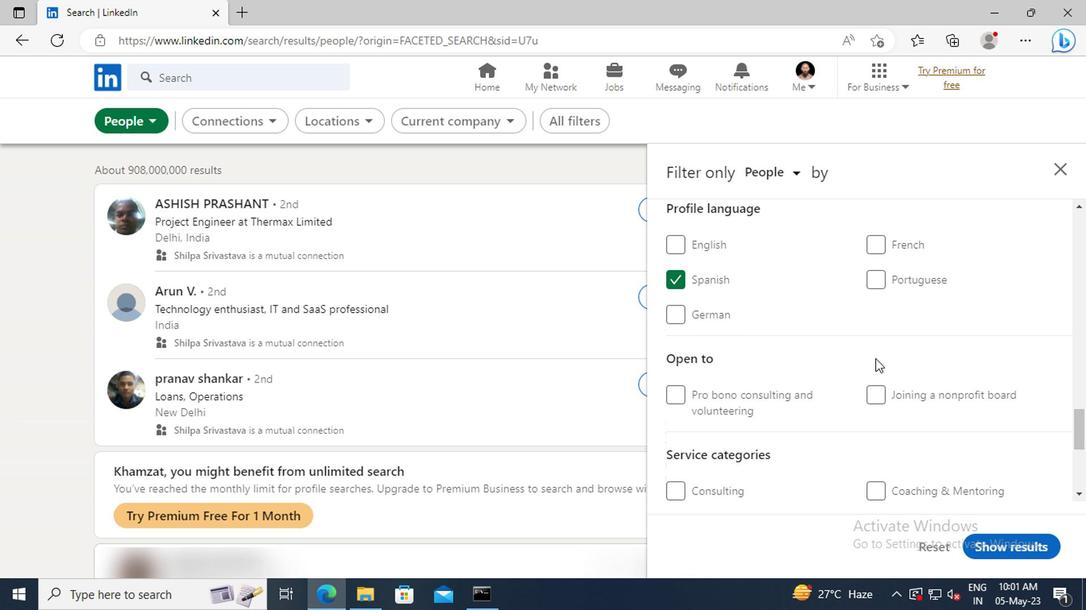 
Action: Mouse scrolled (871, 356) with delta (0, 0)
Screenshot: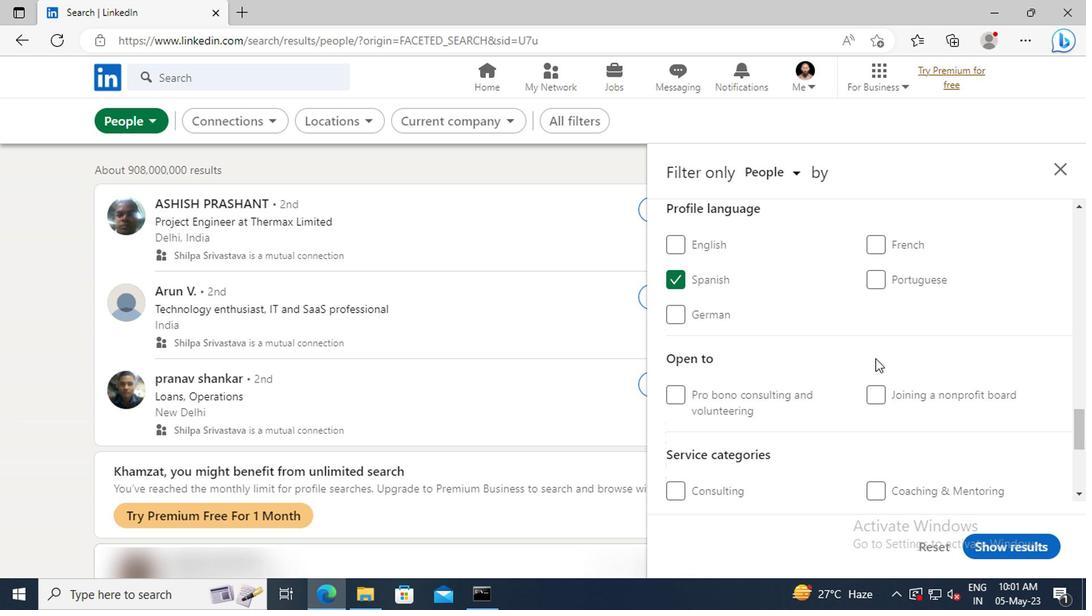 
Action: Mouse scrolled (871, 356) with delta (0, 0)
Screenshot: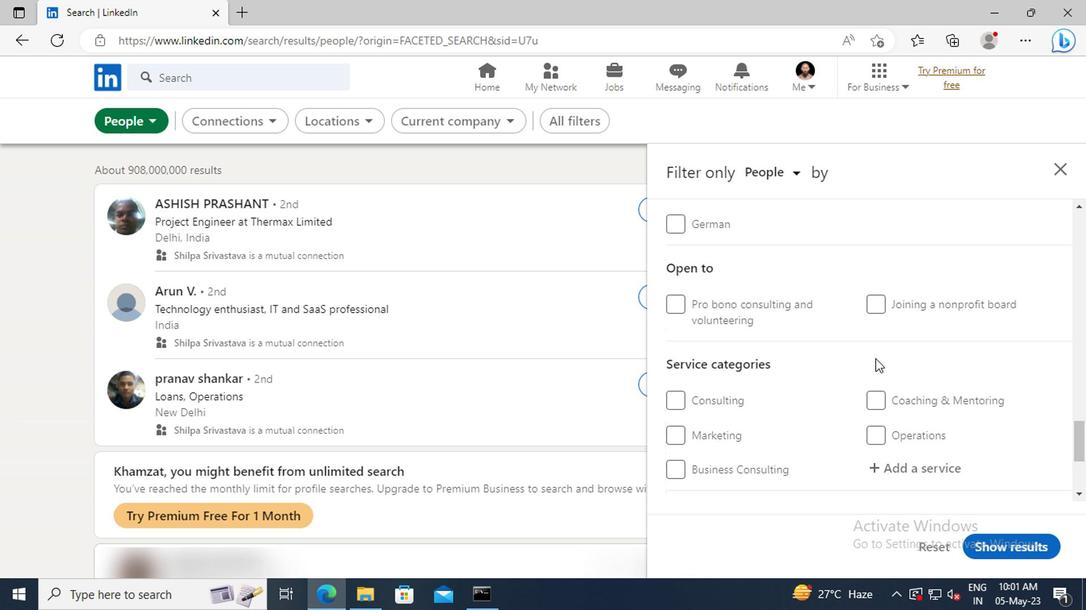 
Action: Mouse scrolled (871, 356) with delta (0, 0)
Screenshot: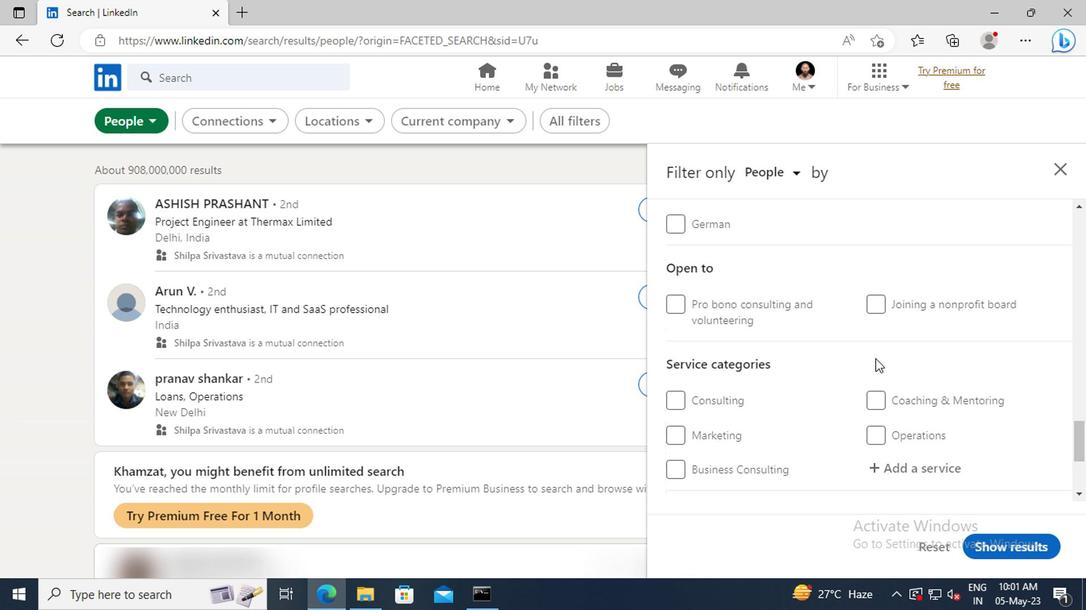 
Action: Mouse moved to (875, 376)
Screenshot: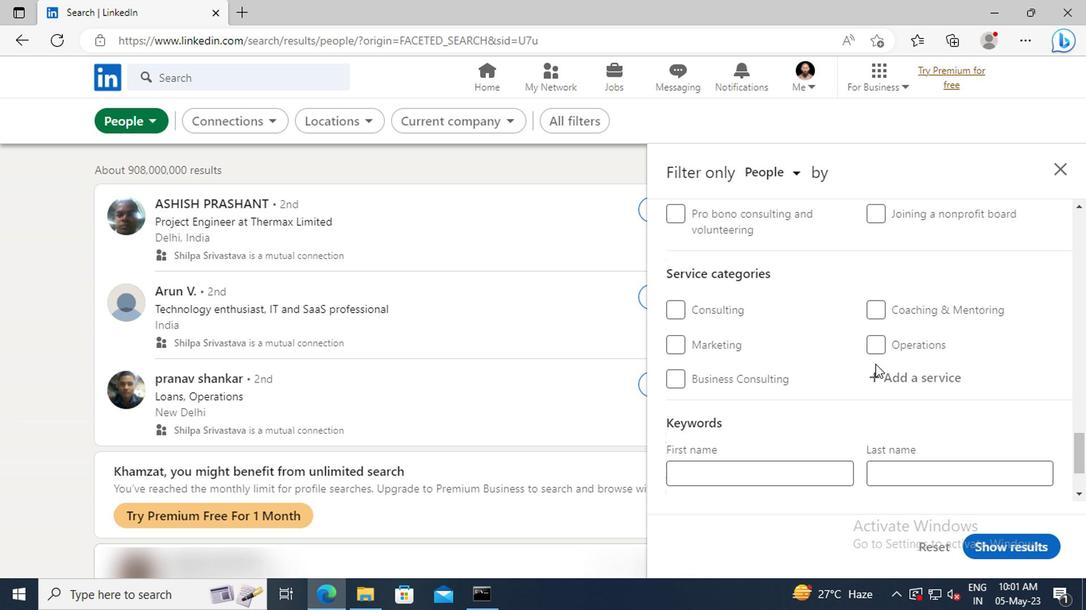 
Action: Mouse pressed left at (875, 376)
Screenshot: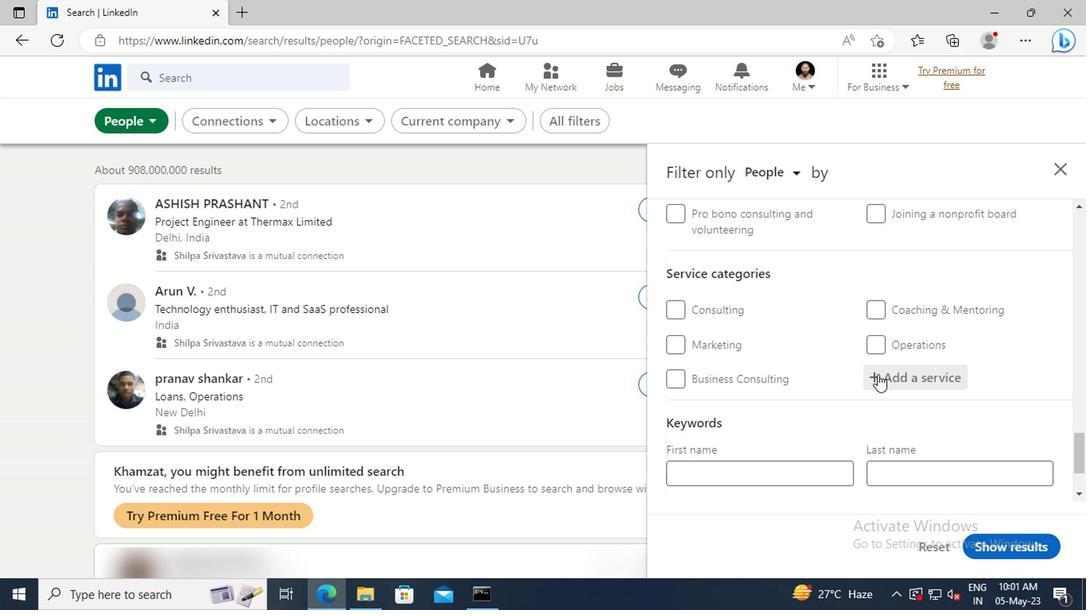 
Action: Key pressed <Key.shift>COPY
Screenshot: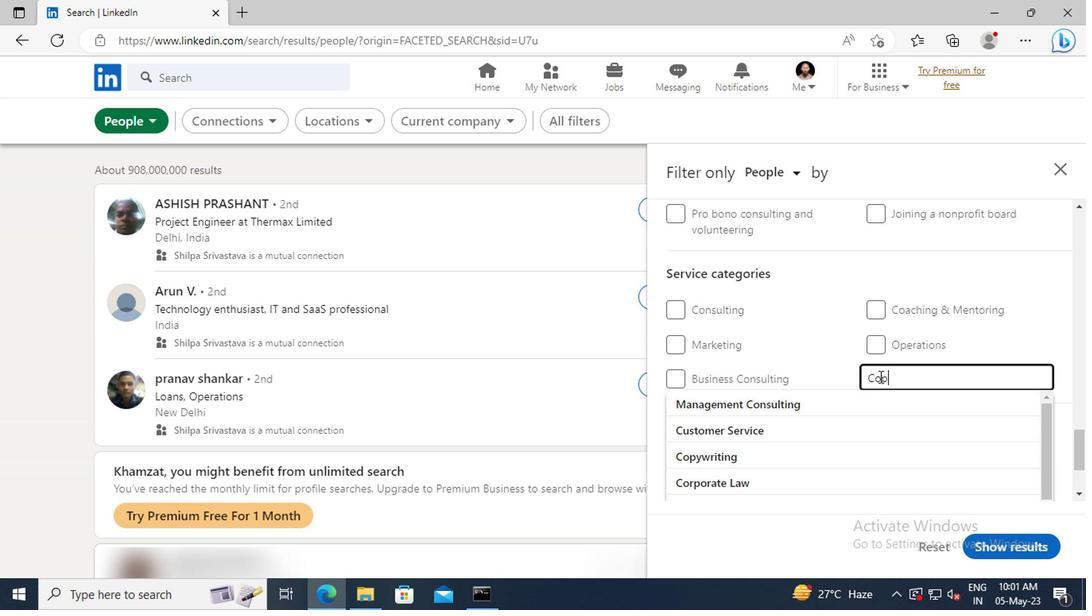 
Action: Mouse moved to (880, 398)
Screenshot: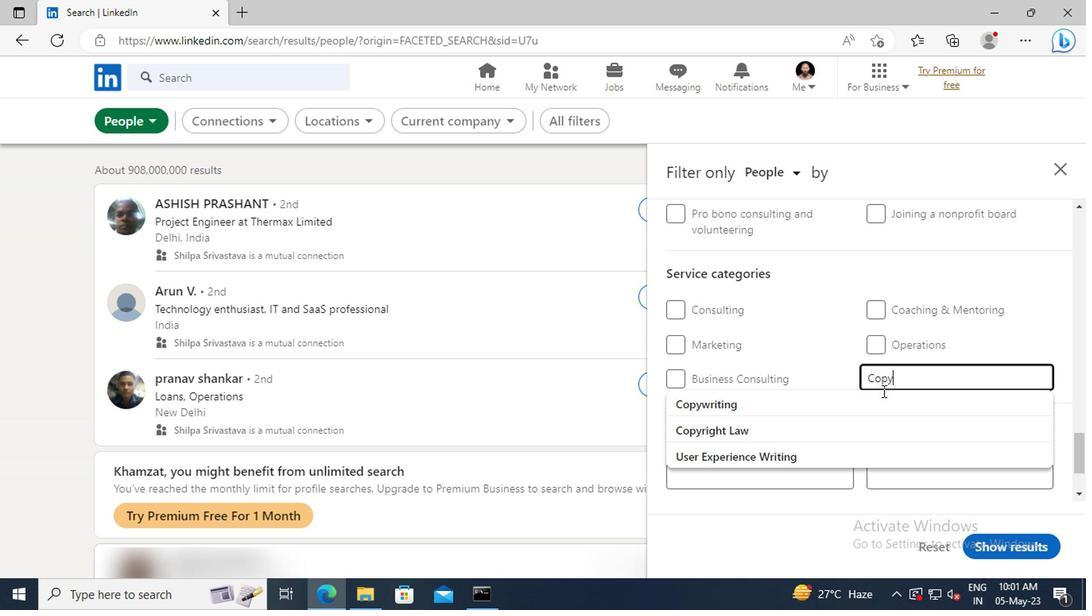 
Action: Mouse pressed left at (880, 398)
Screenshot: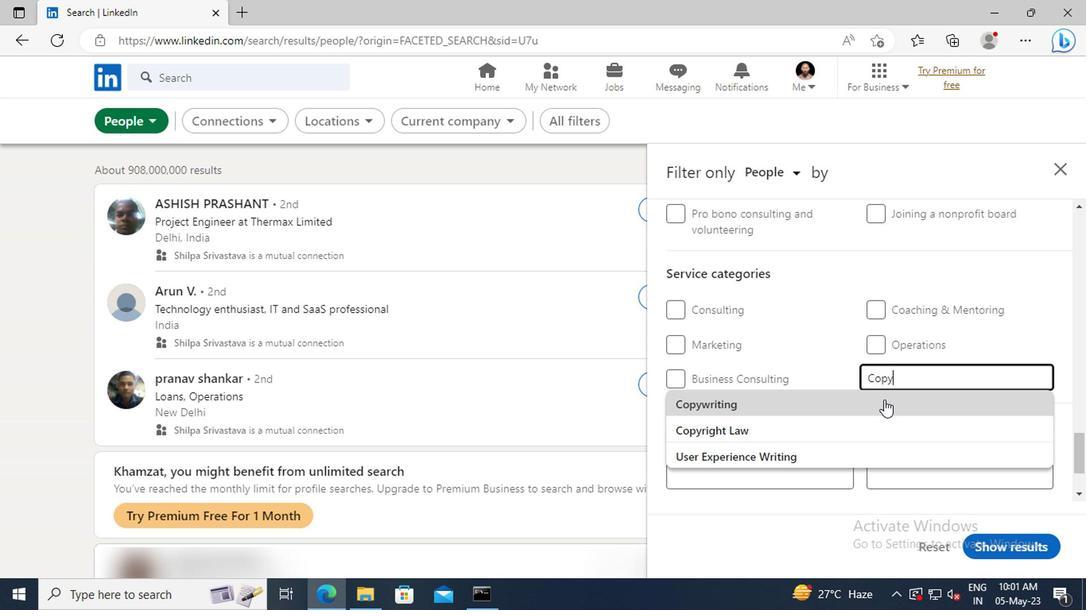 
Action: Mouse scrolled (880, 398) with delta (0, 0)
Screenshot: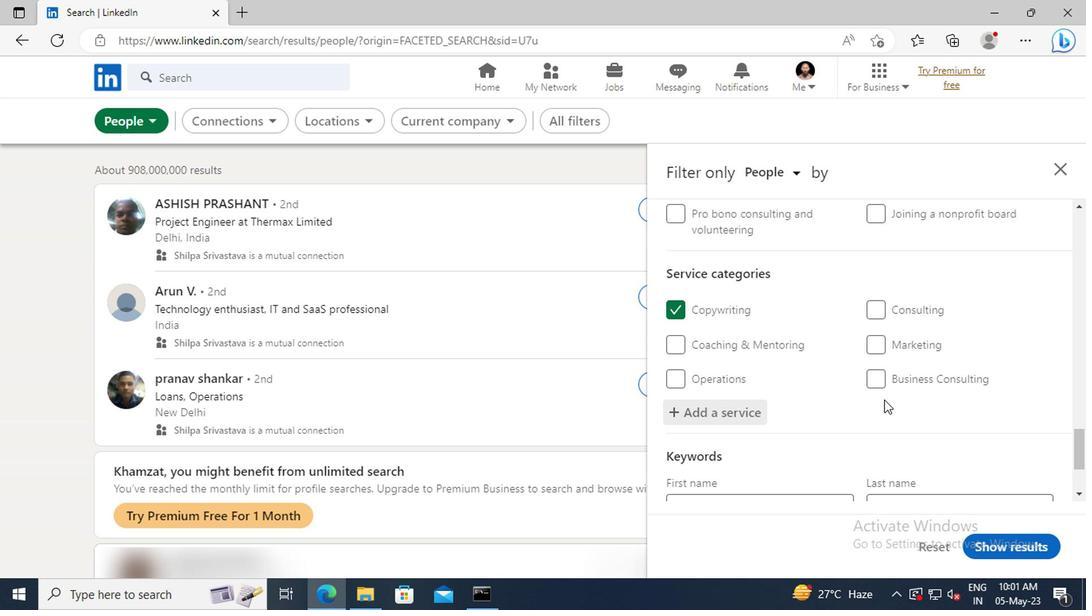 
Action: Mouse scrolled (880, 398) with delta (0, 0)
Screenshot: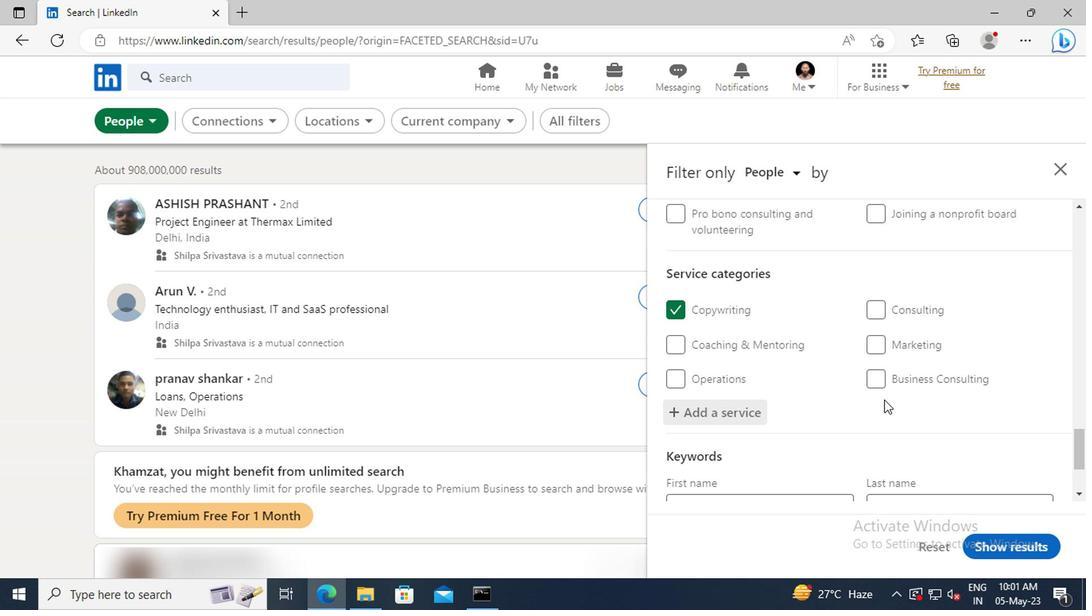 
Action: Mouse scrolled (880, 398) with delta (0, 0)
Screenshot: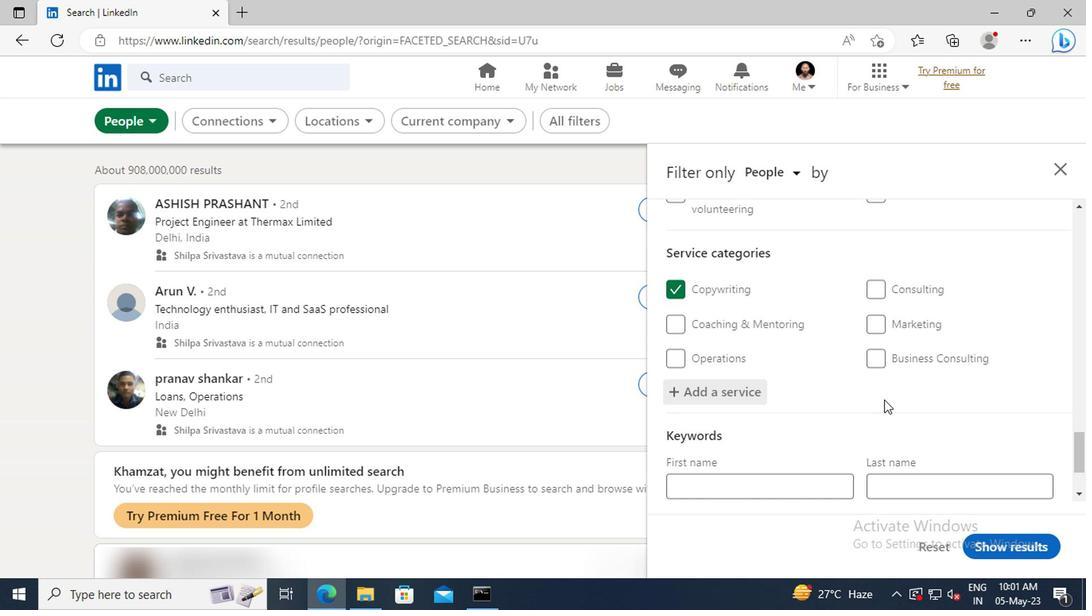 
Action: Mouse scrolled (880, 398) with delta (0, 0)
Screenshot: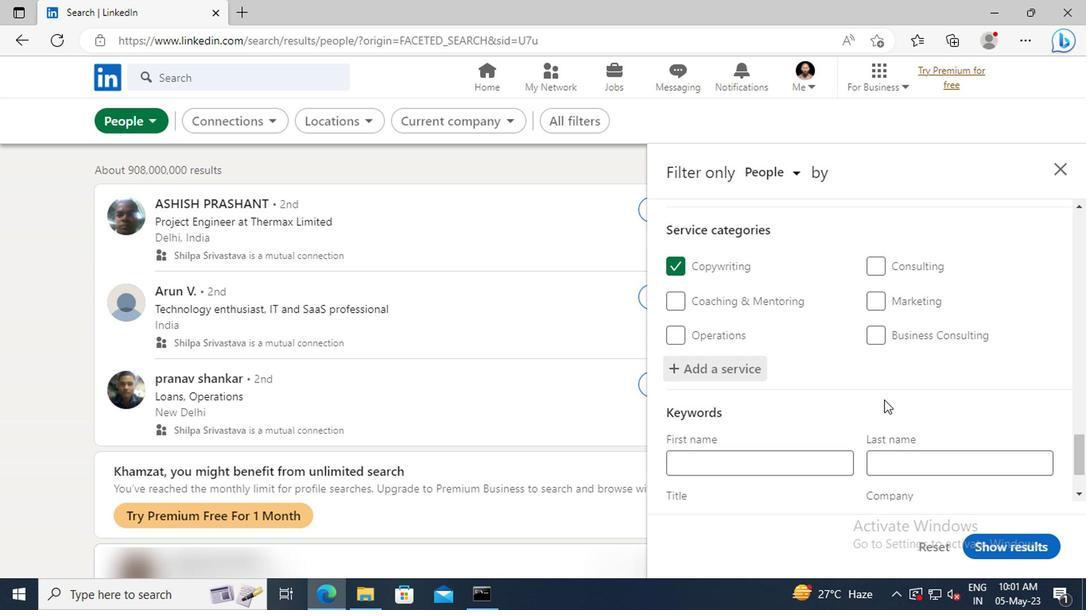 
Action: Mouse moved to (758, 429)
Screenshot: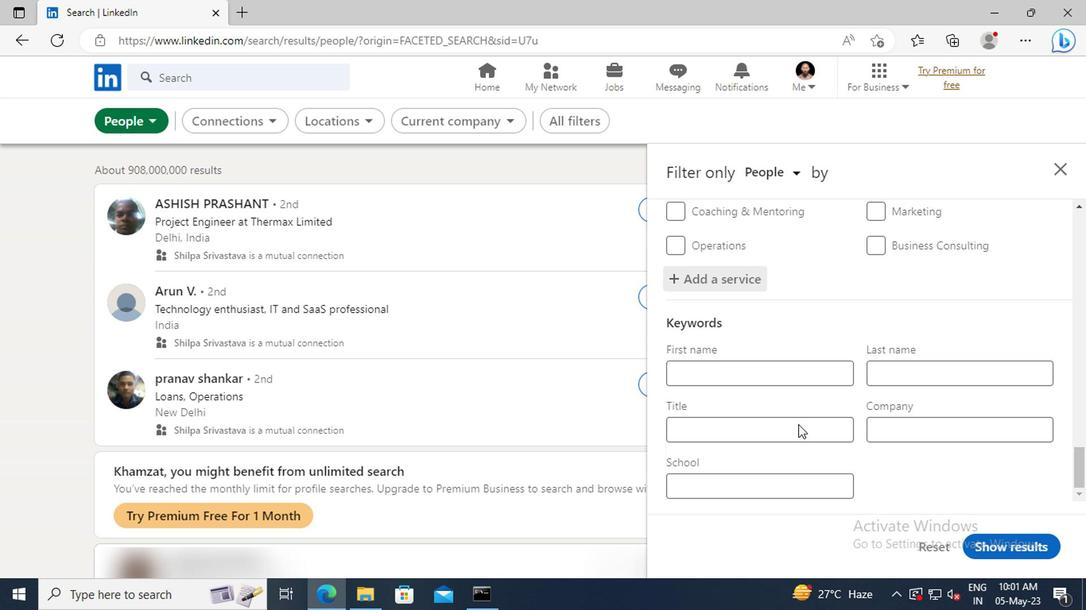 
Action: Mouse pressed left at (758, 429)
Screenshot: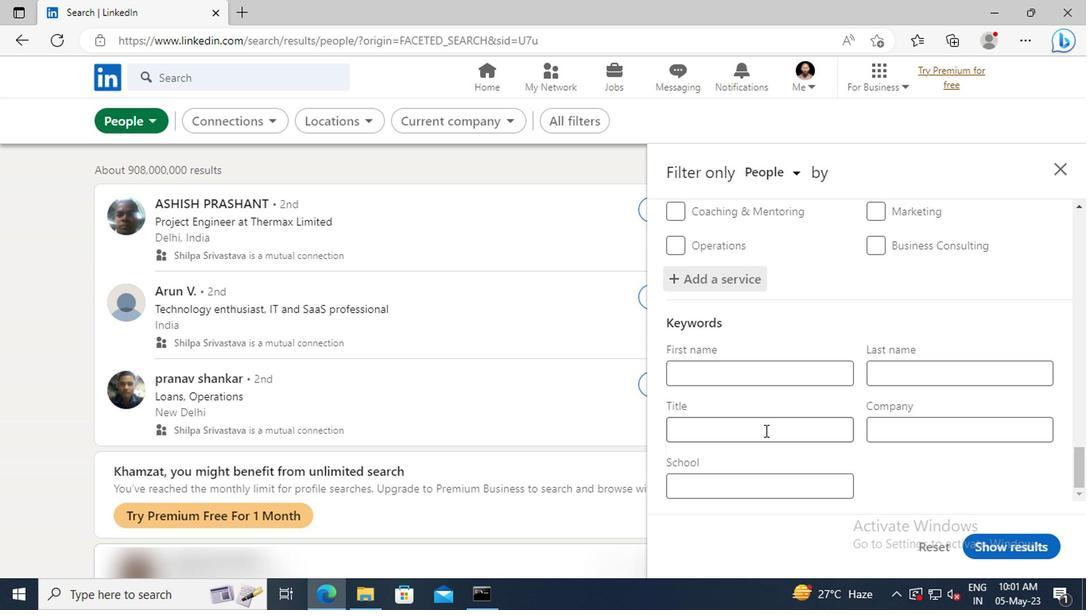 
Action: Mouse moved to (758, 430)
Screenshot: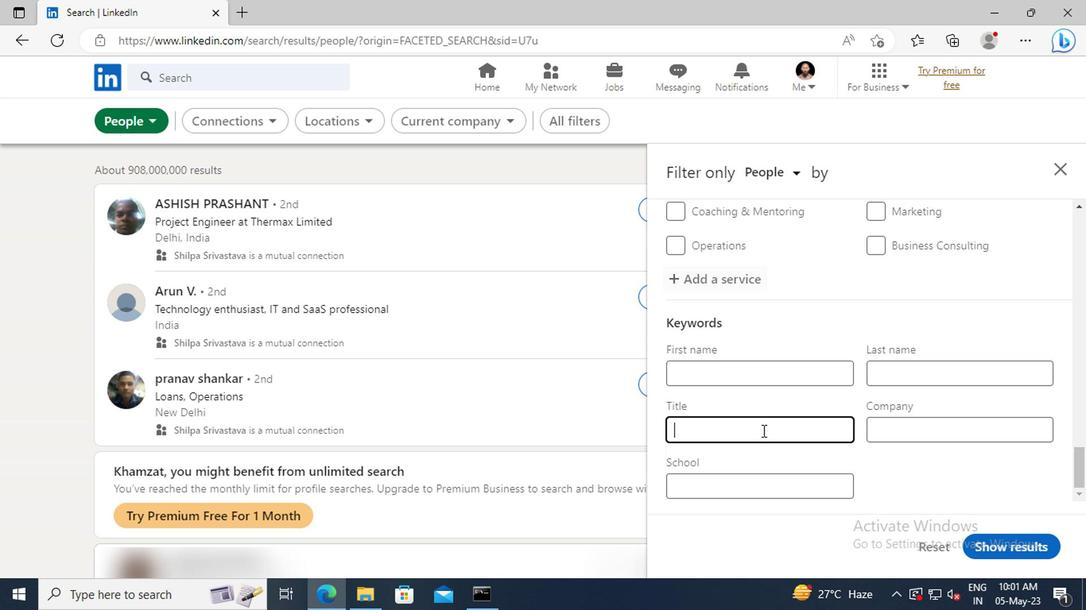 
Action: Key pressed <Key.shift>
Screenshot: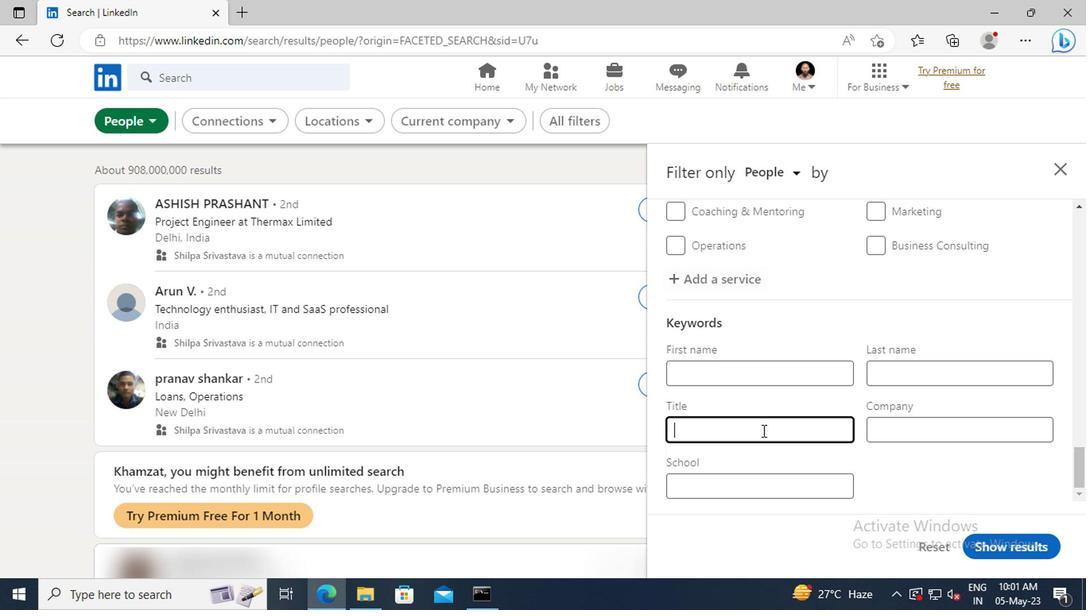 
Action: Mouse moved to (758, 431)
Screenshot: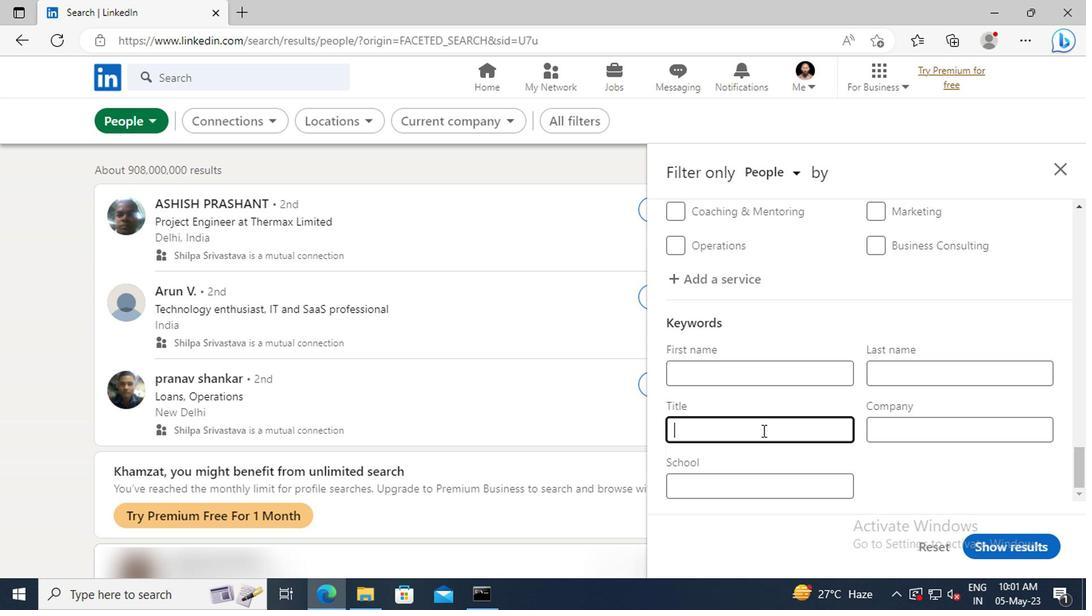 
Action: Key pressed WEB<Key.space><Key.shift>DEVELOPER<Key.enter>
Screenshot: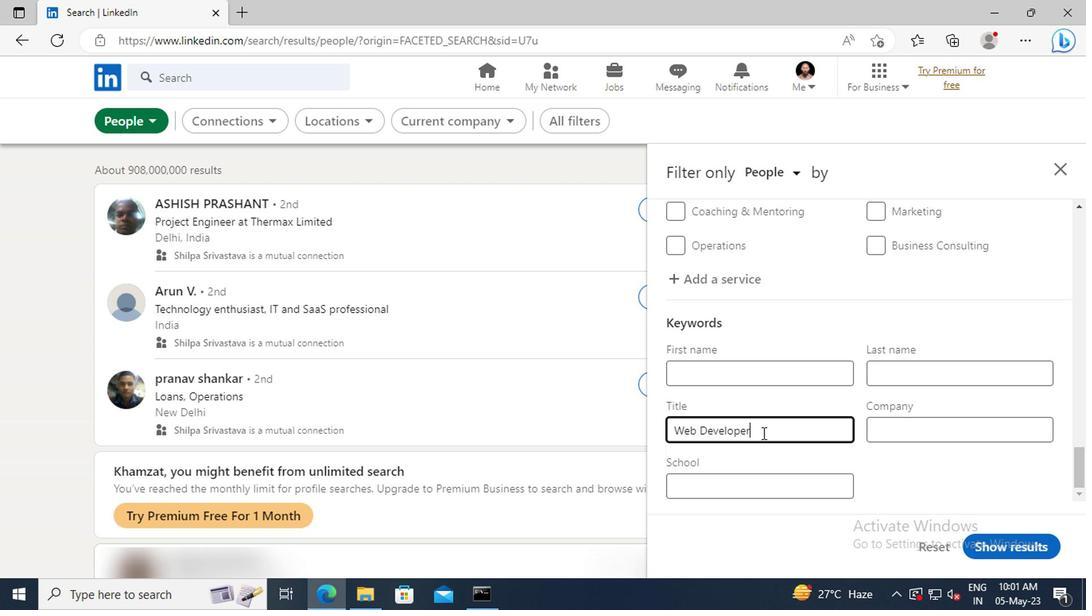 
Action: Mouse moved to (1003, 547)
Screenshot: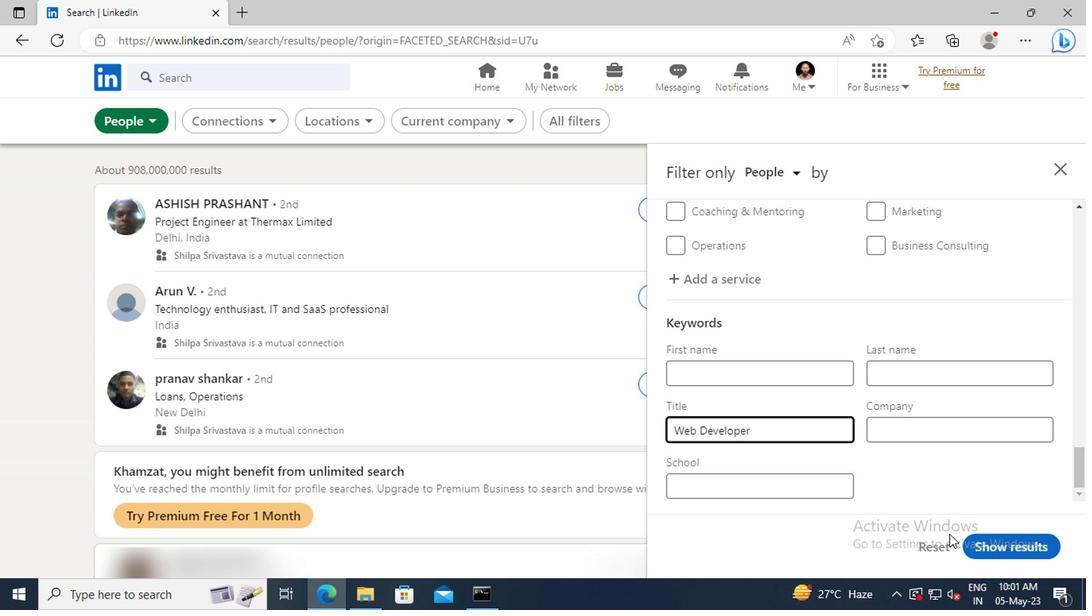 
Action: Mouse pressed left at (1003, 547)
Screenshot: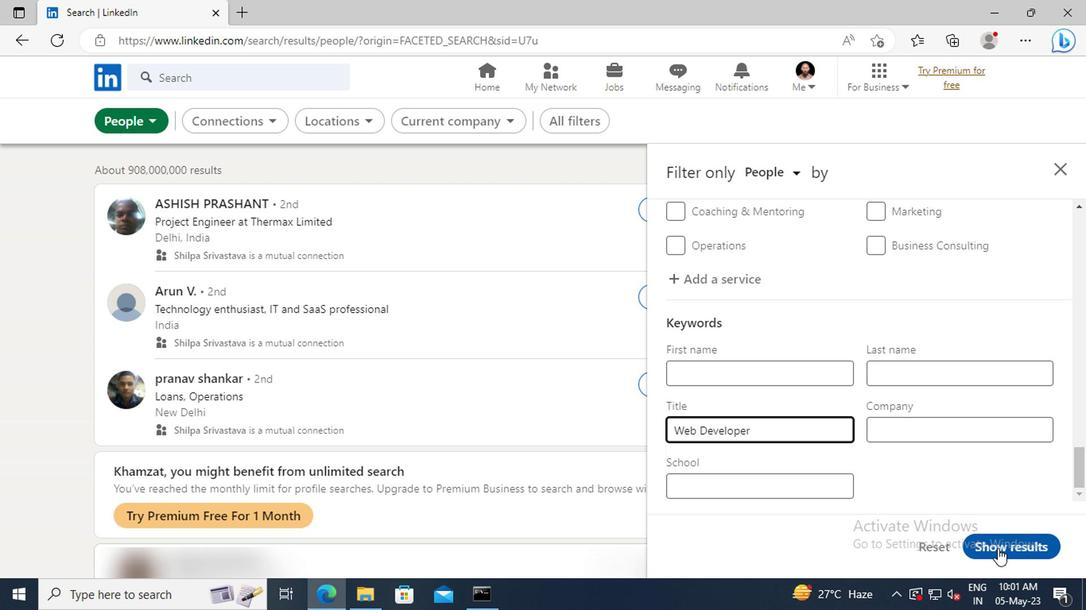
